 Task: Send an email with the signature Jesus Garcia with the subject Confirmation of a credit memo and the message Please let me know if you have any questions about the new office policies that were recently implemented. from softage.5@softage.net to softage.9@softage.net and move the email from Sent Items to the folder Non-profit organizations
Action: Mouse moved to (62, 51)
Screenshot: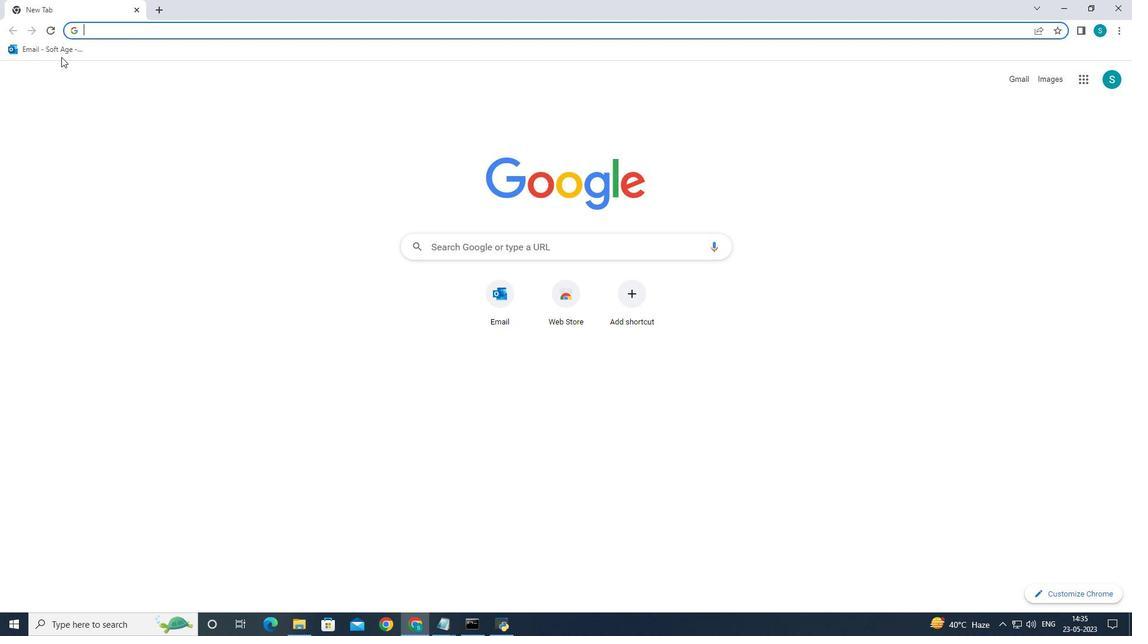 
Action: Mouse pressed left at (62, 51)
Screenshot: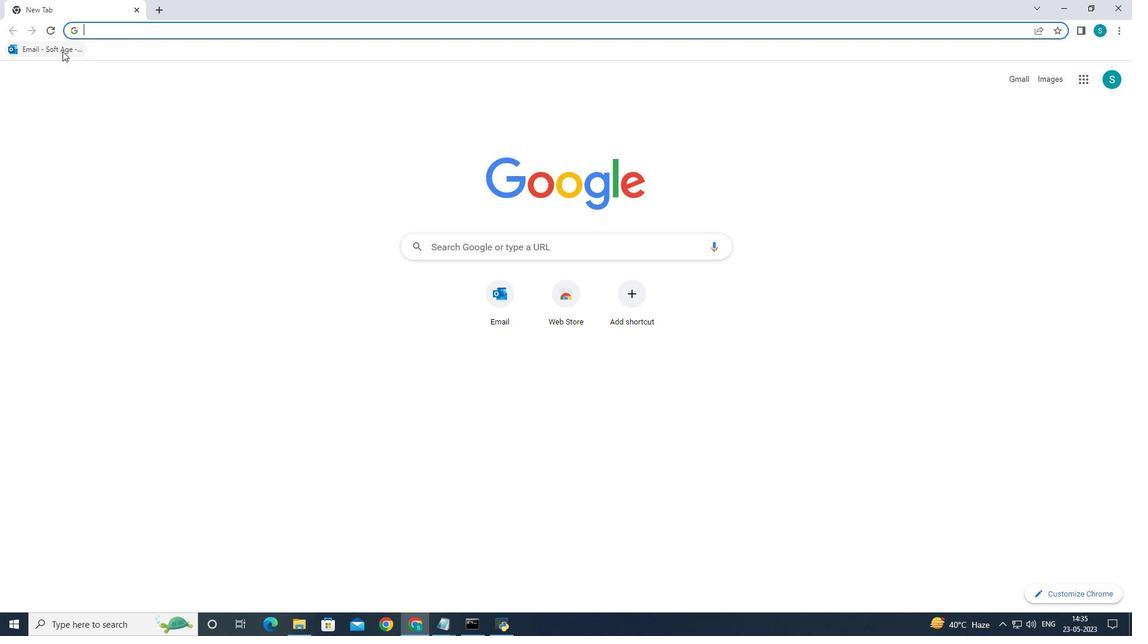 
Action: Mouse moved to (142, 105)
Screenshot: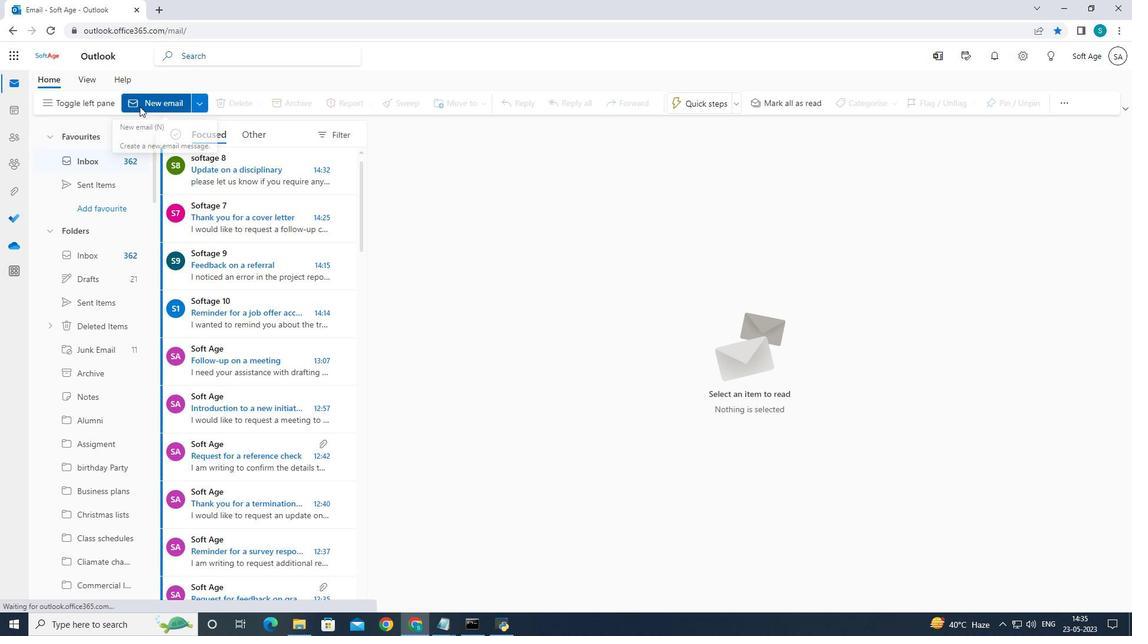 
Action: Mouse pressed left at (142, 105)
Screenshot: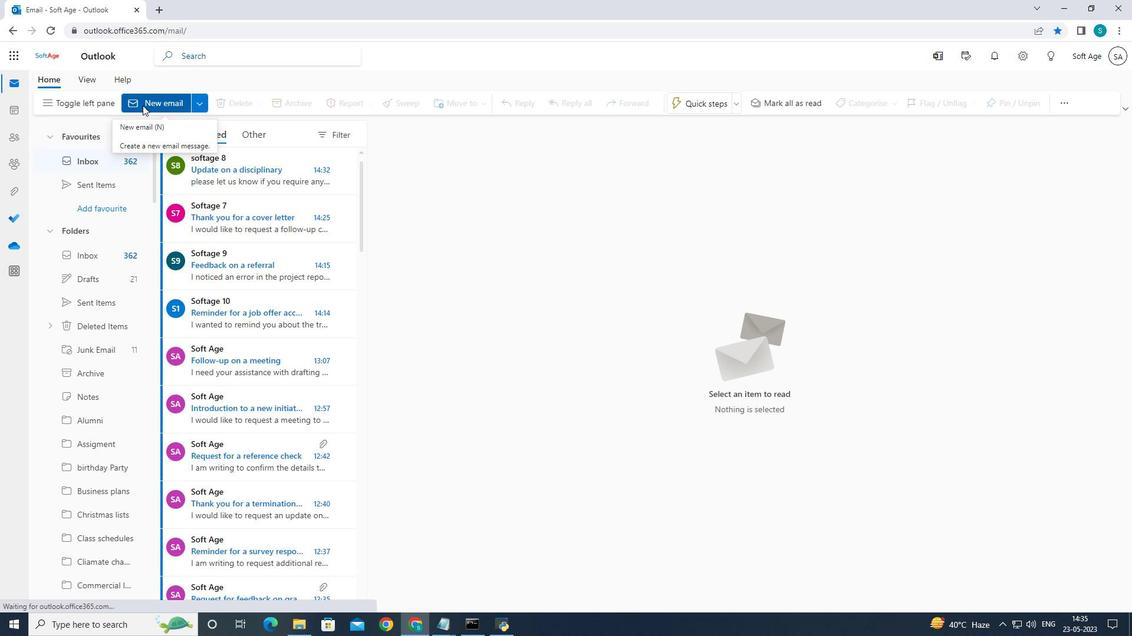 
Action: Mouse pressed left at (142, 105)
Screenshot: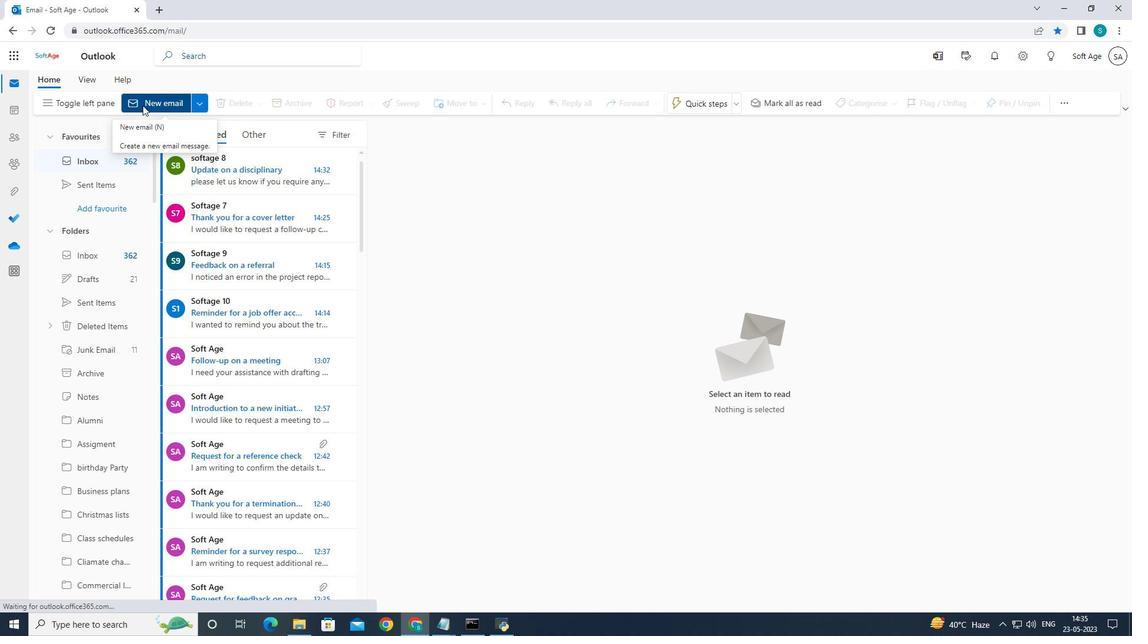 
Action: Mouse moved to (763, 103)
Screenshot: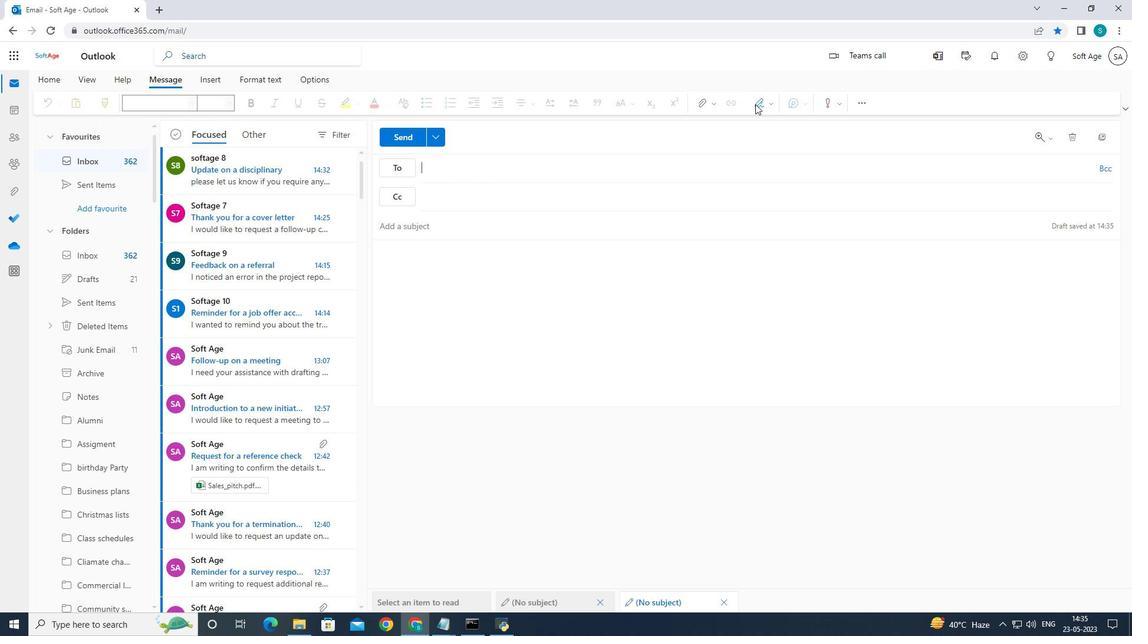 
Action: Mouse pressed left at (763, 103)
Screenshot: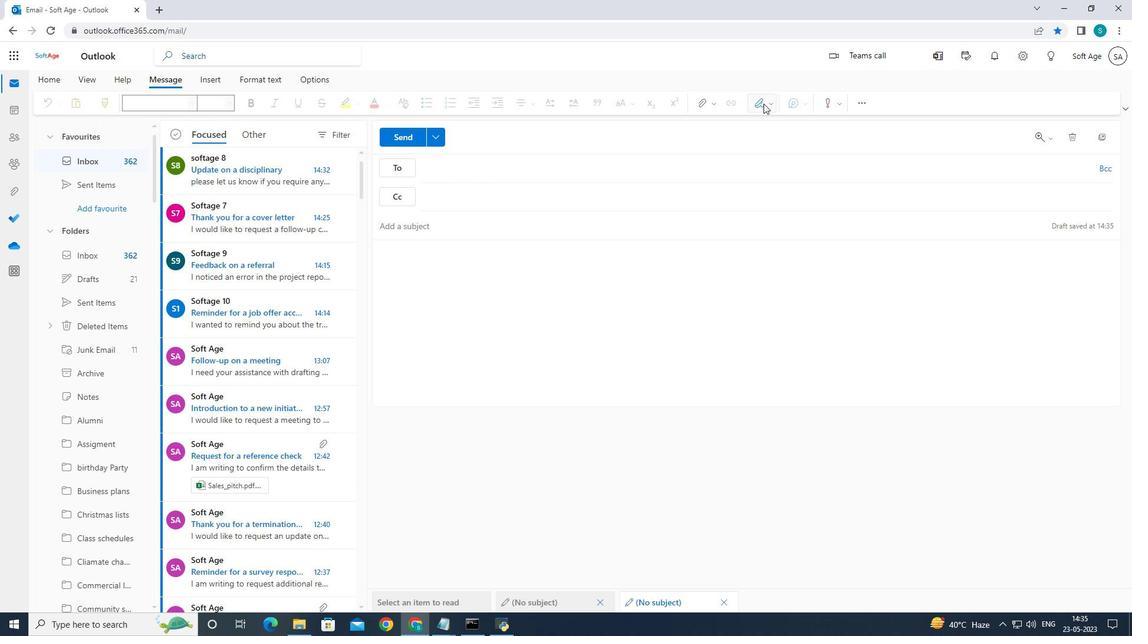 
Action: Mouse moved to (751, 155)
Screenshot: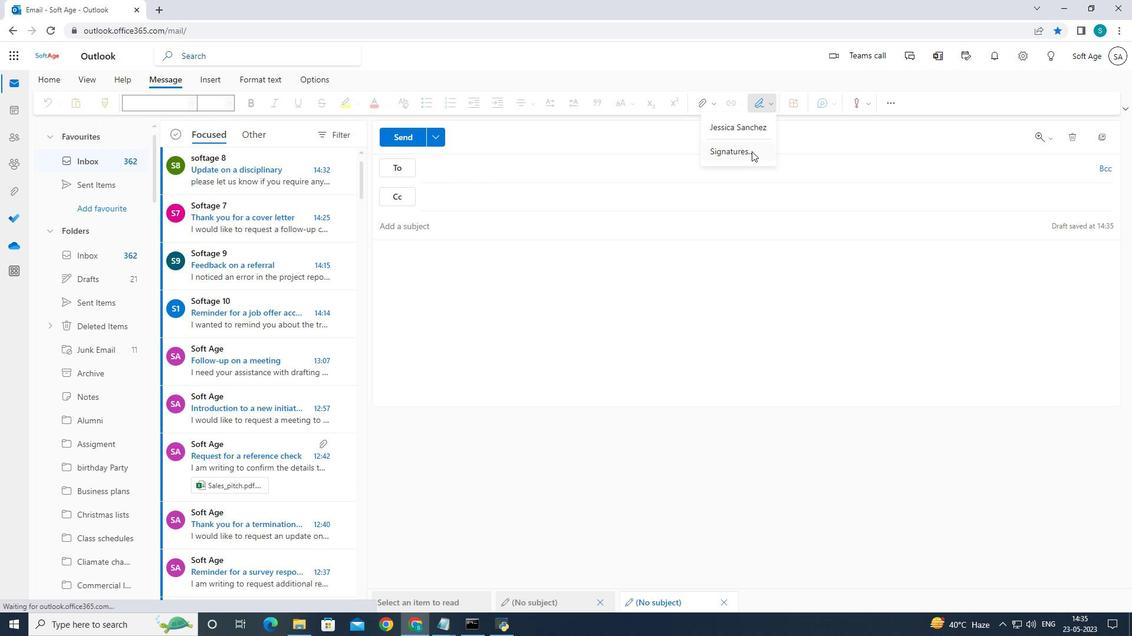 
Action: Mouse pressed left at (751, 155)
Screenshot: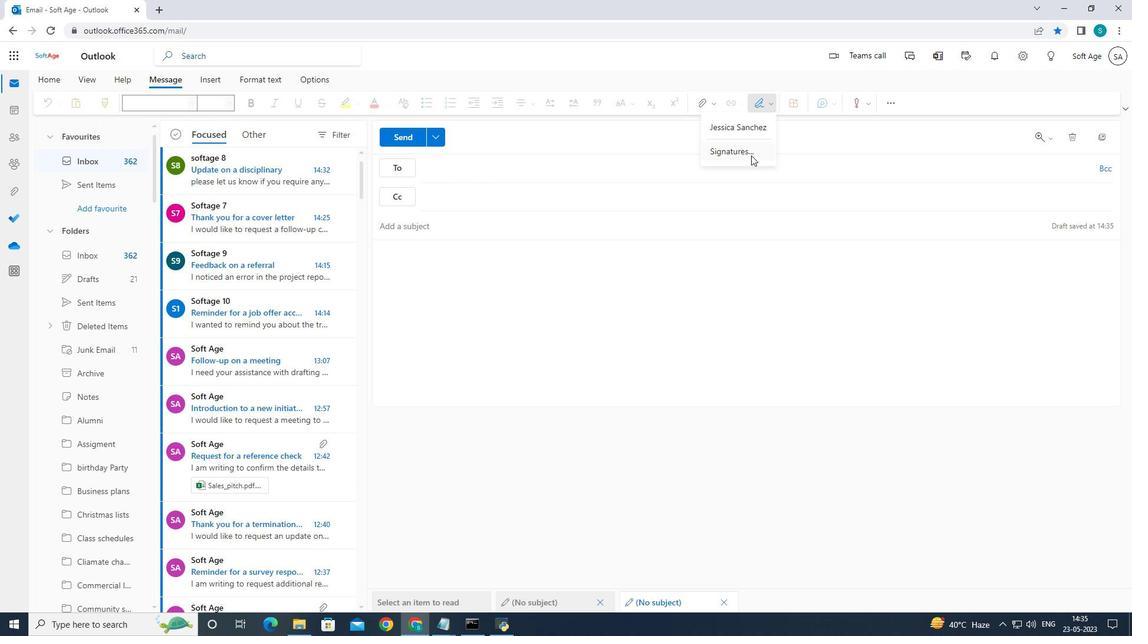 
Action: Mouse moved to (741, 191)
Screenshot: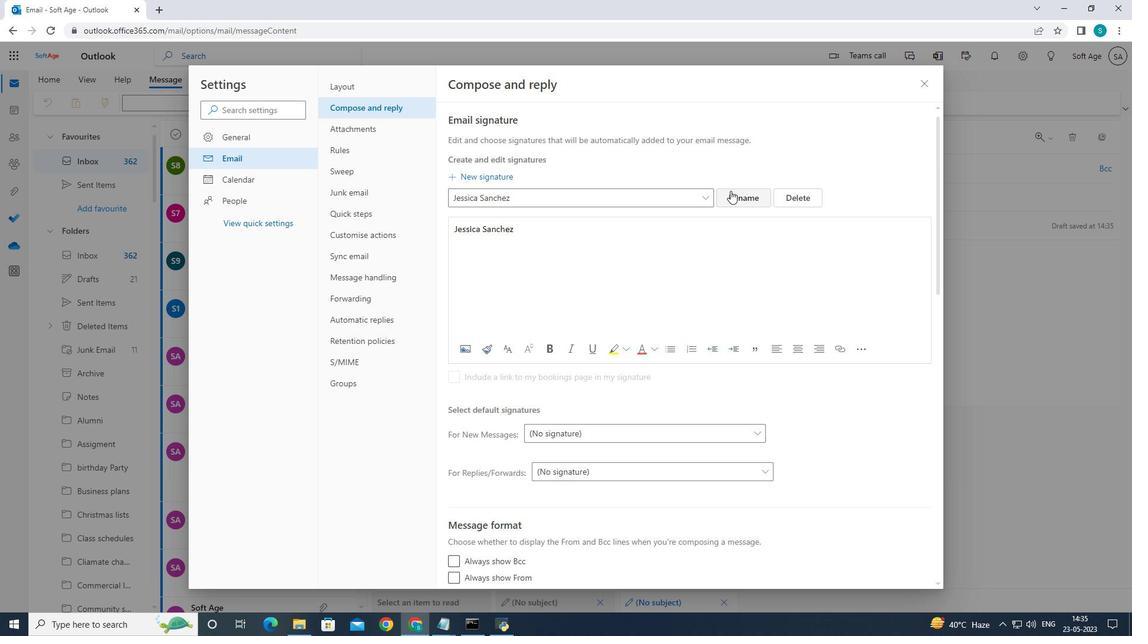 
Action: Mouse pressed left at (741, 191)
Screenshot: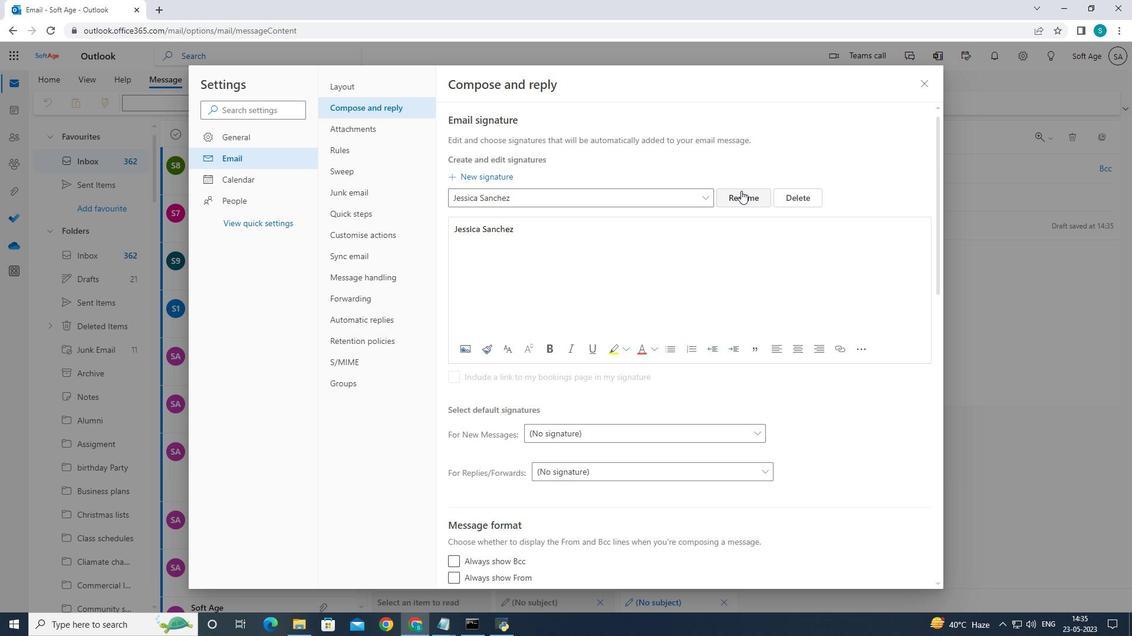 
Action: Mouse moved to (687, 201)
Screenshot: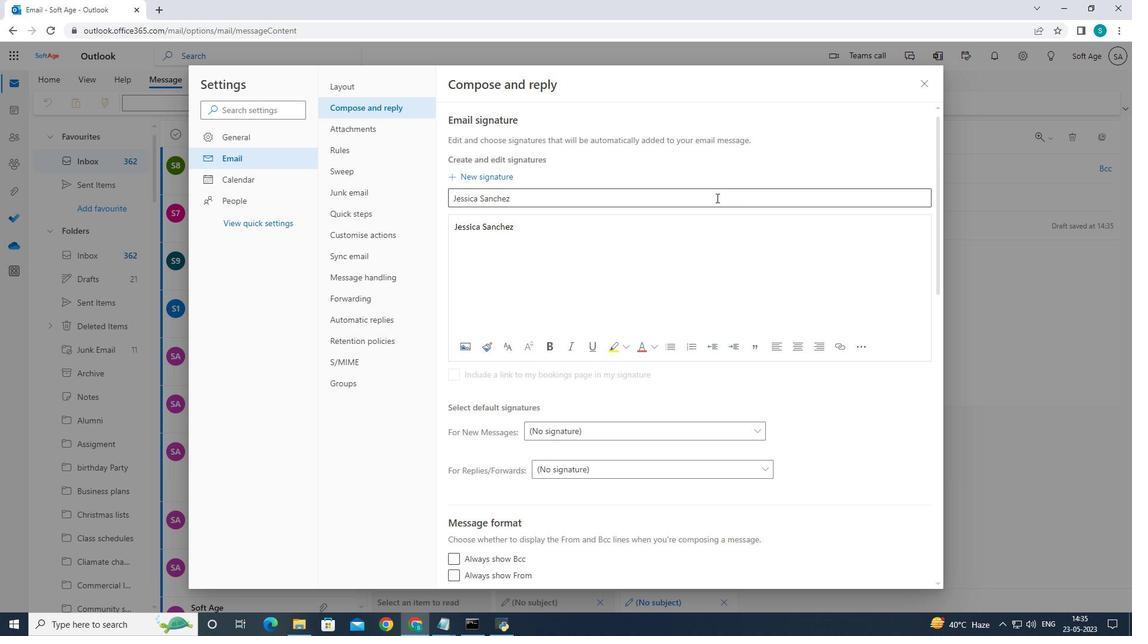
Action: Mouse pressed left at (687, 201)
Screenshot: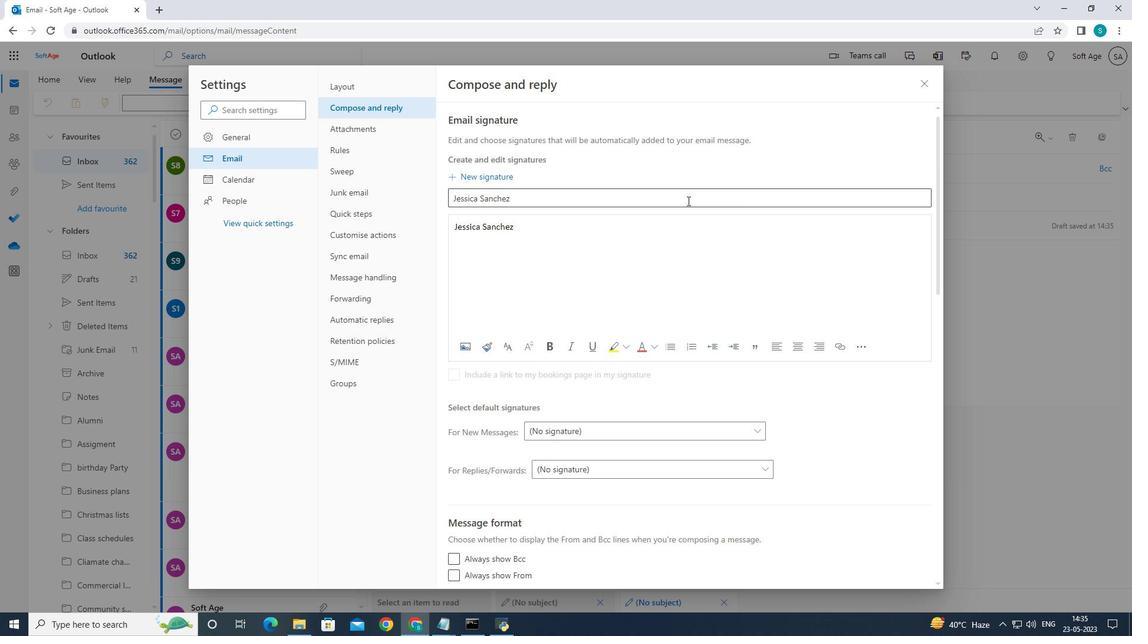
Action: Mouse moved to (695, 191)
Screenshot: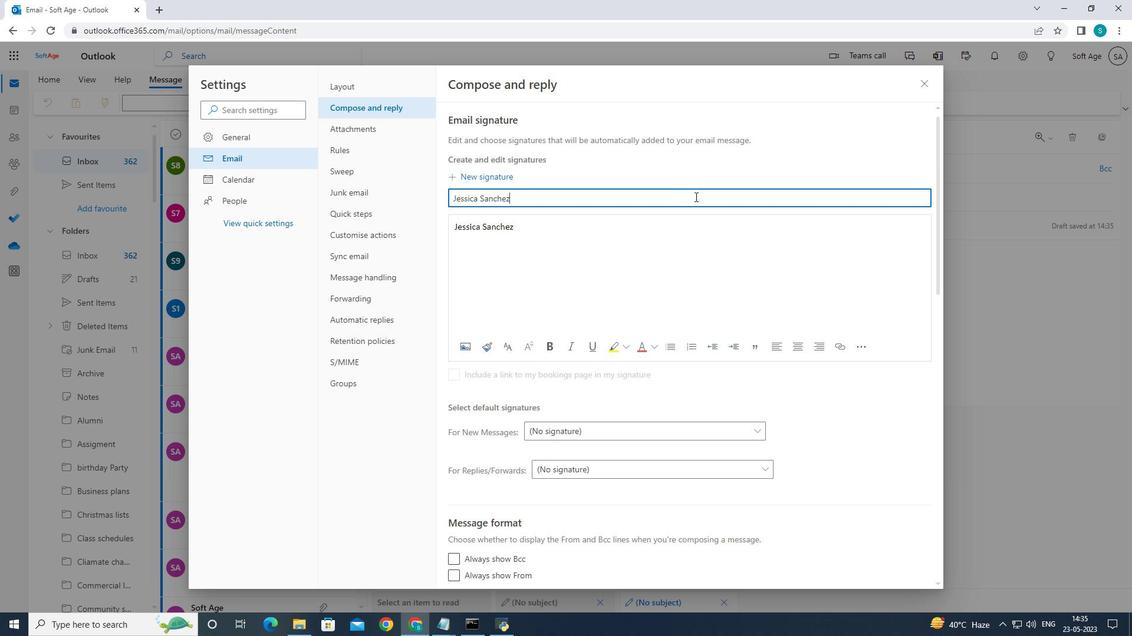 
Action: Key pressed <Key.backspace><Key.backspace><Key.backspace><Key.backspace><Key.backspace><Key.backspace><Key.backspace><Key.backspace><Key.backspace><Key.backspace><Key.backspace><Key.backspace>uc<Key.space><Key.backspace><Key.backspace>s<Key.space><Key.caps_lock>G<Key.caps_lock>arcia
Screenshot: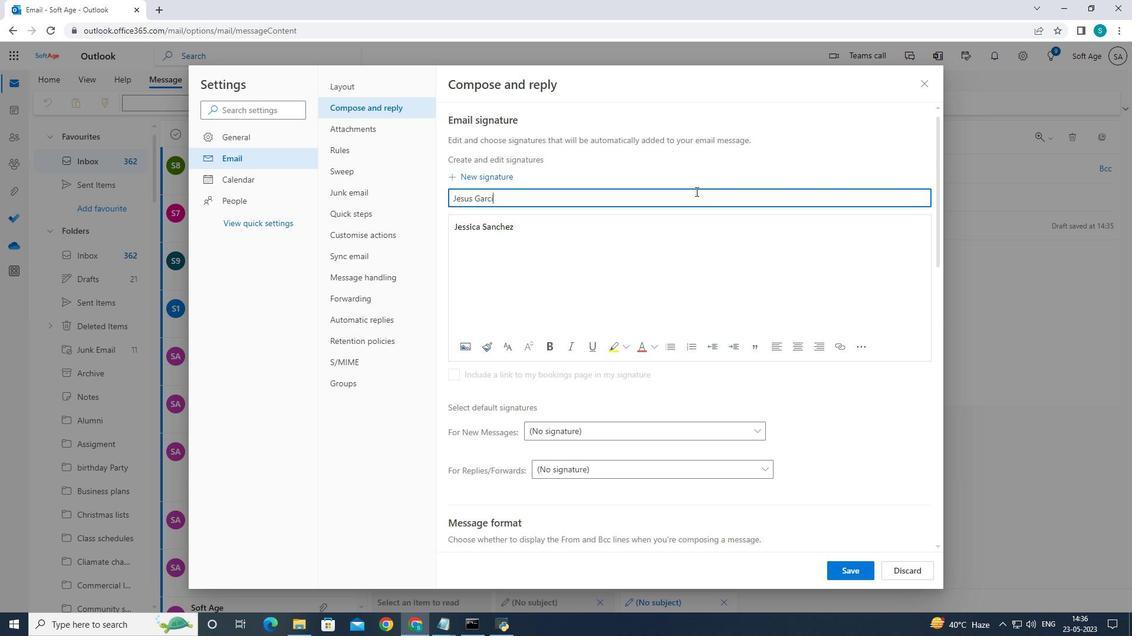 
Action: Mouse moved to (521, 221)
Screenshot: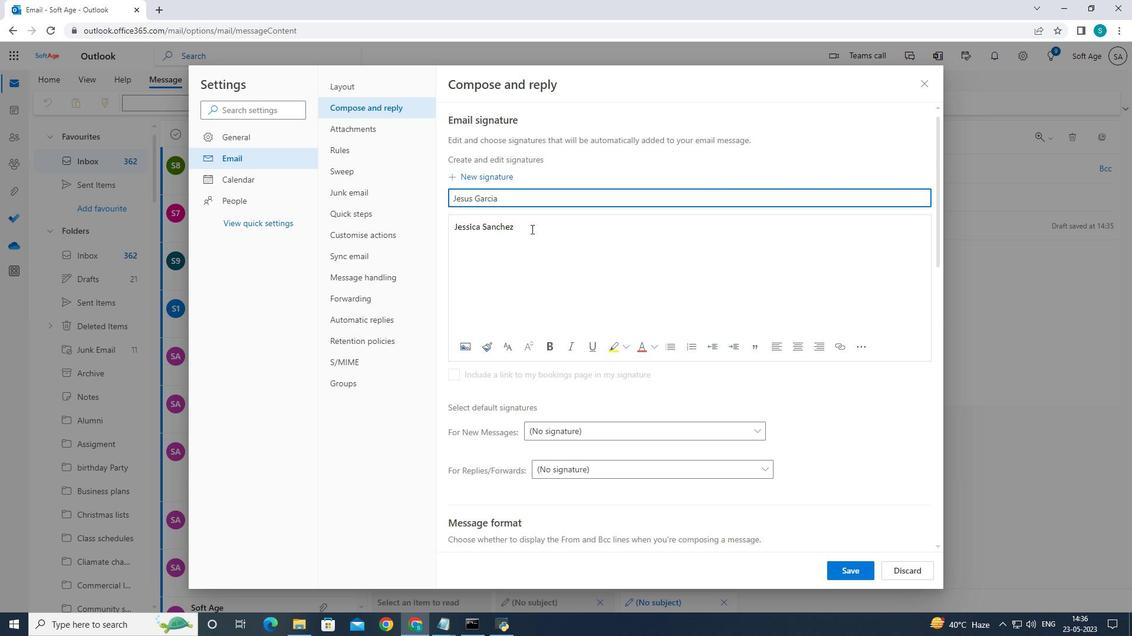 
Action: Mouse pressed left at (521, 221)
Screenshot: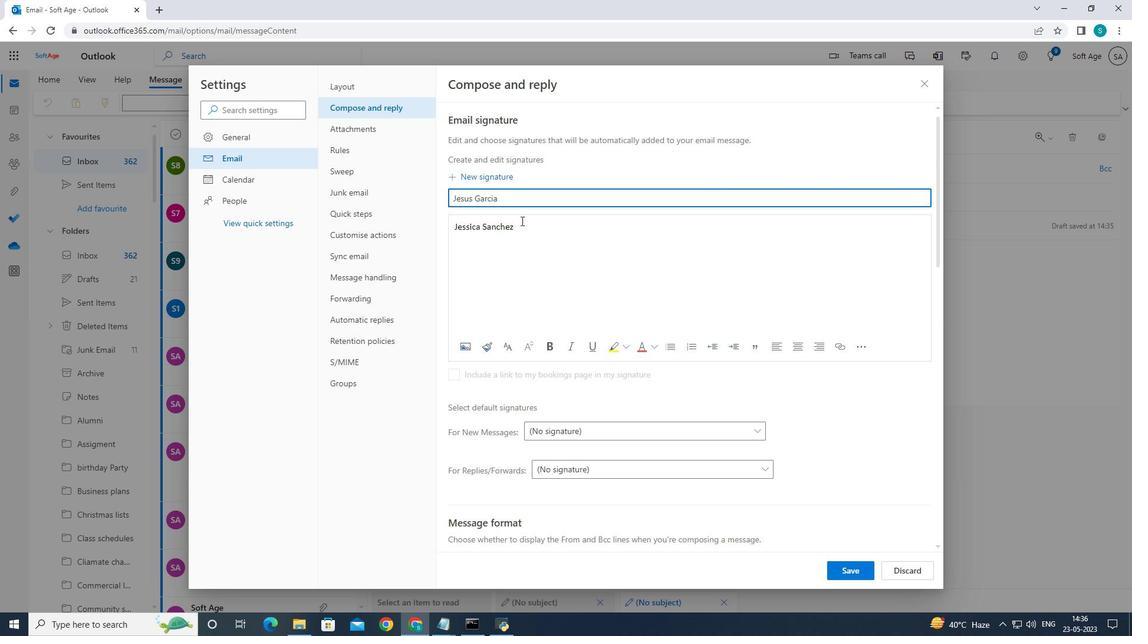 
Action: Mouse moved to (580, 235)
Screenshot: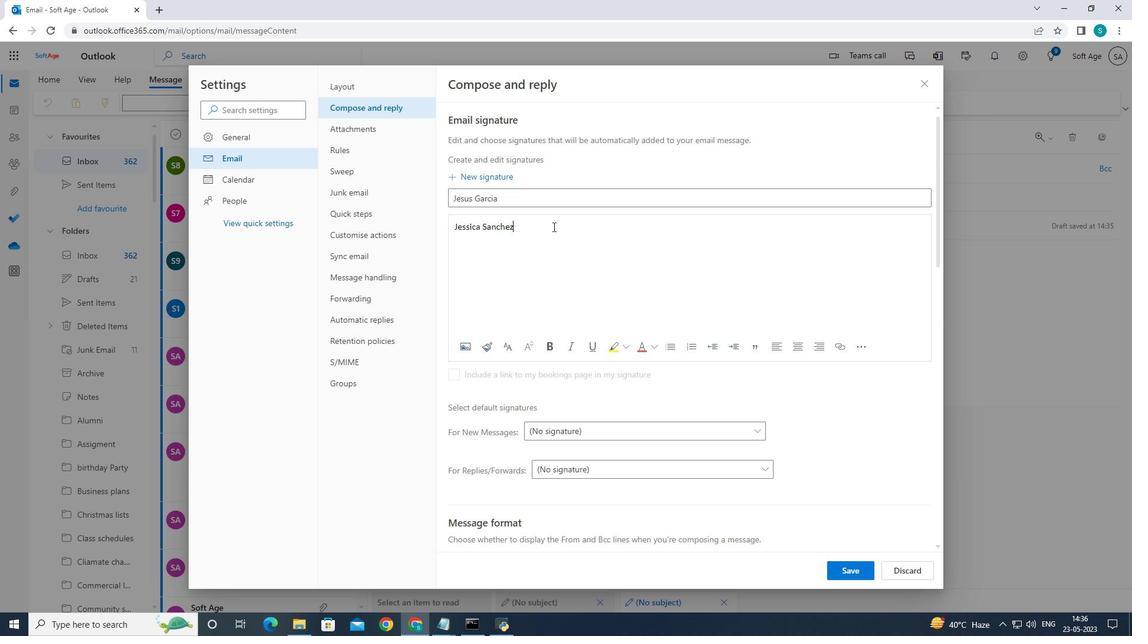 
Action: Key pressed <Key.backspace><Key.backspace><Key.backspace><Key.backspace><Key.backspace><Key.backspace><Key.backspace><Key.backspace><Key.backspace><Key.backspace><Key.backspace><Key.backspace>us<Key.space><Key.caps_lock>G<Key.caps_lock>arcia
Screenshot: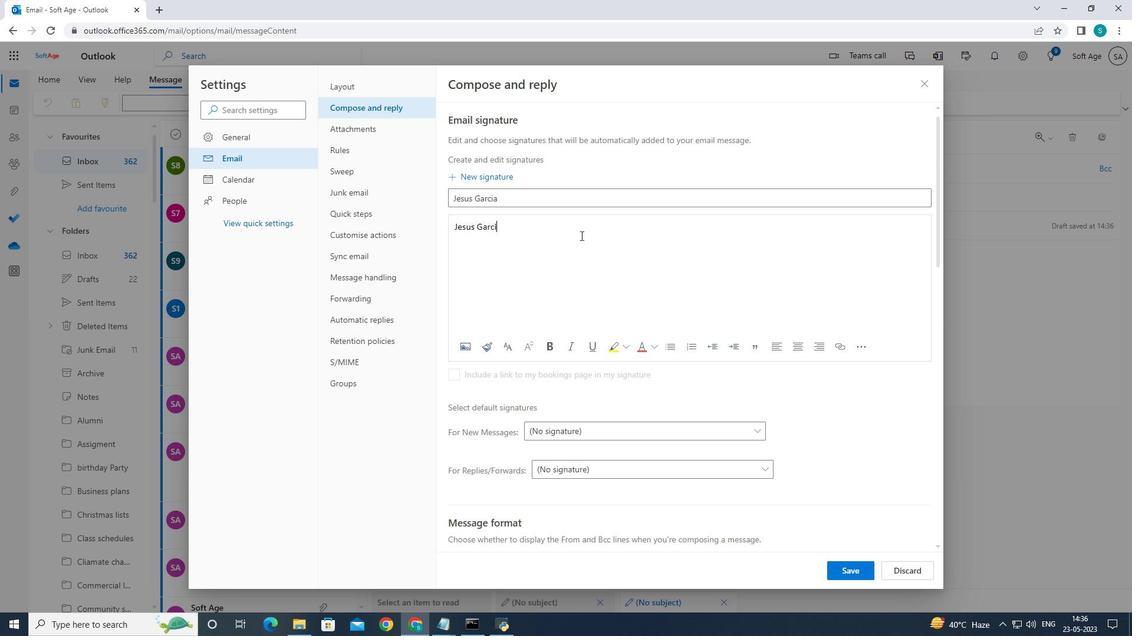
Action: Mouse moved to (845, 567)
Screenshot: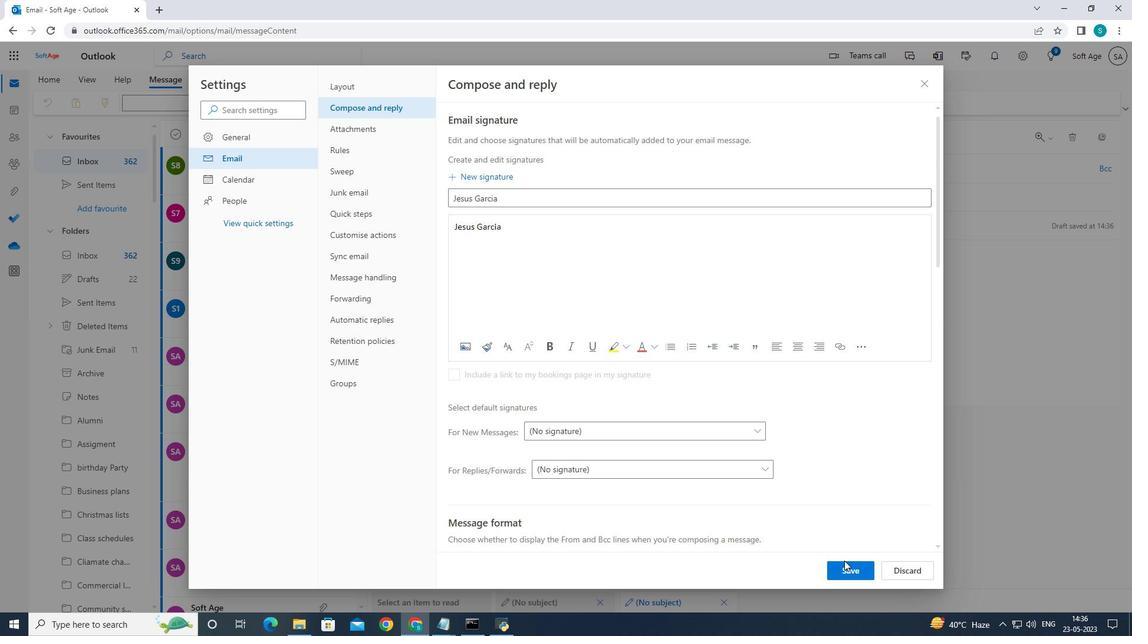 
Action: Mouse pressed left at (845, 567)
Screenshot: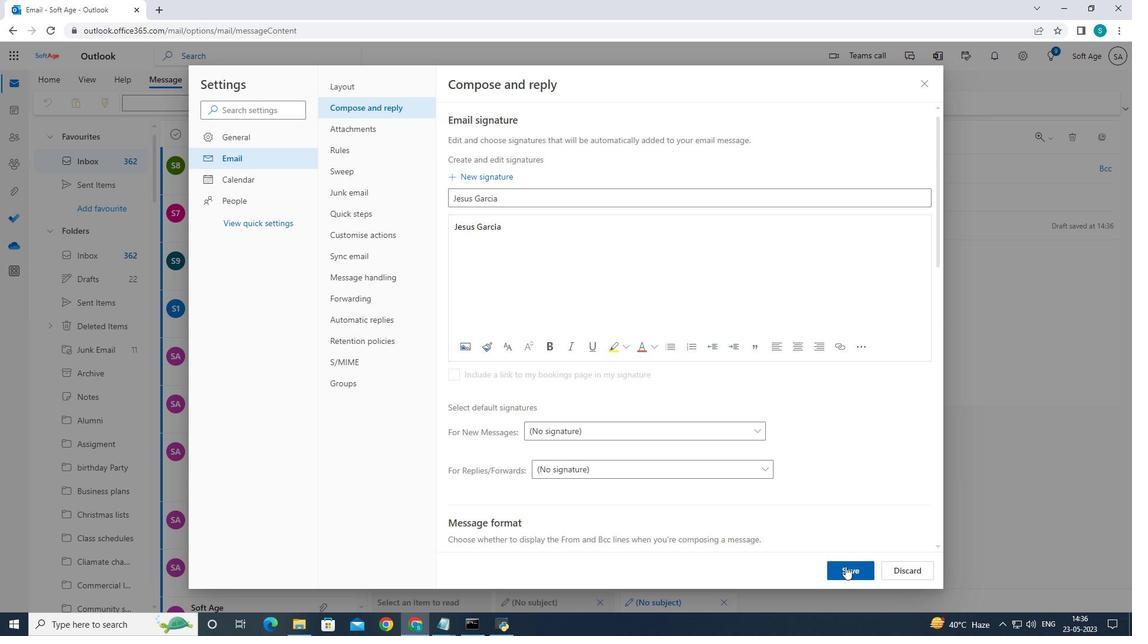 
Action: Mouse moved to (925, 83)
Screenshot: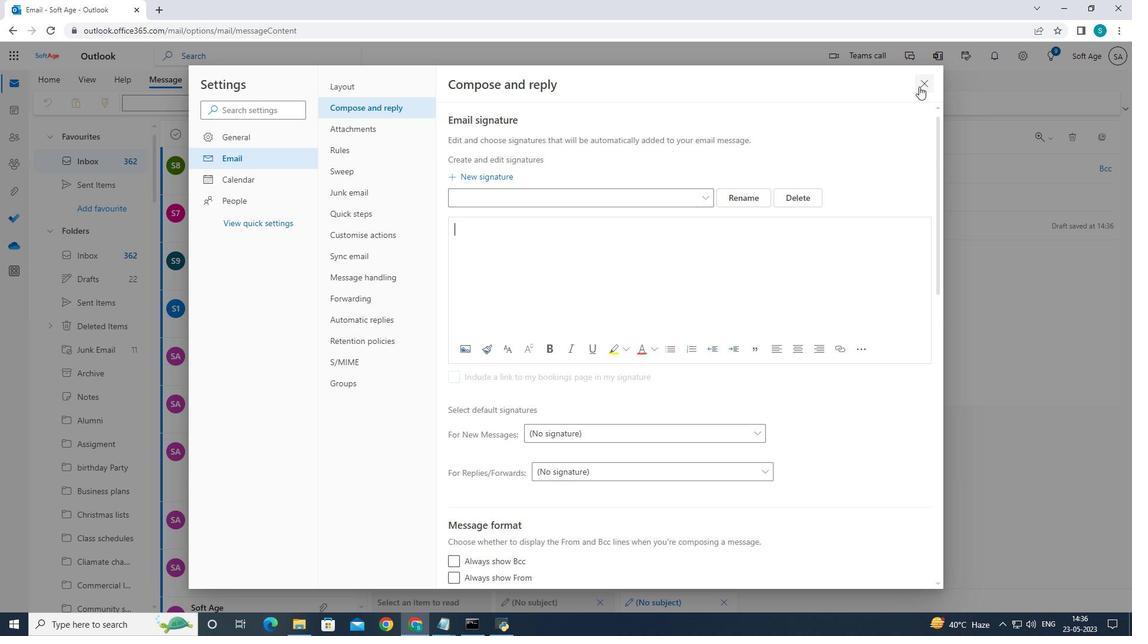 
Action: Mouse pressed left at (925, 83)
Screenshot: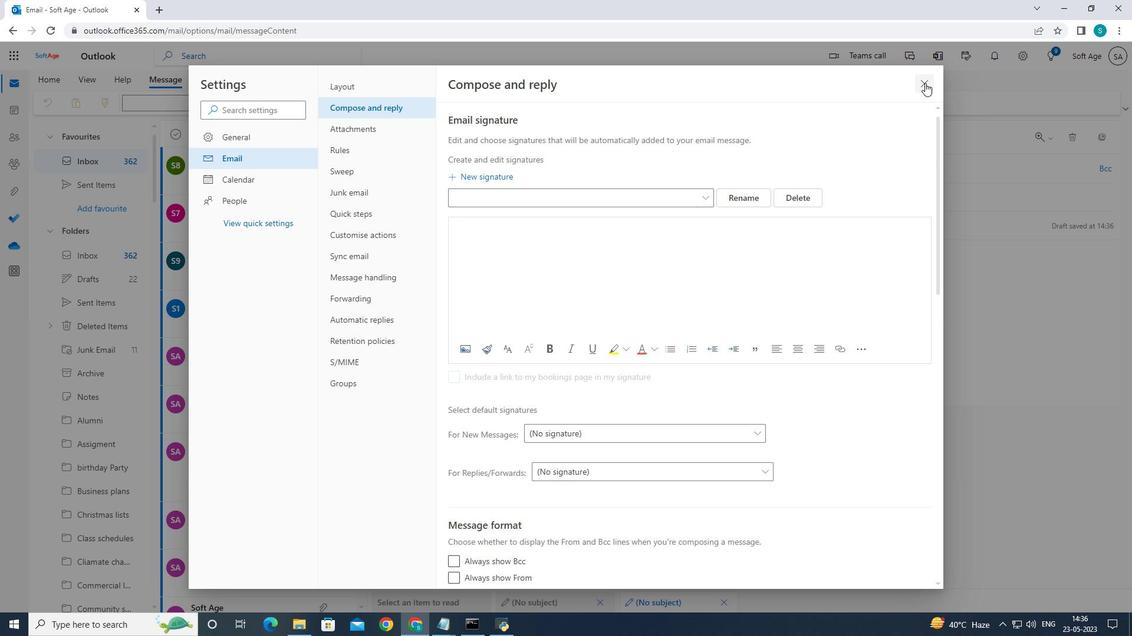 
Action: Mouse moved to (450, 219)
Screenshot: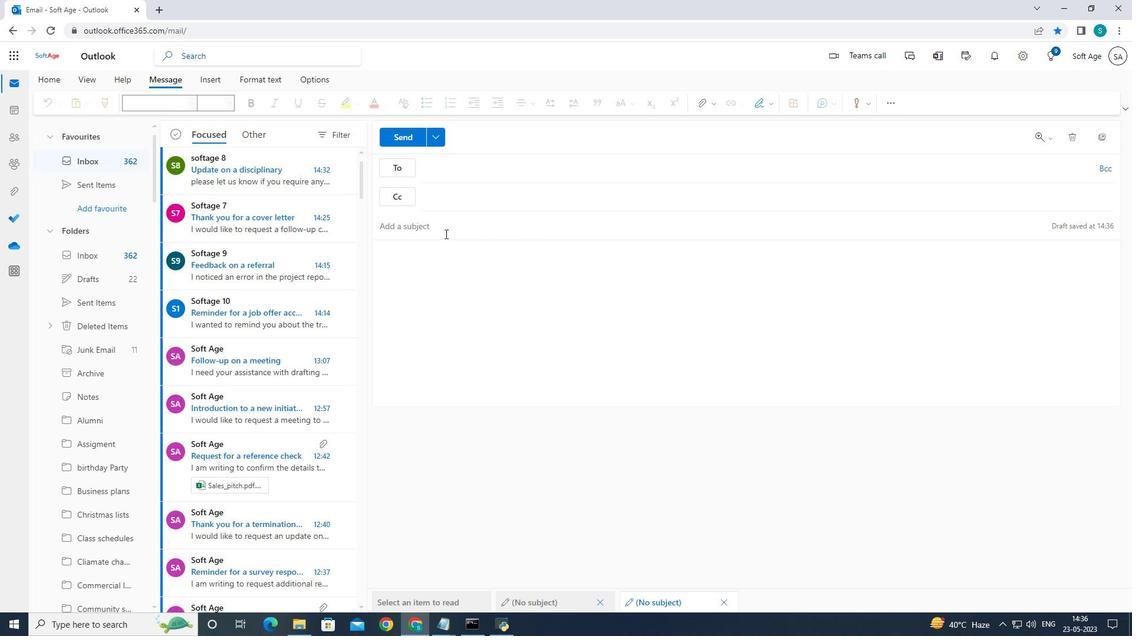 
Action: Mouse pressed left at (450, 219)
Screenshot: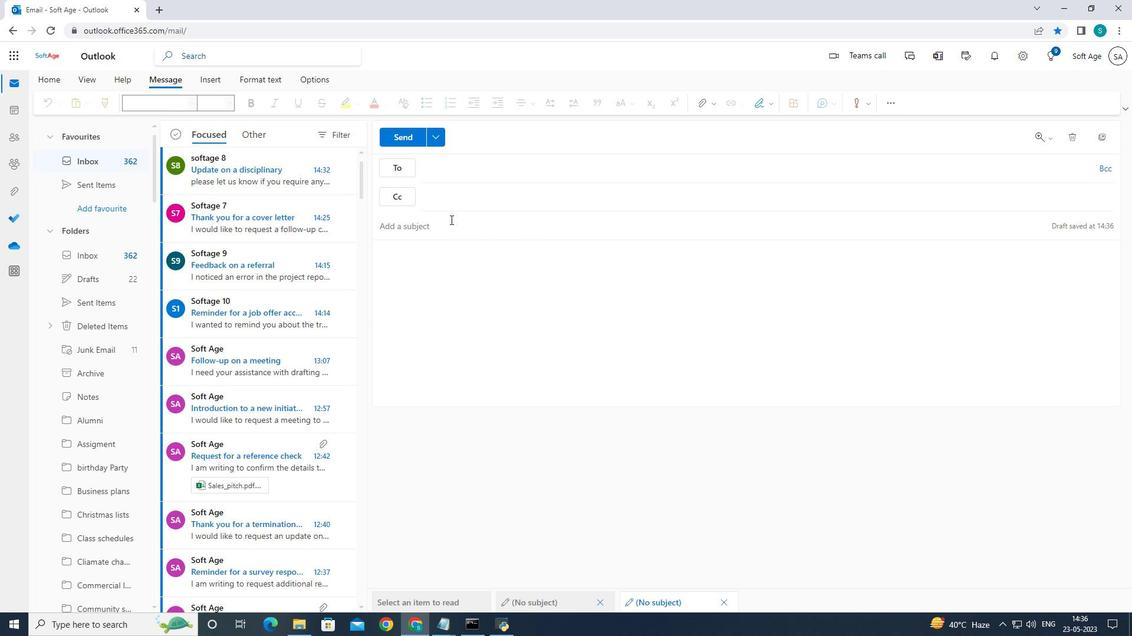 
Action: Mouse moved to (740, 304)
Screenshot: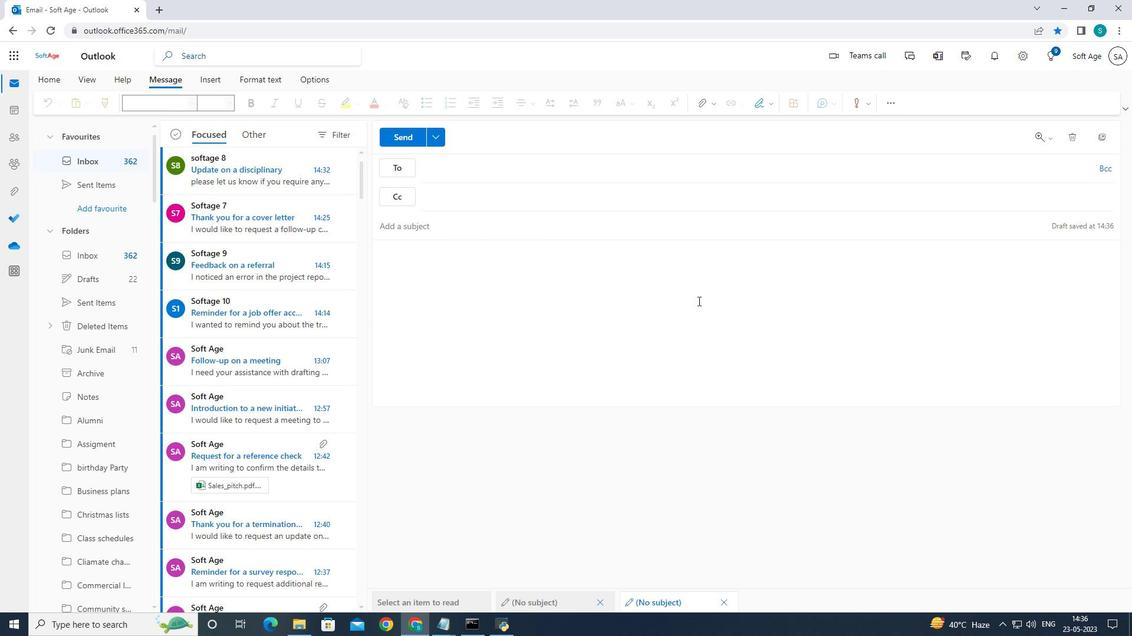 
Action: Key pressed <Key.caps_lock>C<Key.caps_lock>onfirmation<Key.space>of<Key.space>a<Key.space>credit<Key.space>memo
Screenshot: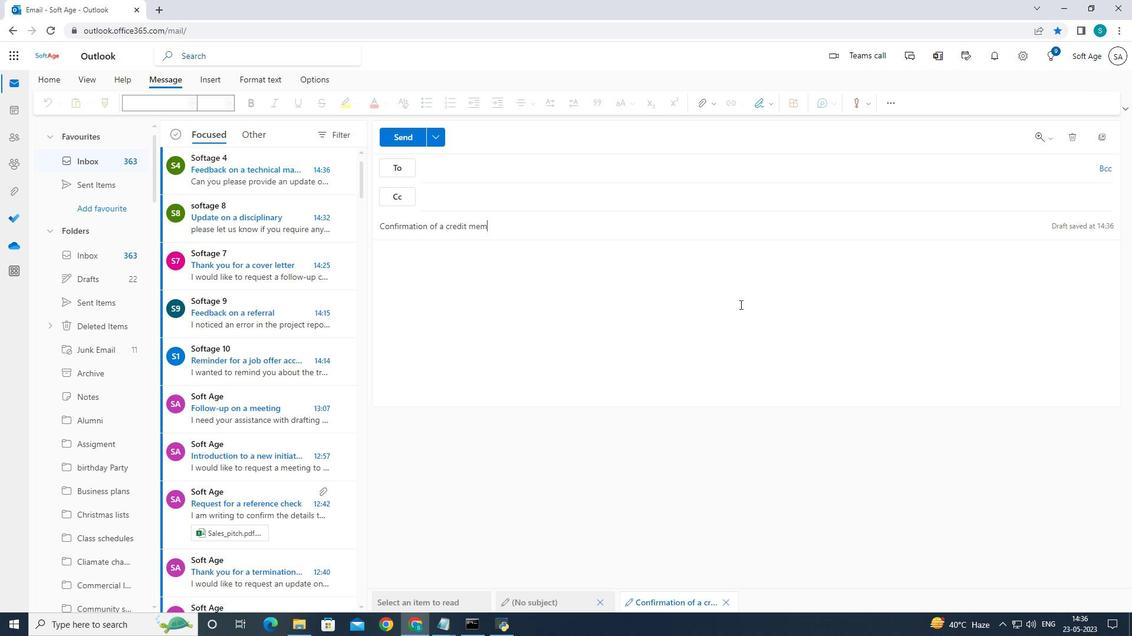 
Action: Mouse moved to (474, 266)
Screenshot: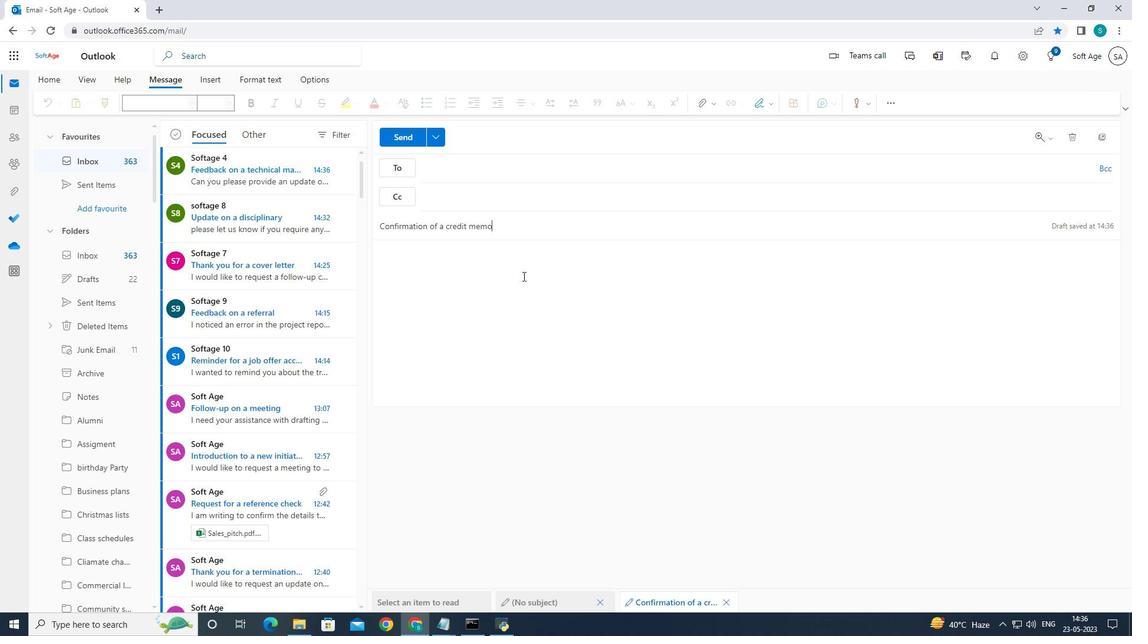 
Action: Mouse pressed left at (474, 266)
Screenshot: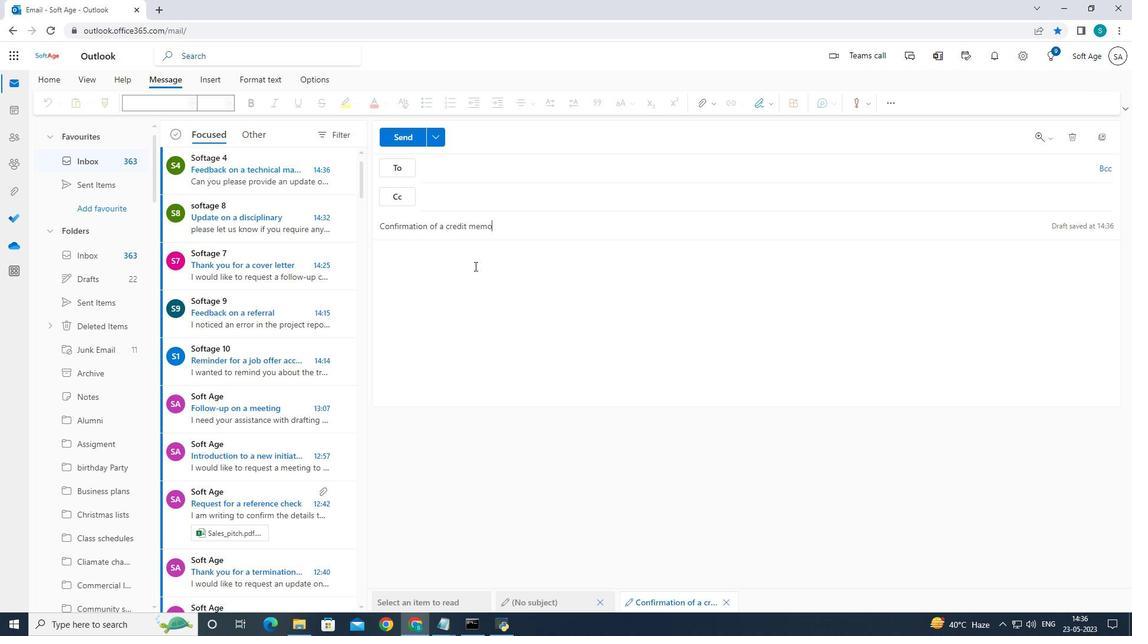 
Action: Mouse moved to (774, 107)
Screenshot: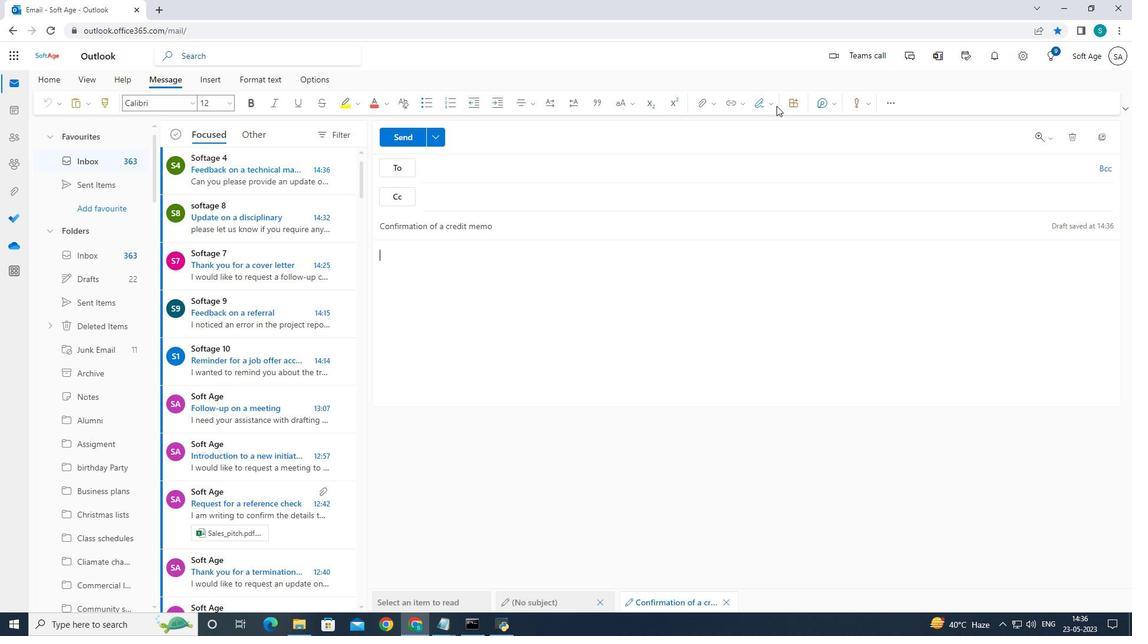 
Action: Mouse pressed left at (774, 107)
Screenshot: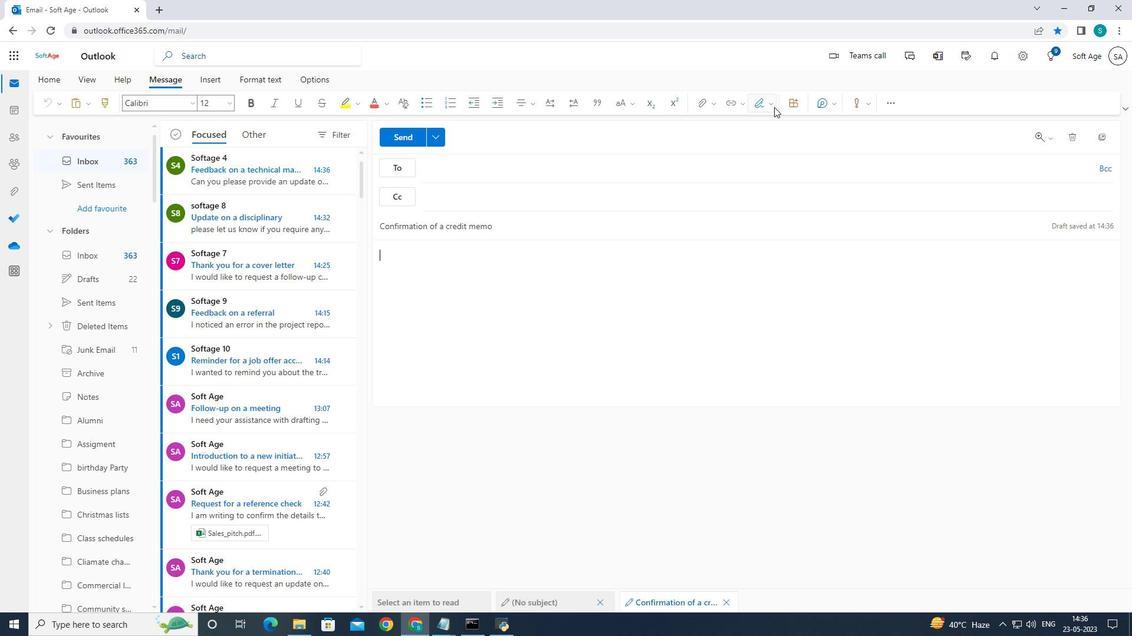 
Action: Mouse moved to (762, 132)
Screenshot: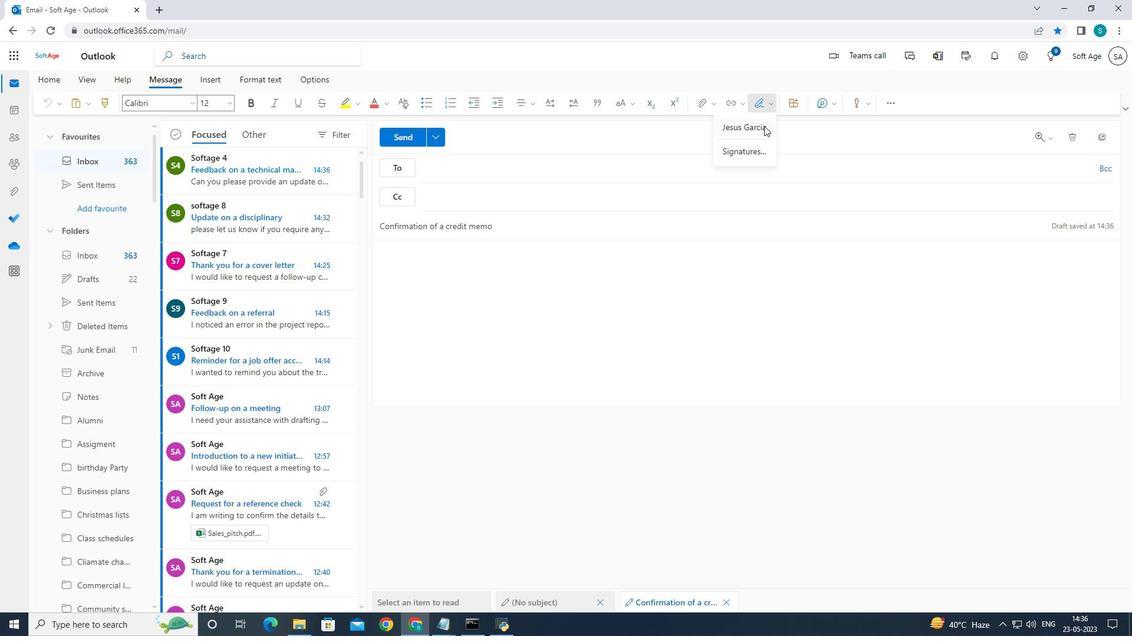 
Action: Mouse pressed left at (762, 132)
Screenshot: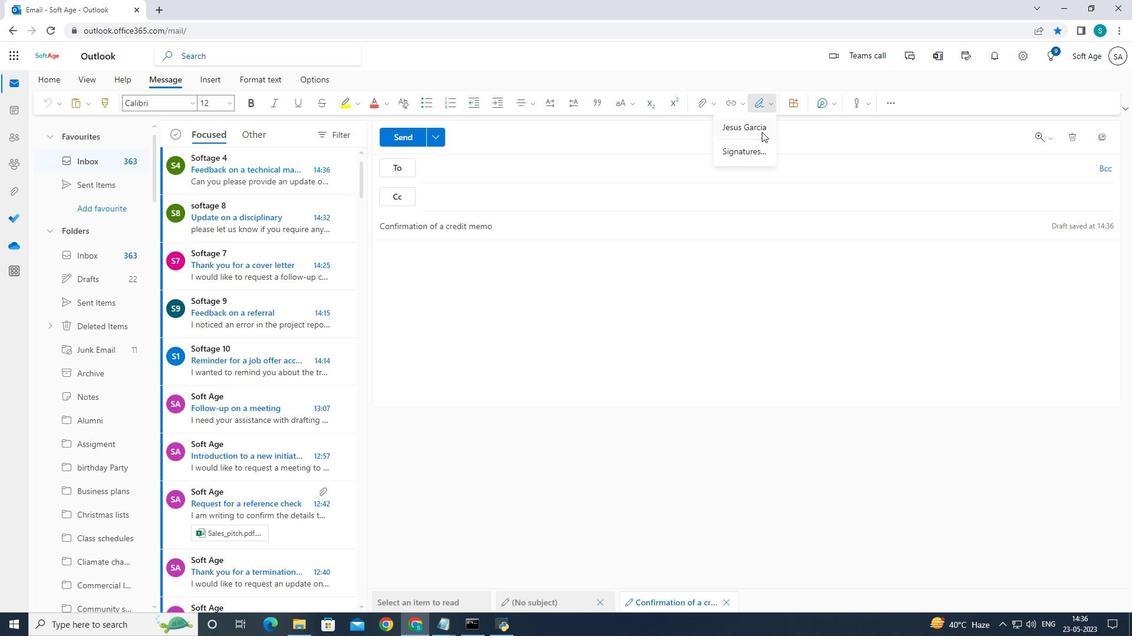 
Action: Mouse moved to (753, 268)
Screenshot: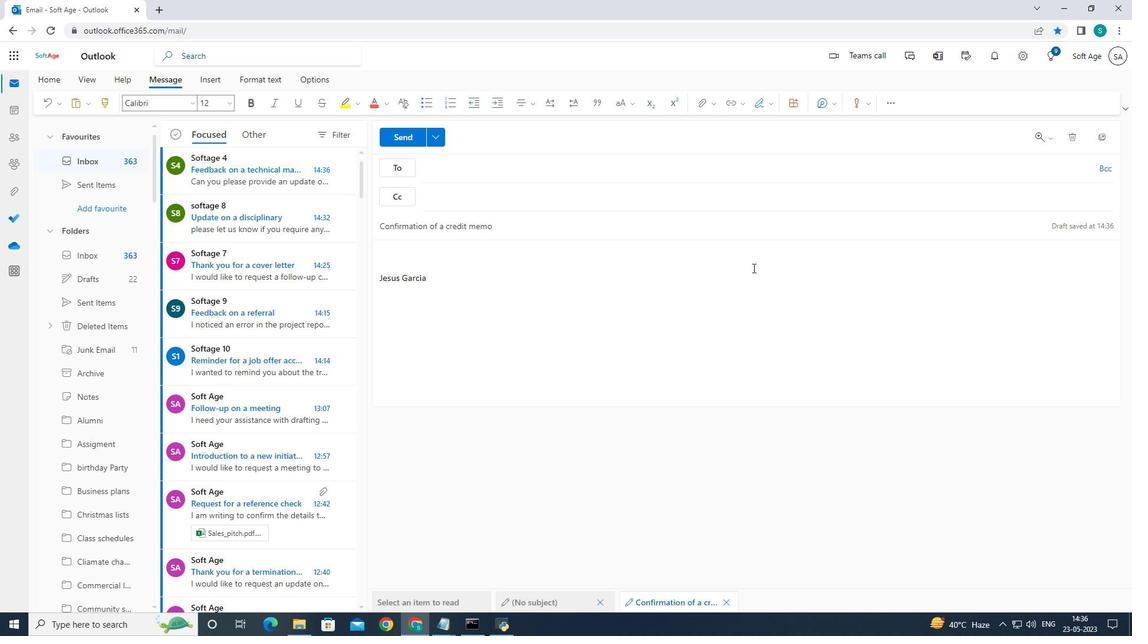 
Action: Key pressed <Key.caps_lock>P<Key.caps_lock>lease<Key.space>let<Key.space>me<Key.space>know<Key.space>if<Key.space>you<Key.space>have<Key.space>any<Key.space>question<Key.space>about<Key.space>the<Key.space>new<Key.space>office<Key.space>policies<Key.space>that<Key.space>were<Key.space>recently<Key.space>implemented<Key.space>.
Screenshot: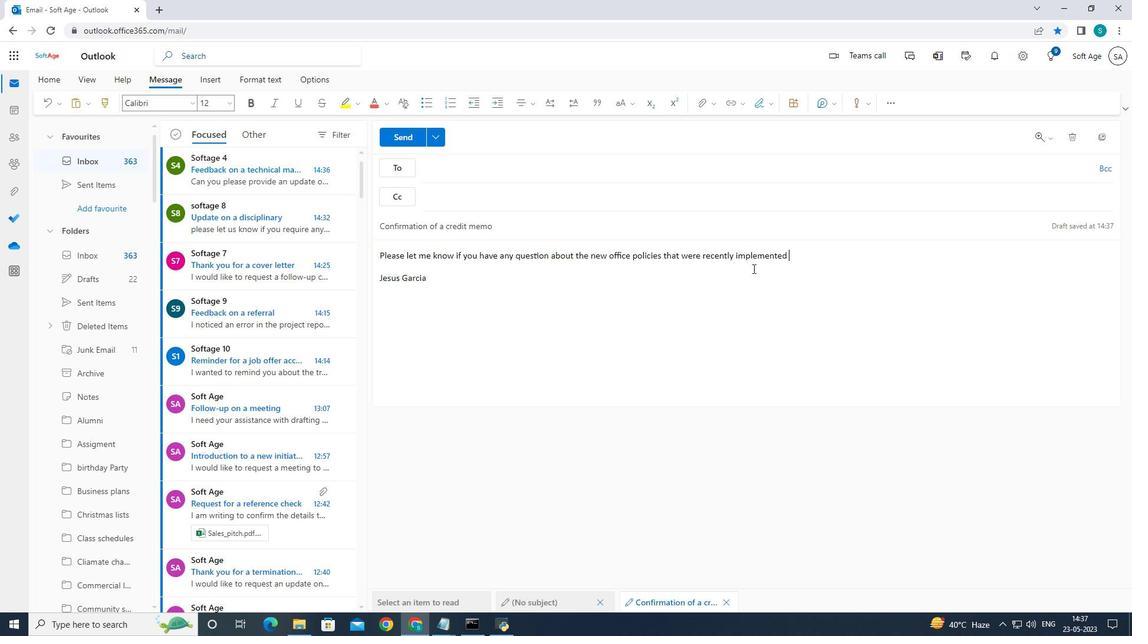 
Action: Mouse moved to (441, 169)
Screenshot: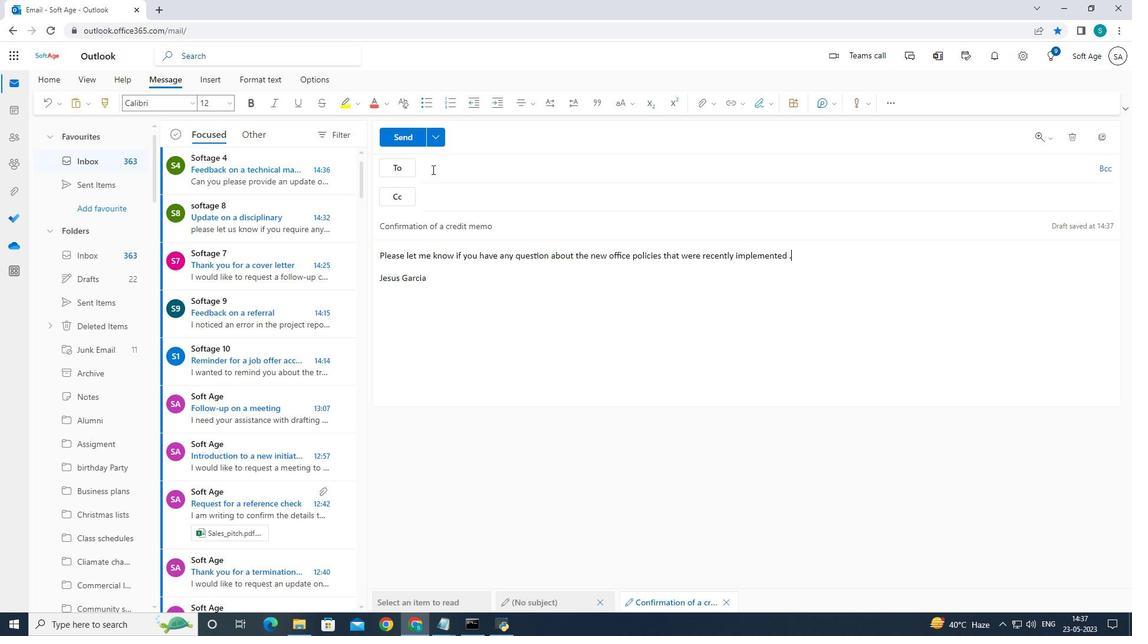 
Action: Mouse pressed left at (441, 169)
Screenshot: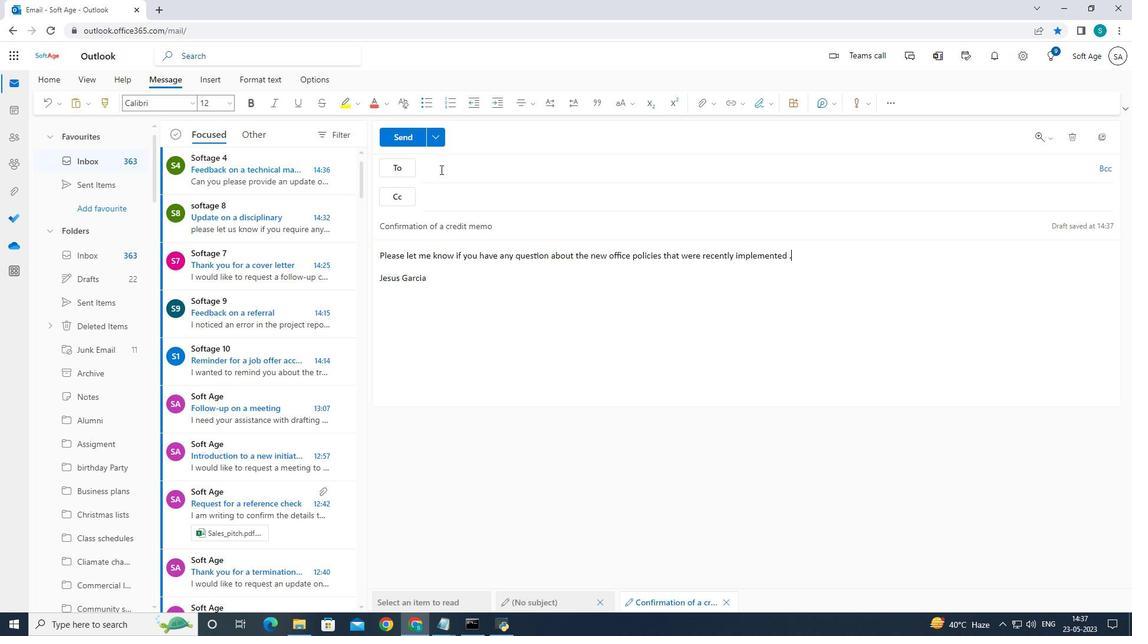 
Action: Mouse moved to (530, 168)
Screenshot: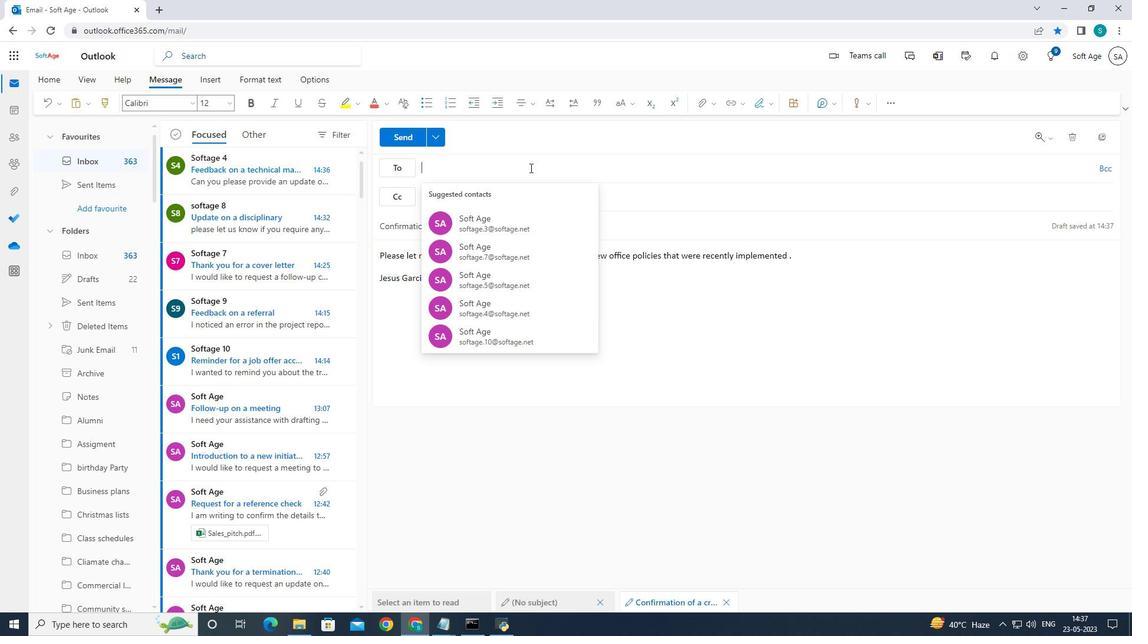 
Action: Key pressed softage.9<Key.shift>@softgae<Key.backspace><Key.backspace><Key.backspace>age.net
Screenshot: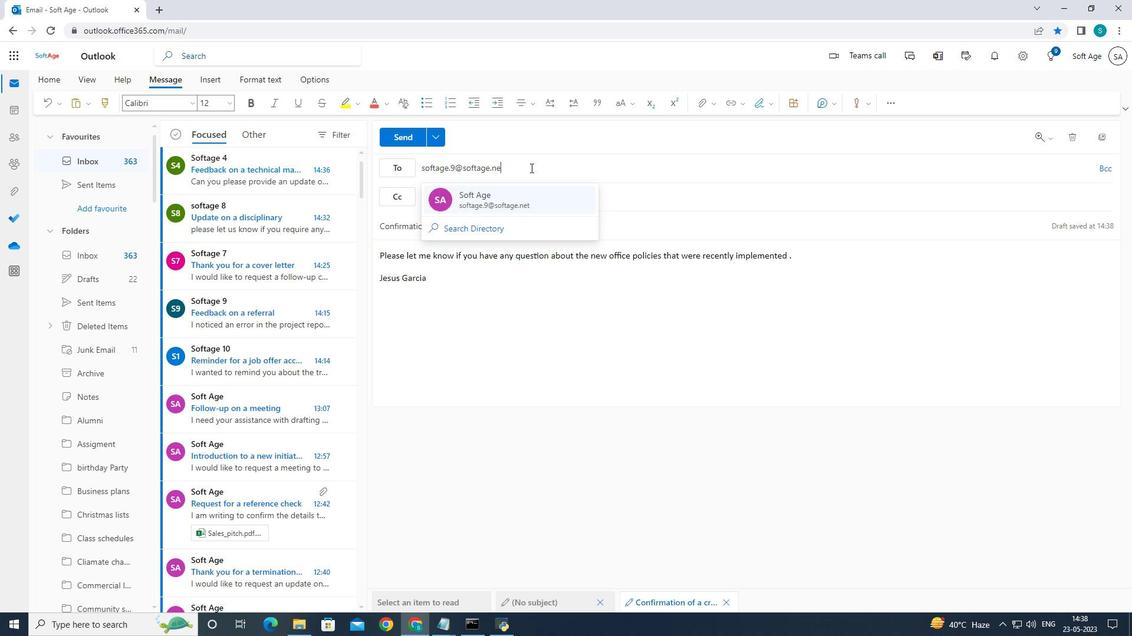 
Action: Mouse moved to (501, 194)
Screenshot: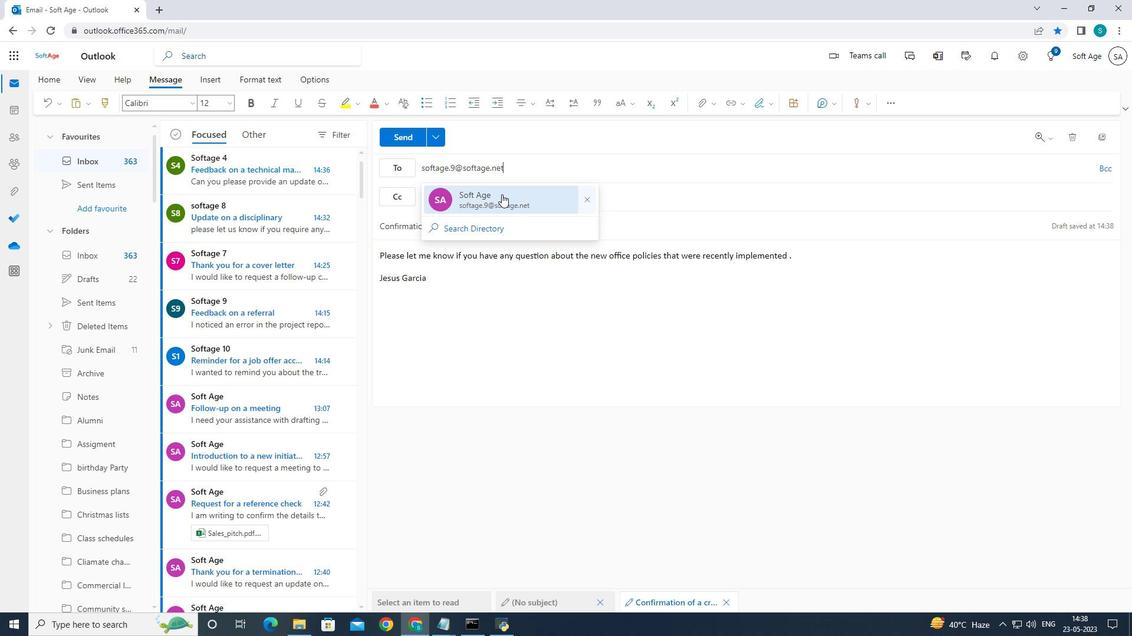 
Action: Mouse pressed left at (501, 194)
Screenshot: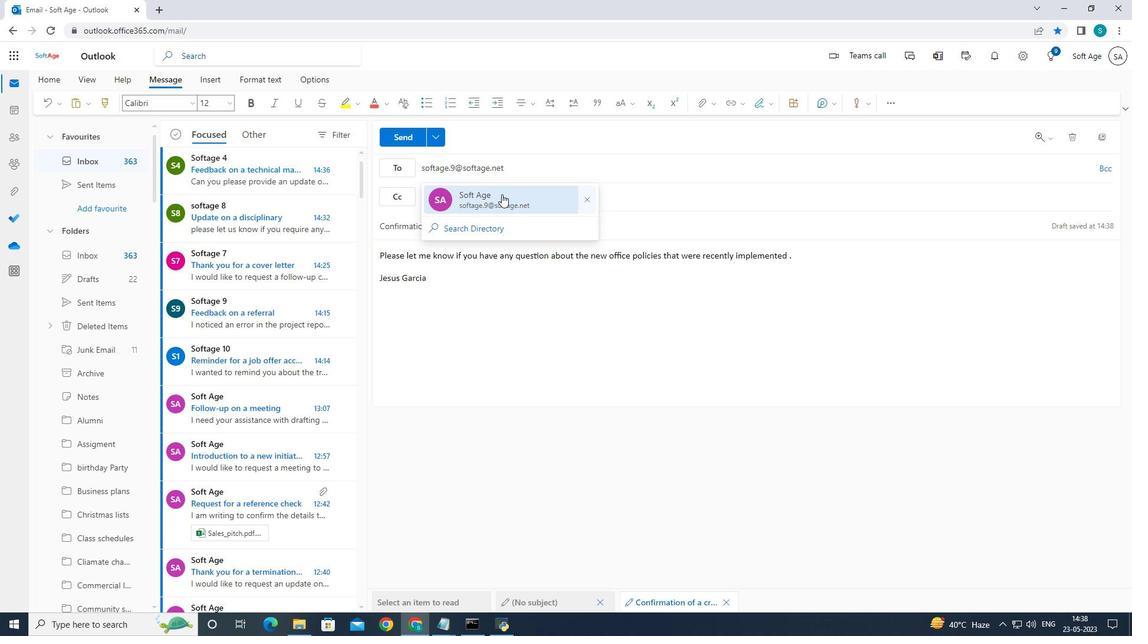 
Action: Mouse moved to (101, 352)
Screenshot: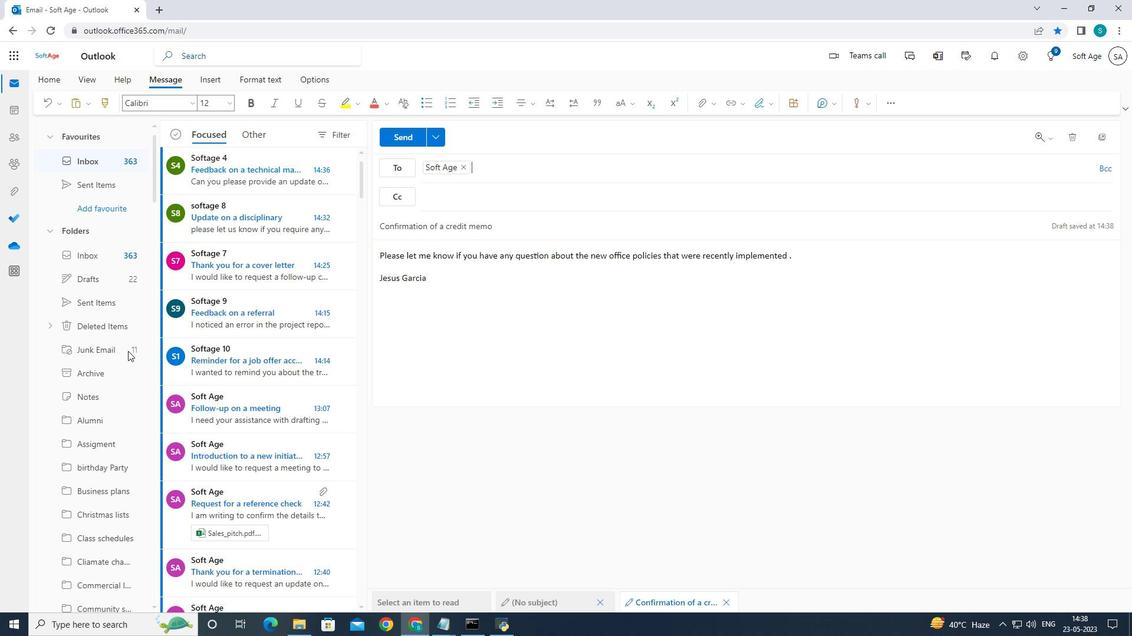 
Action: Mouse scrolled (101, 351) with delta (0, 0)
Screenshot: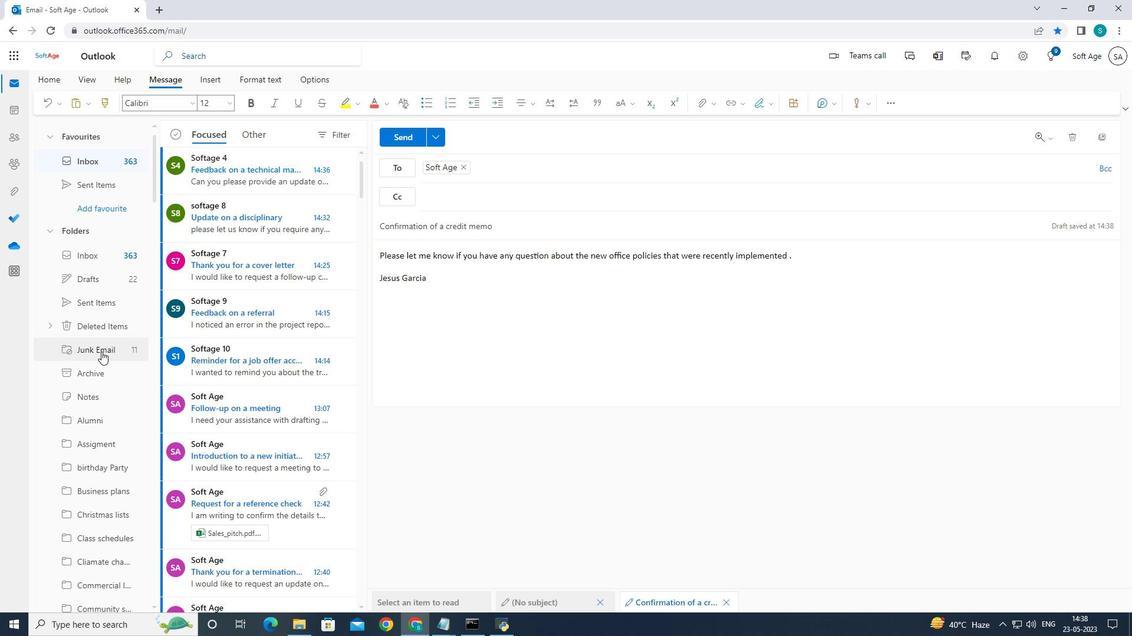 
Action: Mouse scrolled (101, 351) with delta (0, 0)
Screenshot: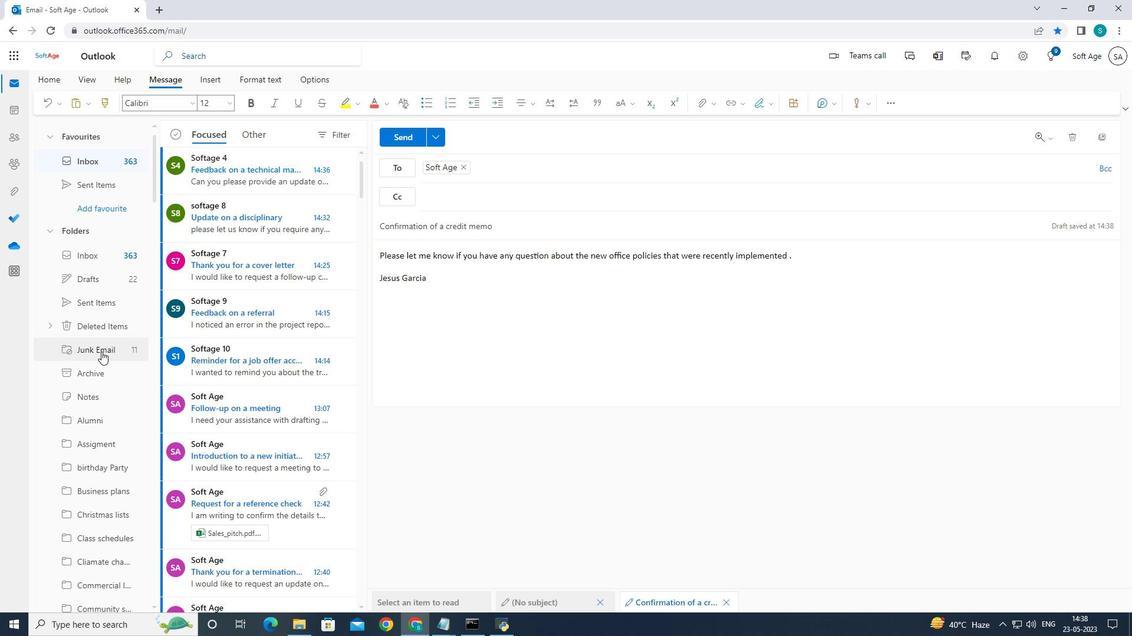 
Action: Mouse scrolled (101, 351) with delta (0, 0)
Screenshot: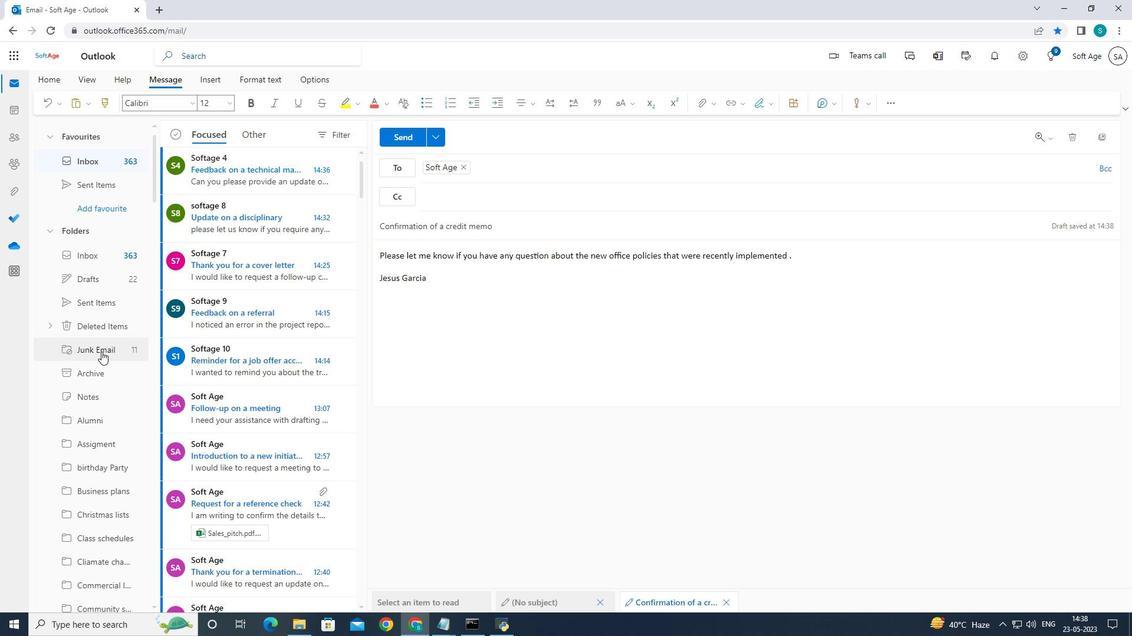 
Action: Mouse scrolled (101, 351) with delta (0, 0)
Screenshot: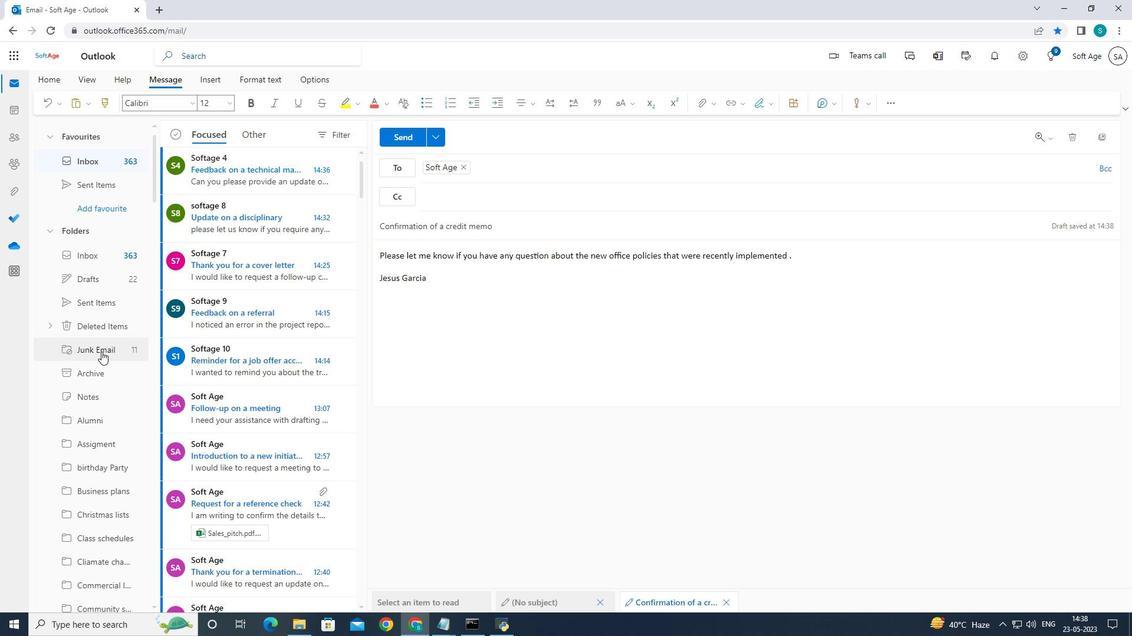 
Action: Mouse scrolled (101, 351) with delta (0, 0)
Screenshot: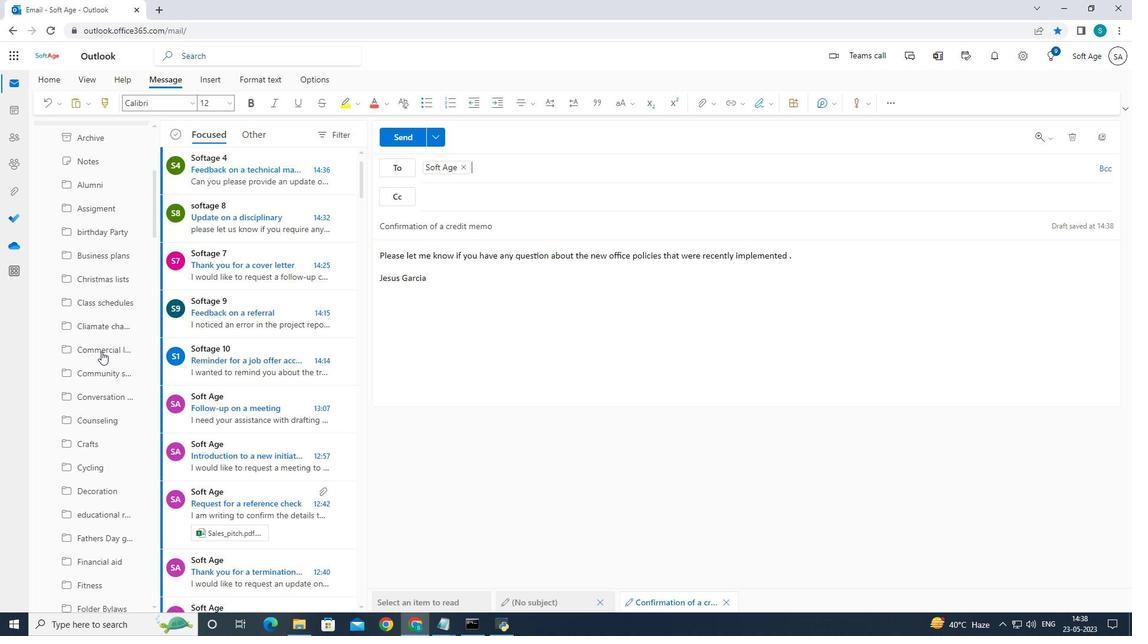 
Action: Mouse scrolled (101, 351) with delta (0, 0)
Screenshot: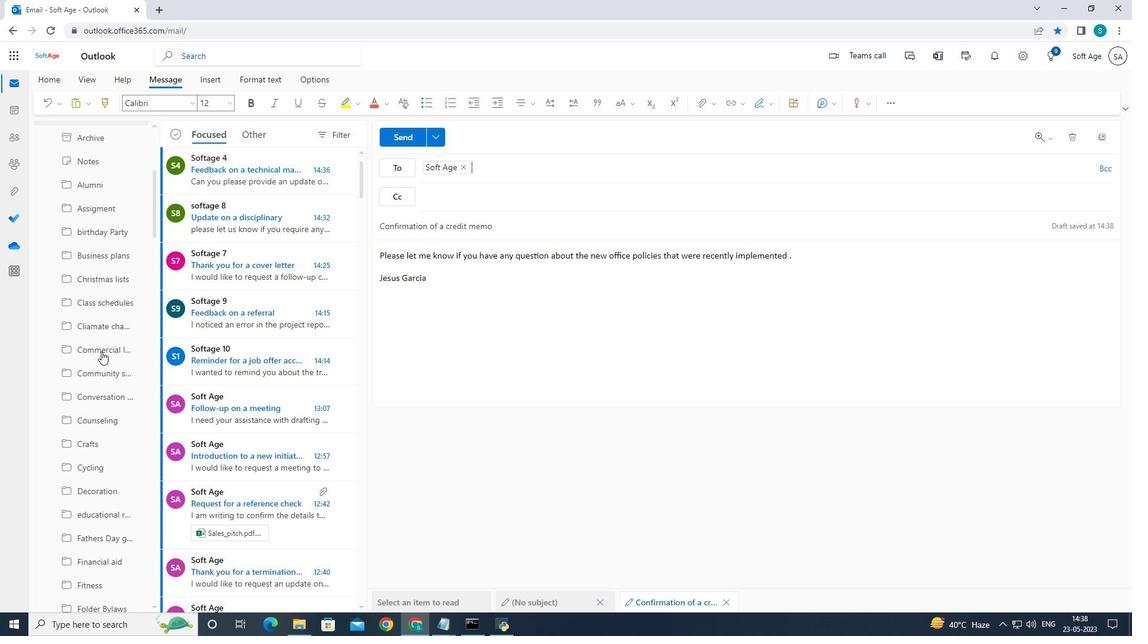 
Action: Mouse scrolled (101, 351) with delta (0, 0)
Screenshot: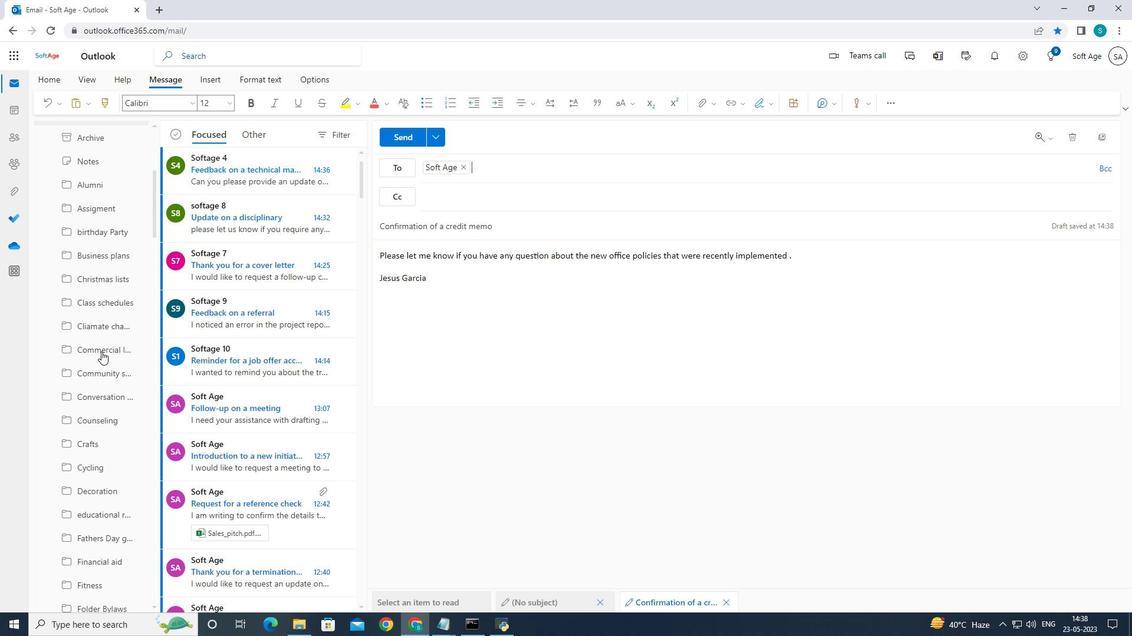 
Action: Mouse scrolled (101, 351) with delta (0, 0)
Screenshot: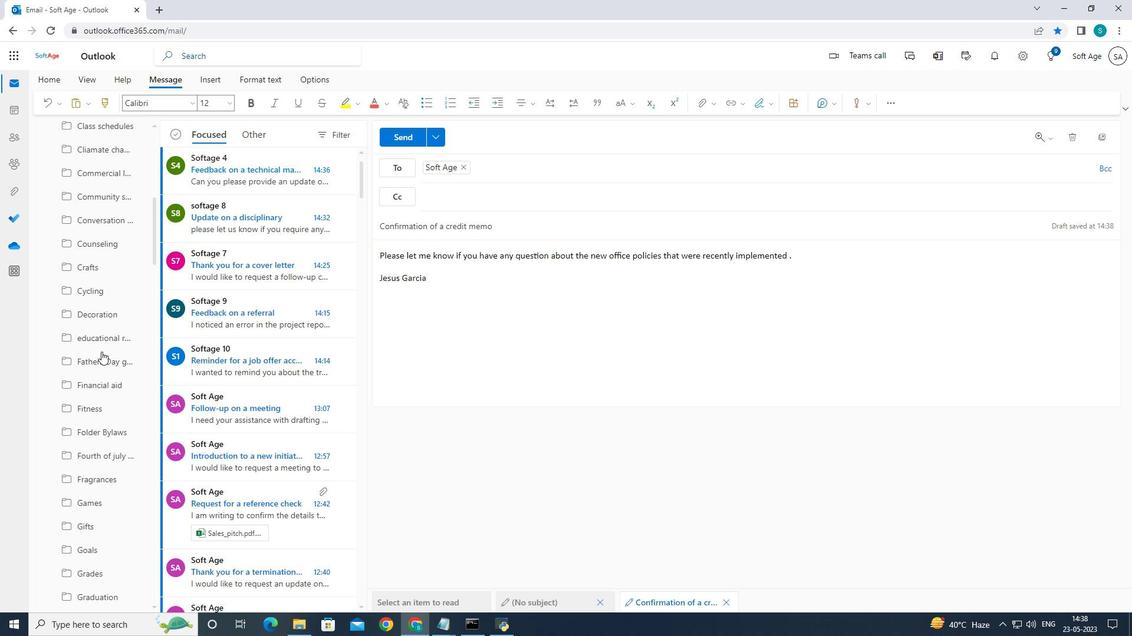
Action: Mouse scrolled (101, 351) with delta (0, 0)
Screenshot: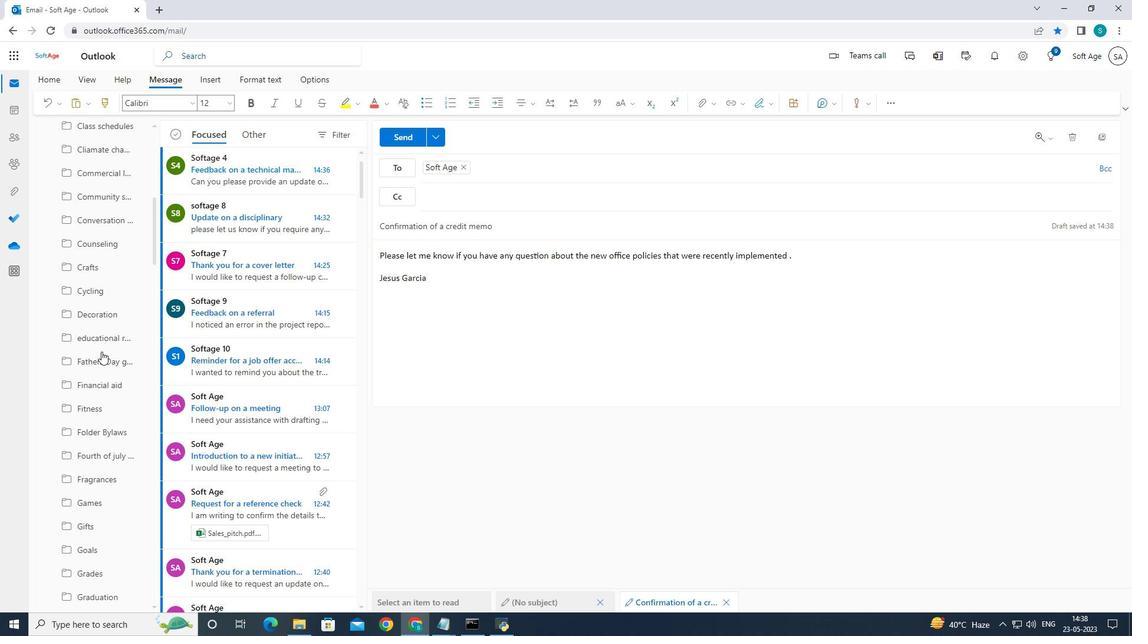 
Action: Mouse scrolled (101, 351) with delta (0, 0)
Screenshot: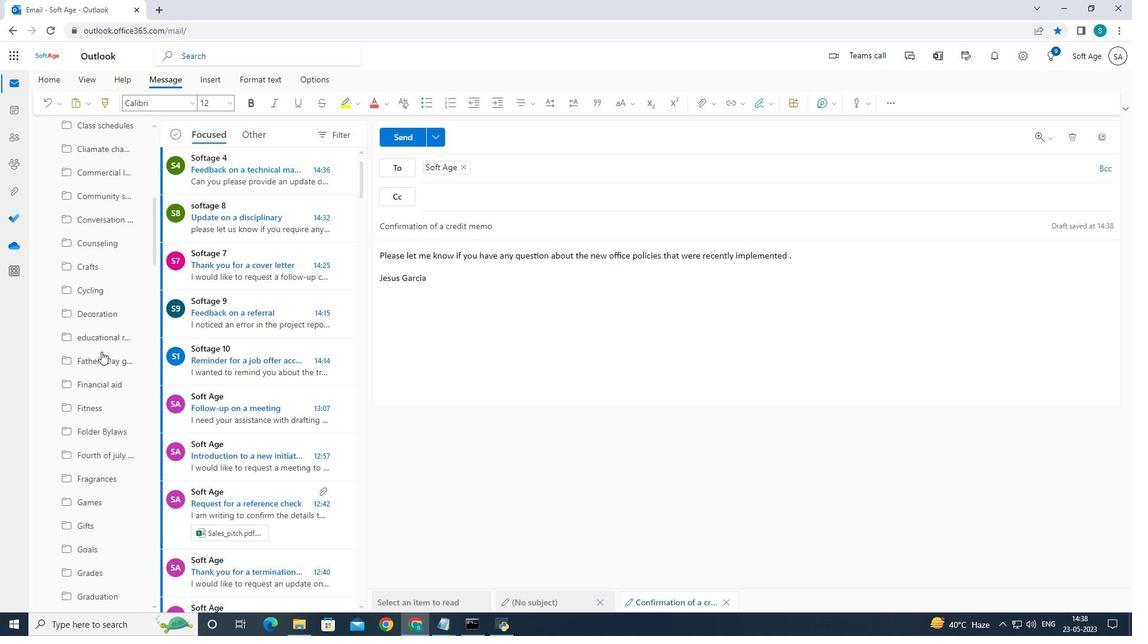 
Action: Mouse scrolled (101, 351) with delta (0, 0)
Screenshot: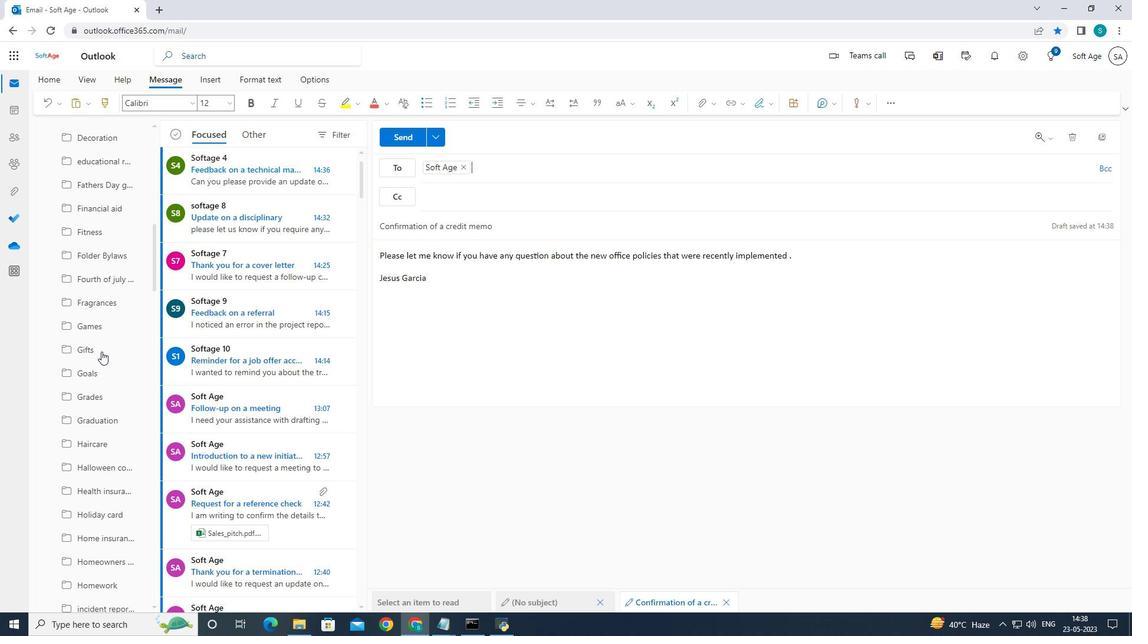 
Action: Mouse scrolled (101, 351) with delta (0, 0)
Screenshot: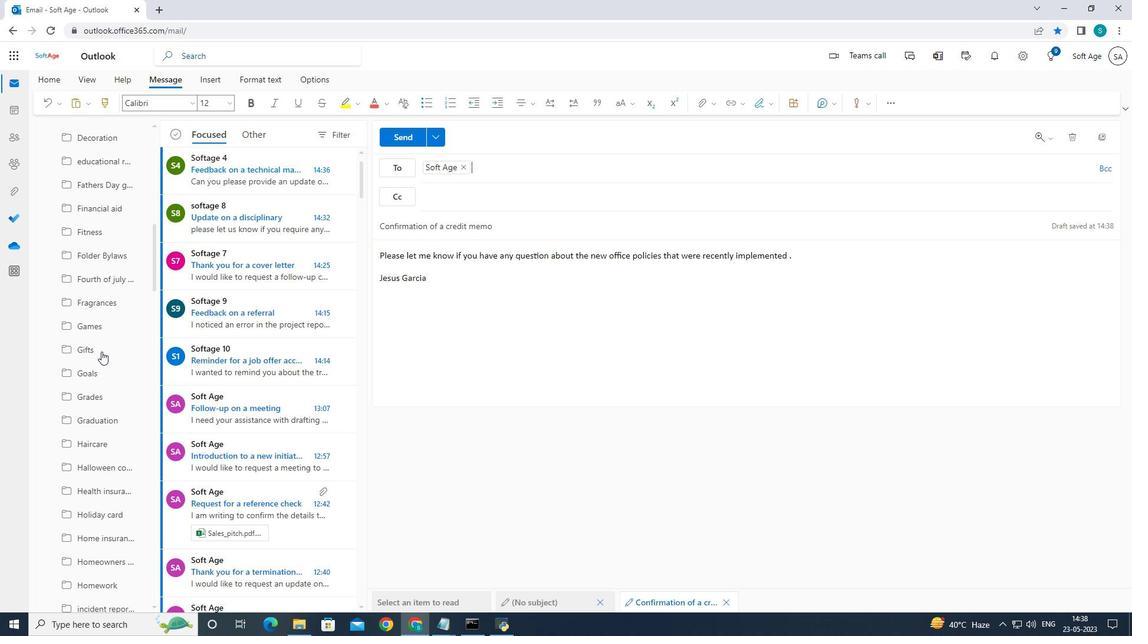 
Action: Mouse scrolled (101, 351) with delta (0, 0)
Screenshot: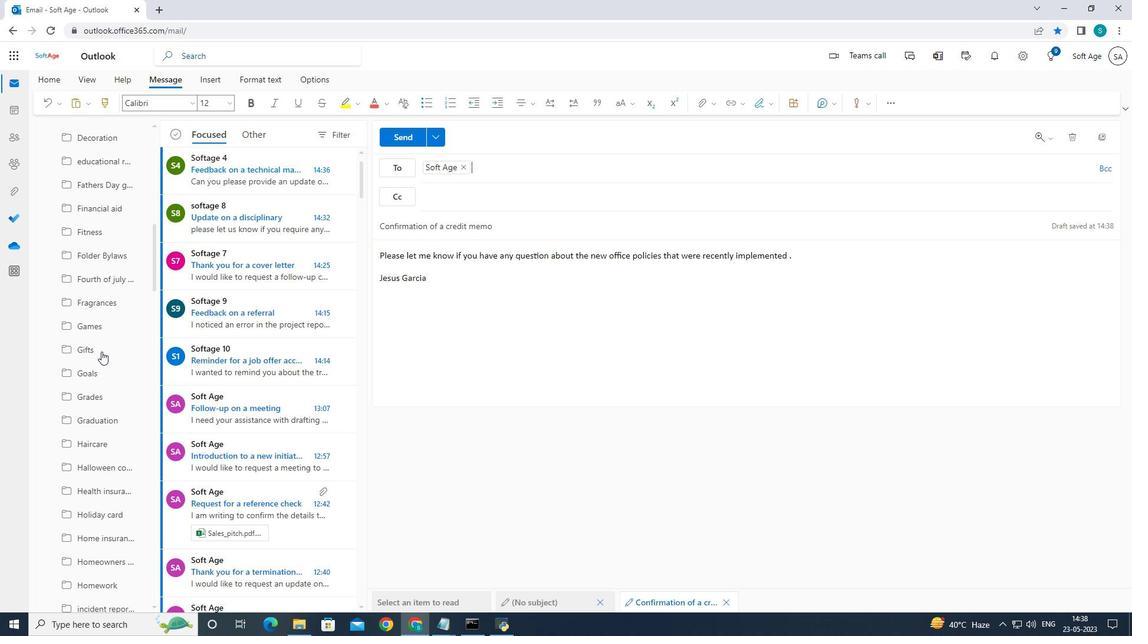 
Action: Mouse scrolled (101, 351) with delta (0, 0)
Screenshot: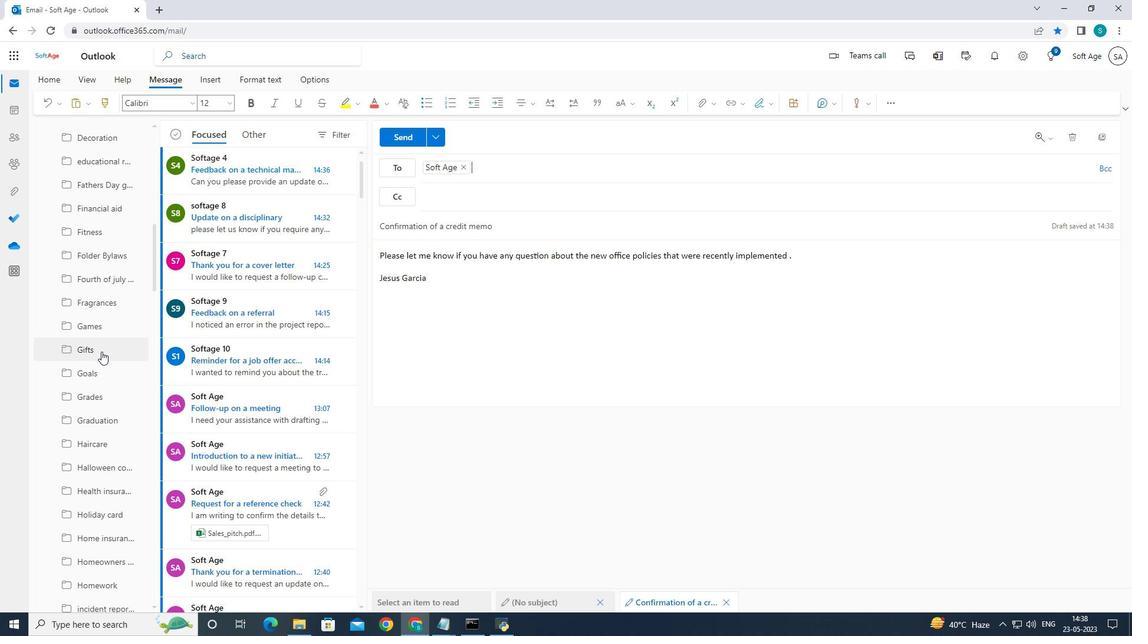 
Action: Mouse scrolled (101, 351) with delta (0, 0)
Screenshot: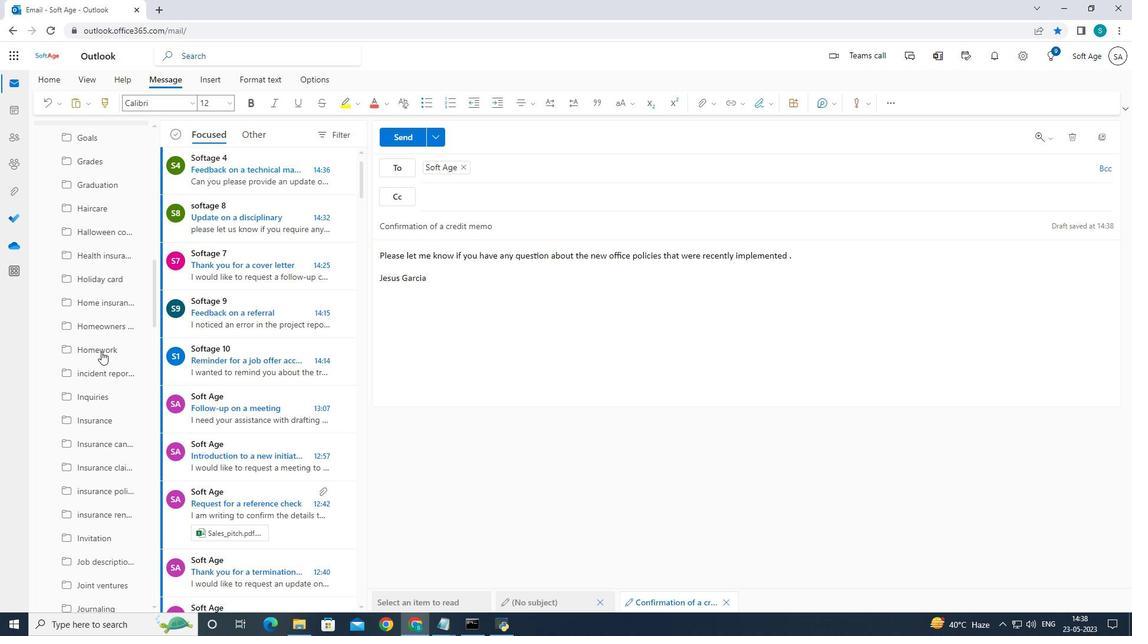 
Action: Mouse scrolled (101, 351) with delta (0, 0)
Screenshot: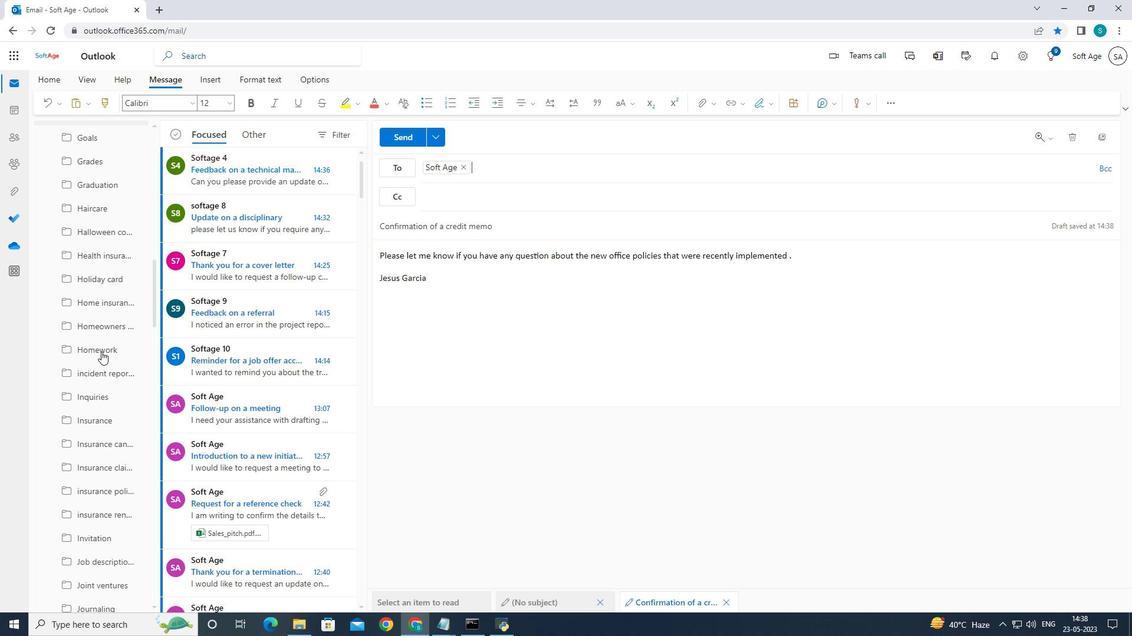 
Action: Mouse scrolled (101, 351) with delta (0, 0)
Screenshot: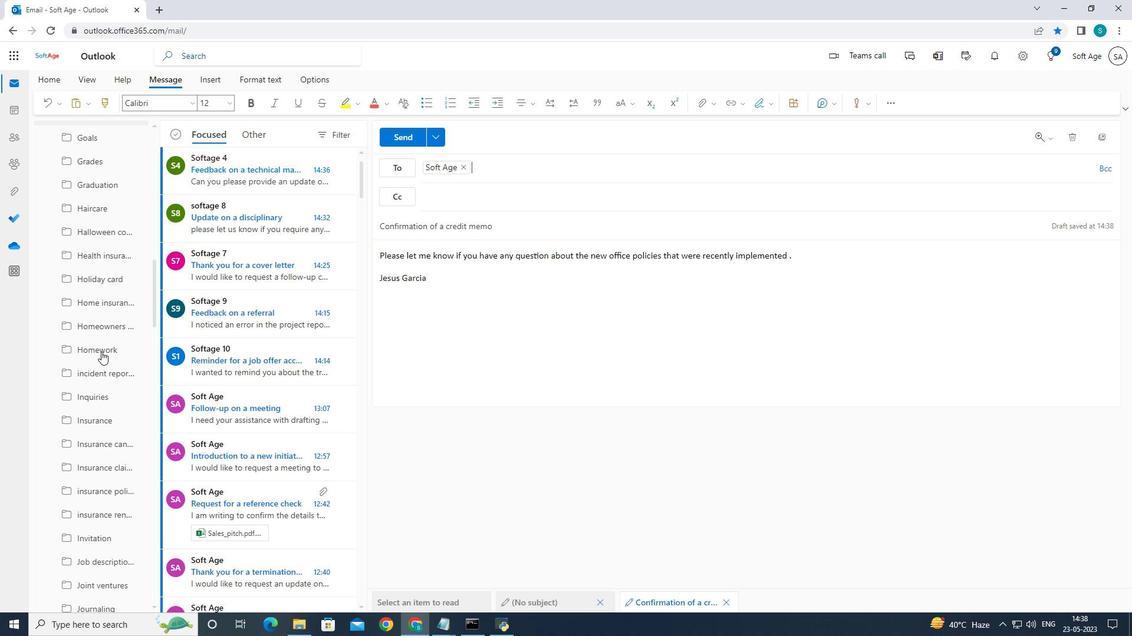 
Action: Mouse scrolled (101, 351) with delta (0, 0)
Screenshot: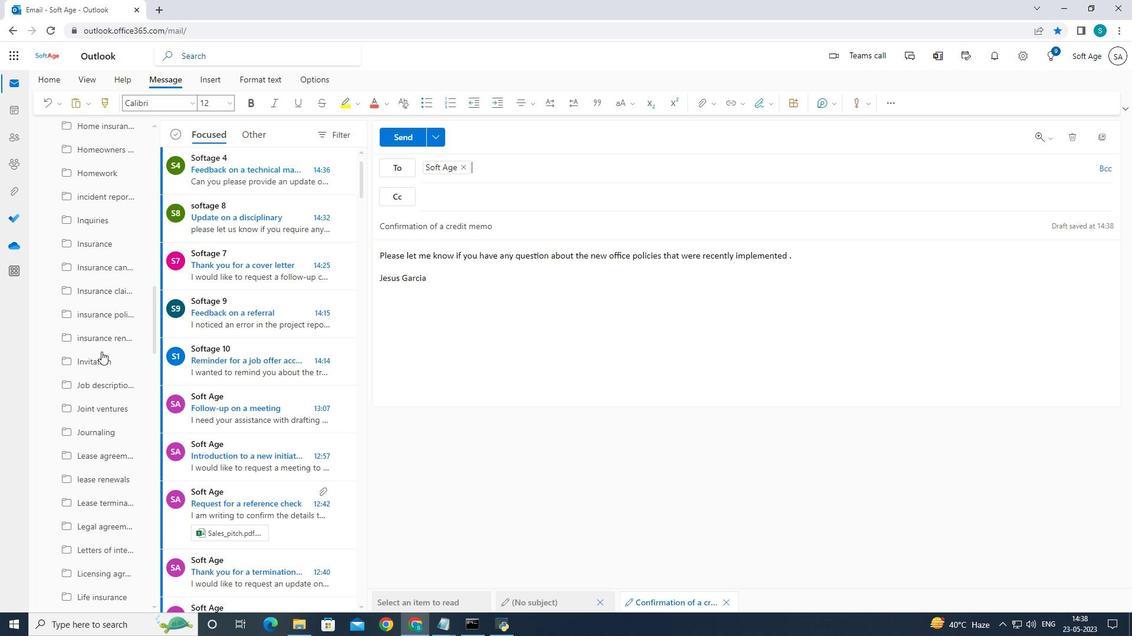 
Action: Mouse scrolled (101, 351) with delta (0, 0)
Screenshot: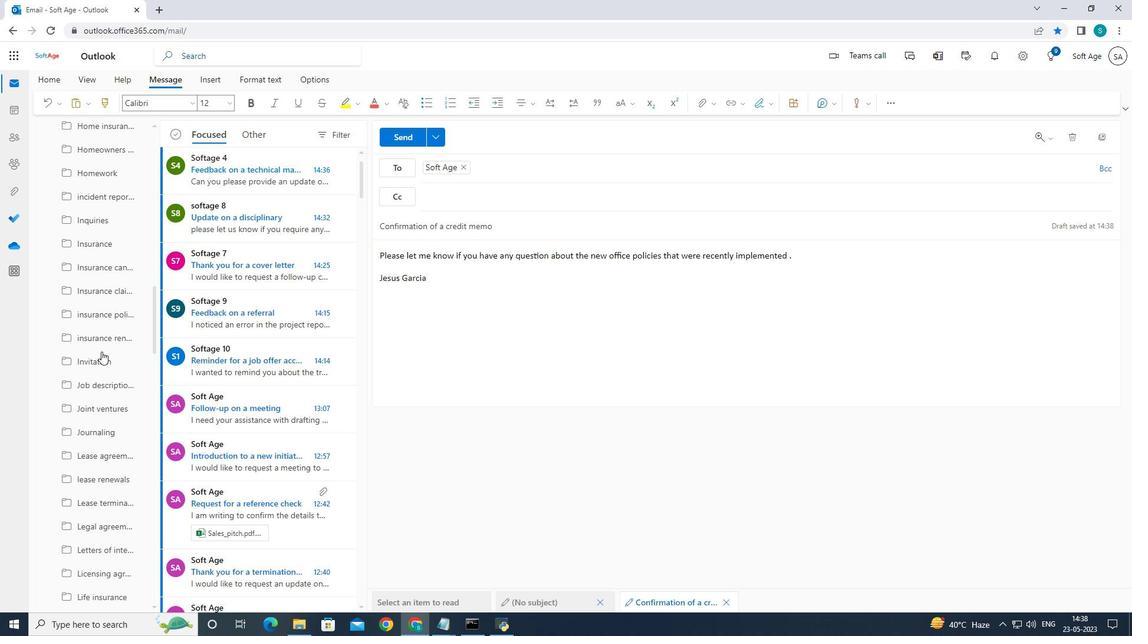 
Action: Mouse scrolled (101, 351) with delta (0, 0)
Screenshot: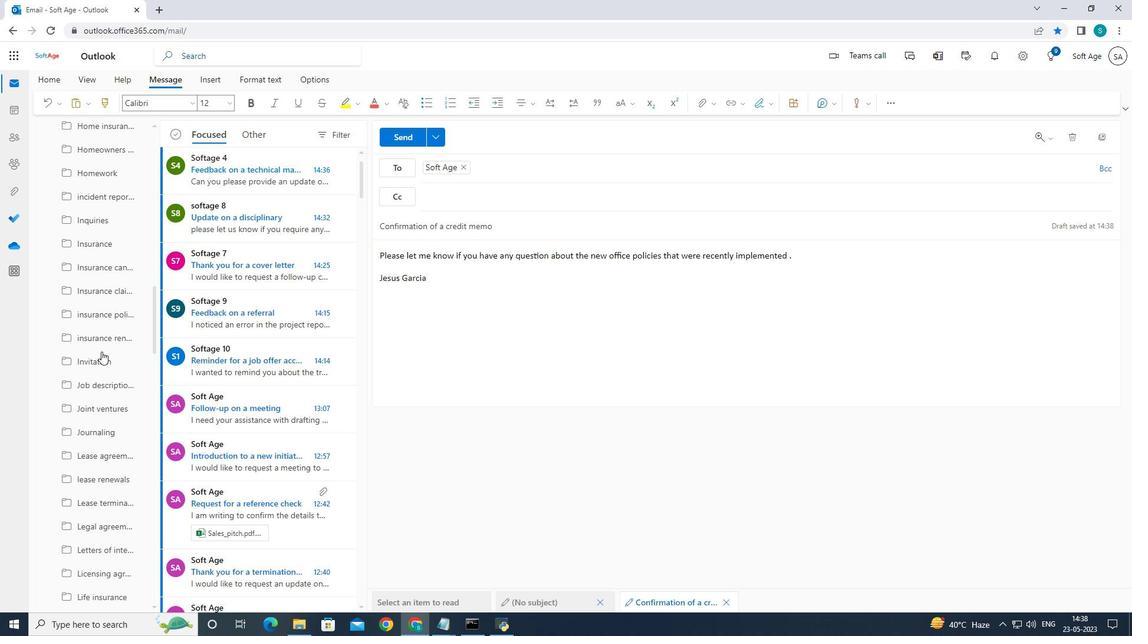 
Action: Mouse scrolled (101, 351) with delta (0, 0)
Screenshot: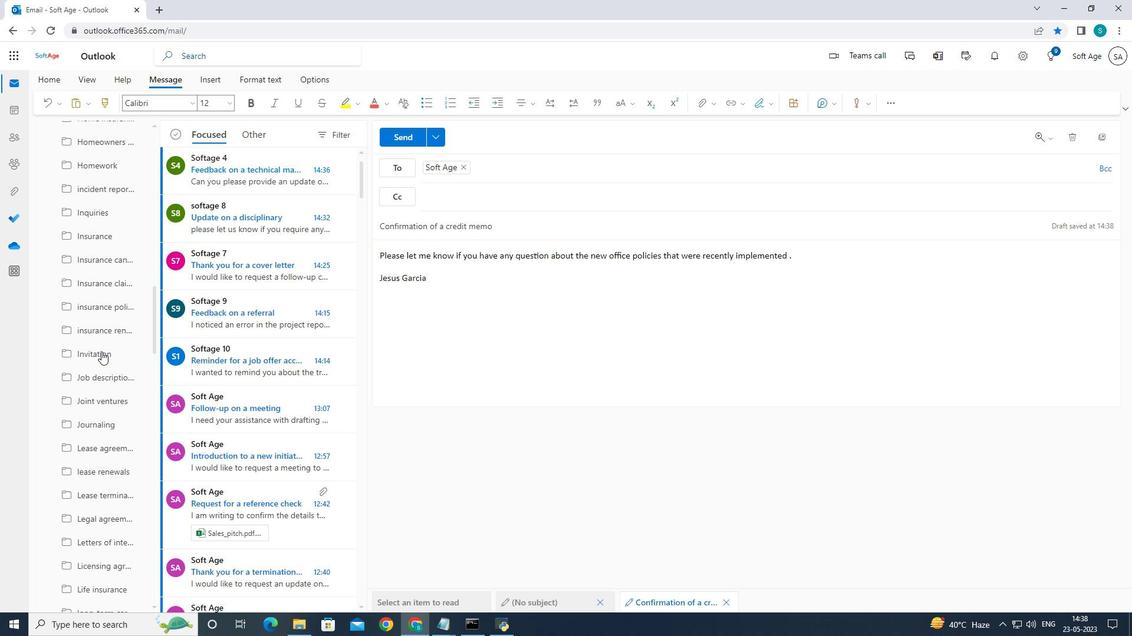 
Action: Mouse scrolled (101, 351) with delta (0, 0)
Screenshot: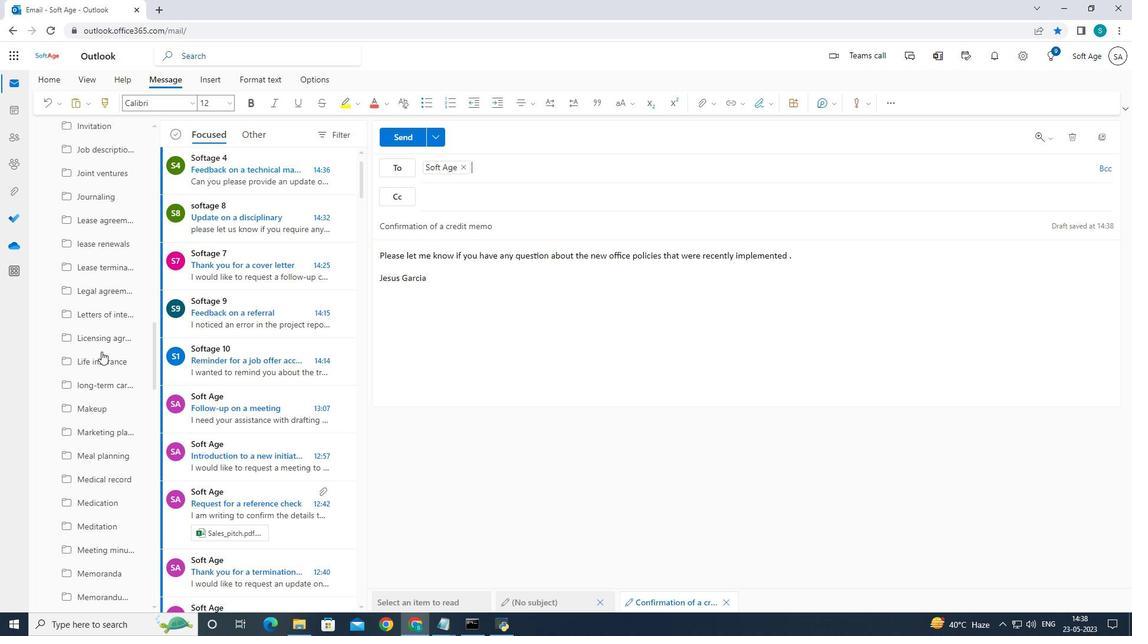 
Action: Mouse scrolled (101, 351) with delta (0, 0)
Screenshot: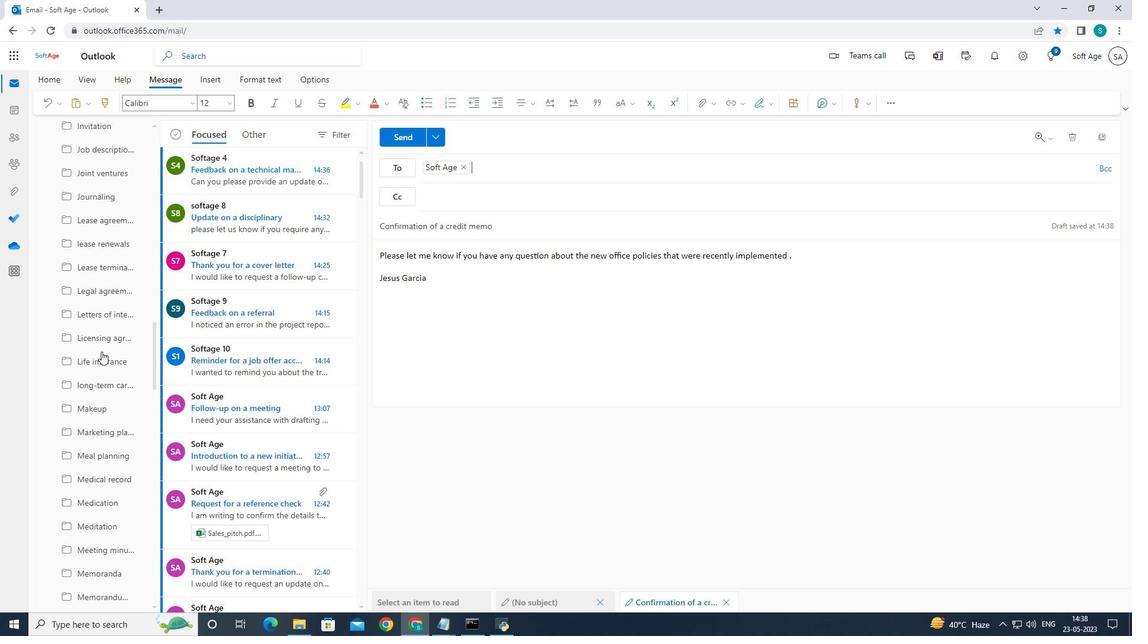 
Action: Mouse scrolled (101, 351) with delta (0, 0)
Screenshot: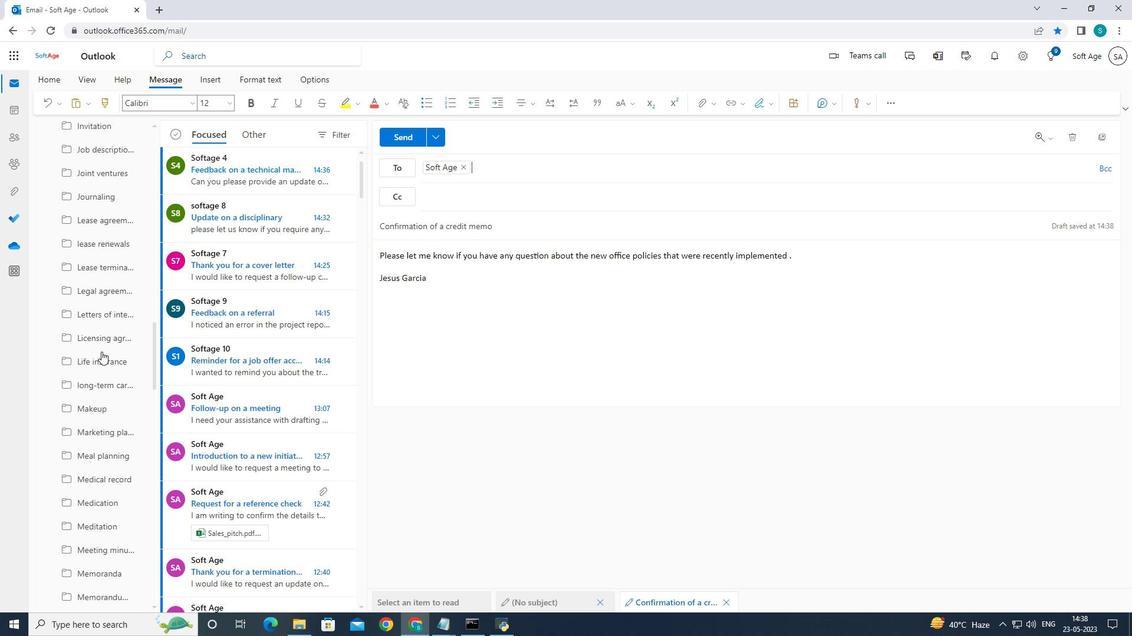 
Action: Mouse scrolled (101, 351) with delta (0, 0)
Screenshot: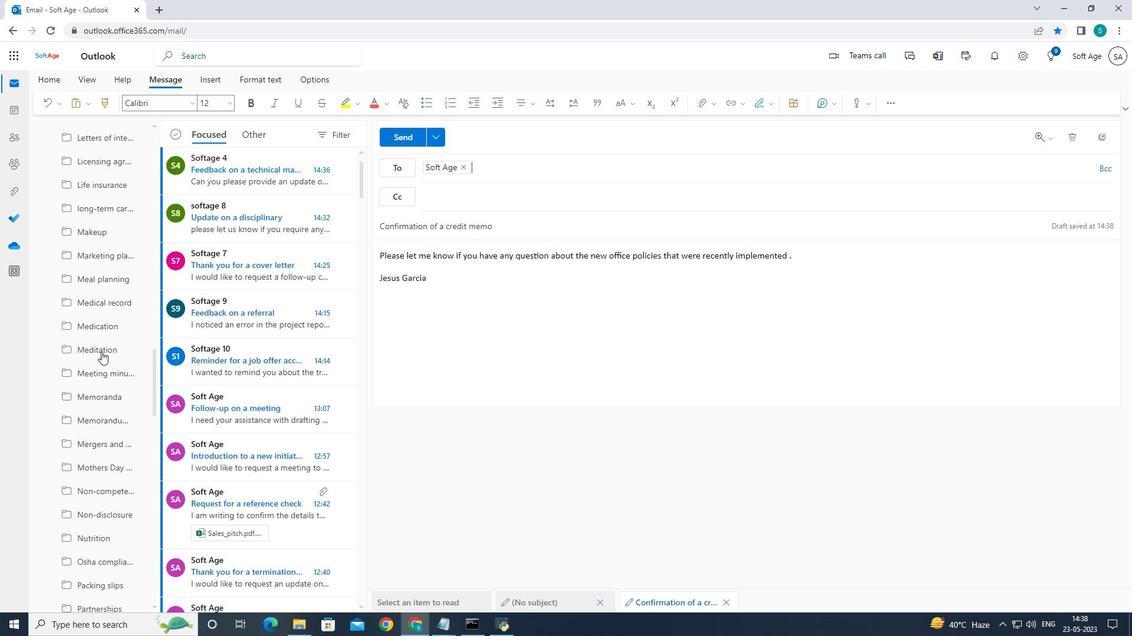 
Action: Mouse scrolled (101, 351) with delta (0, 0)
Screenshot: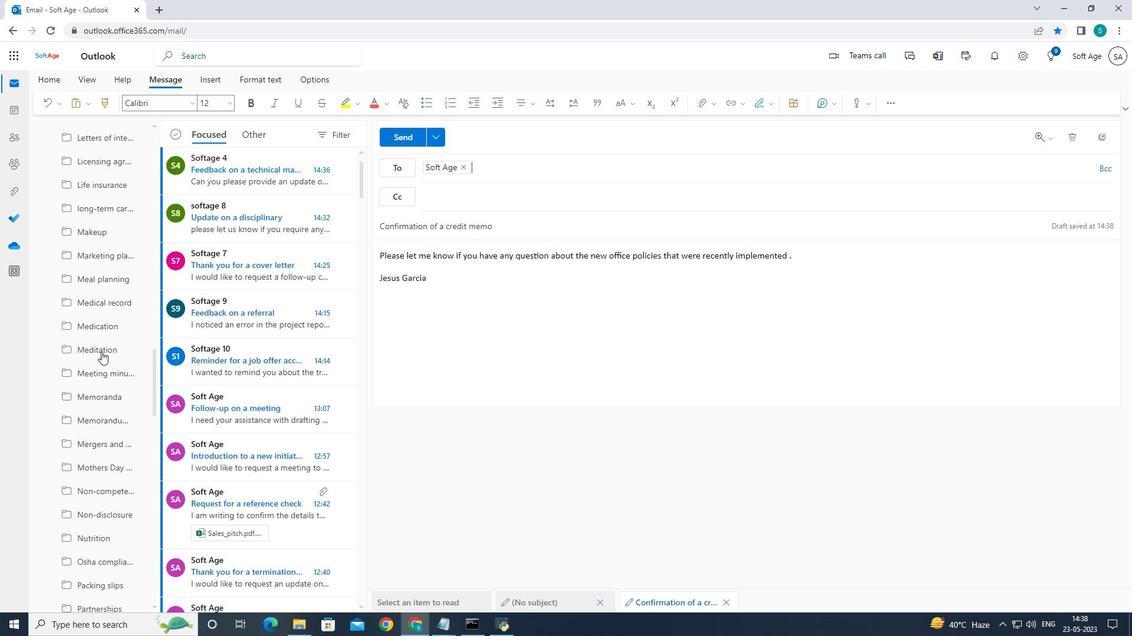 
Action: Mouse scrolled (101, 351) with delta (0, 0)
Screenshot: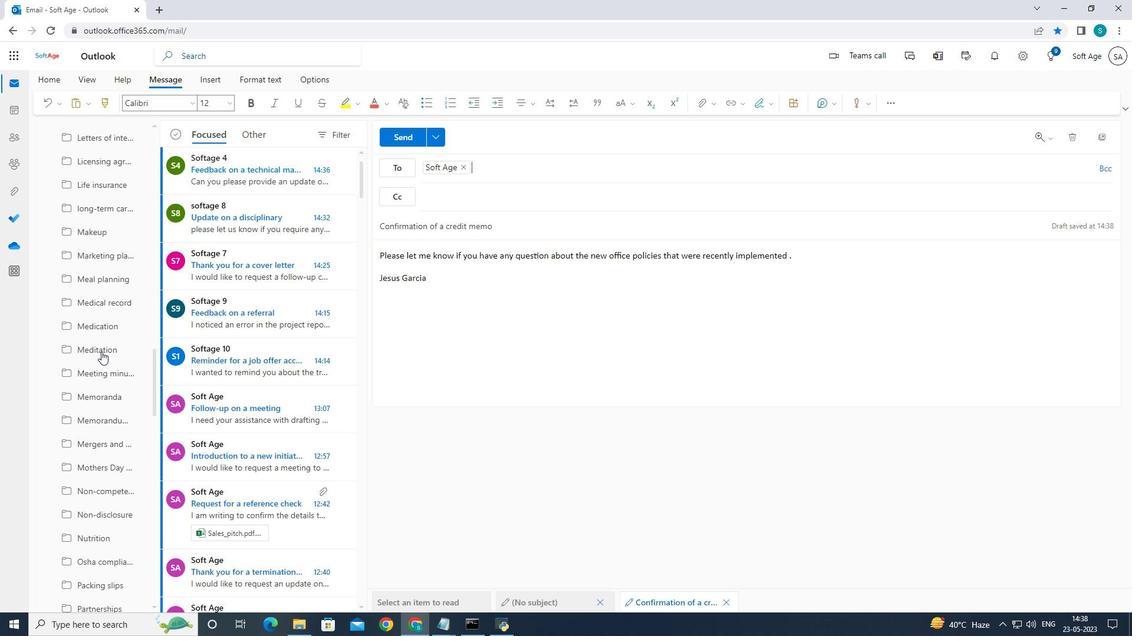 
Action: Mouse scrolled (101, 351) with delta (0, 0)
Screenshot: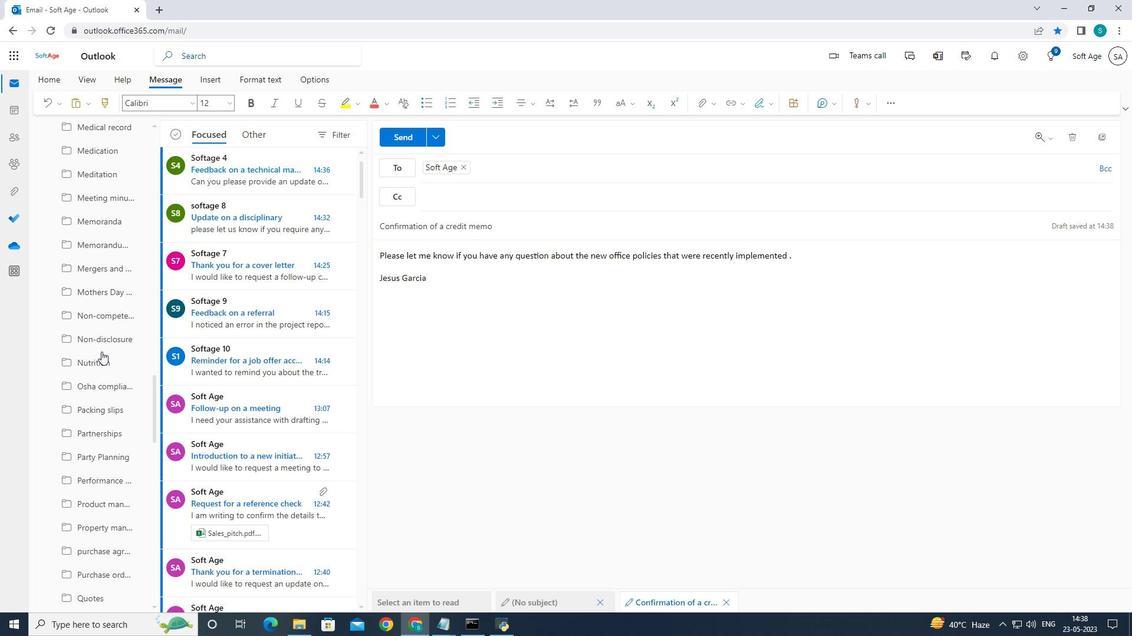 
Action: Mouse scrolled (101, 351) with delta (0, 0)
Screenshot: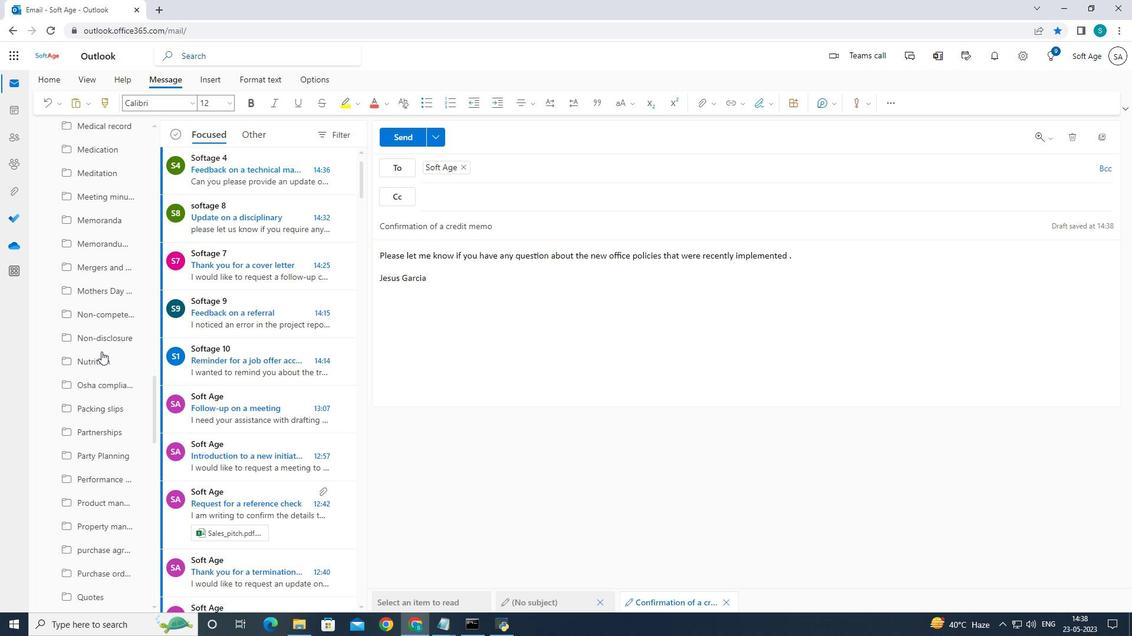 
Action: Mouse scrolled (101, 351) with delta (0, 0)
Screenshot: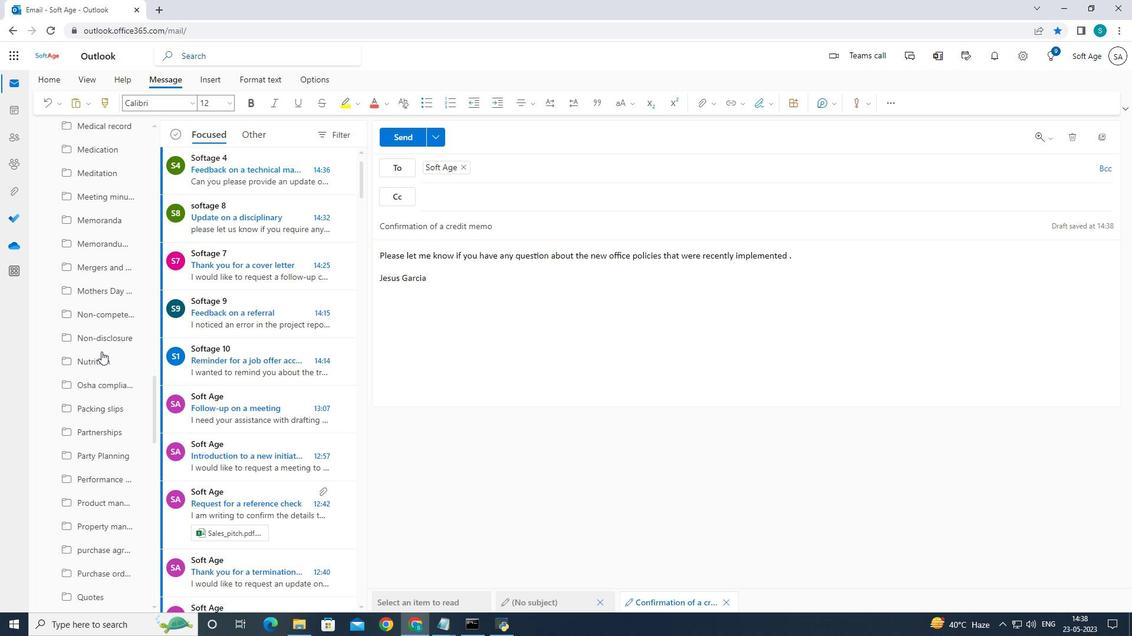 
Action: Mouse scrolled (101, 351) with delta (0, 0)
Screenshot: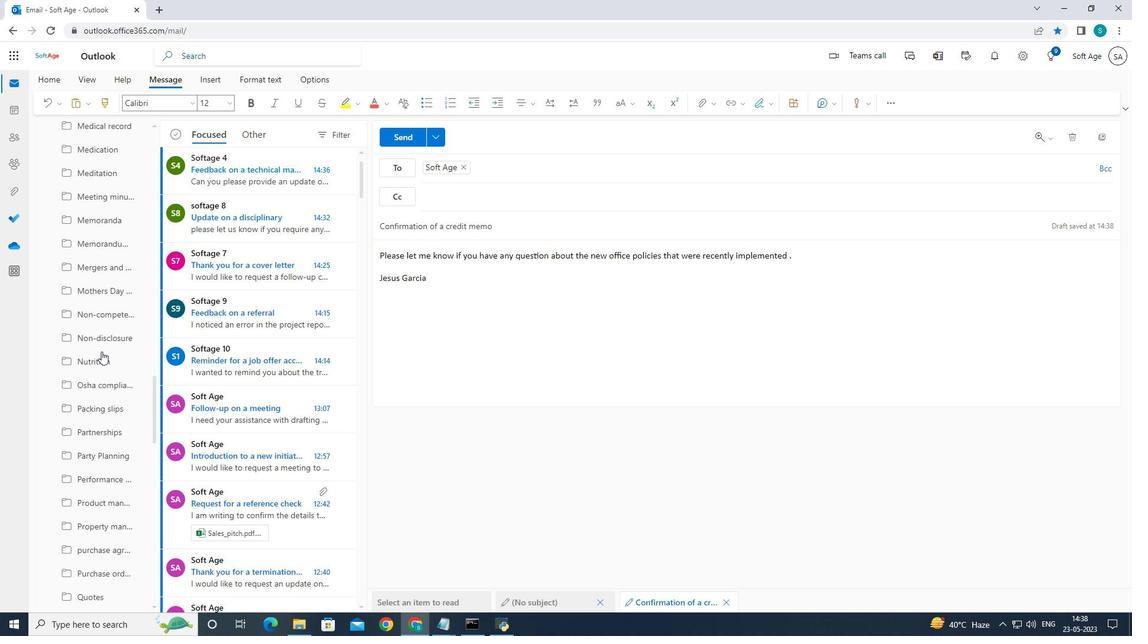 
Action: Mouse scrolled (101, 351) with delta (0, 0)
Screenshot: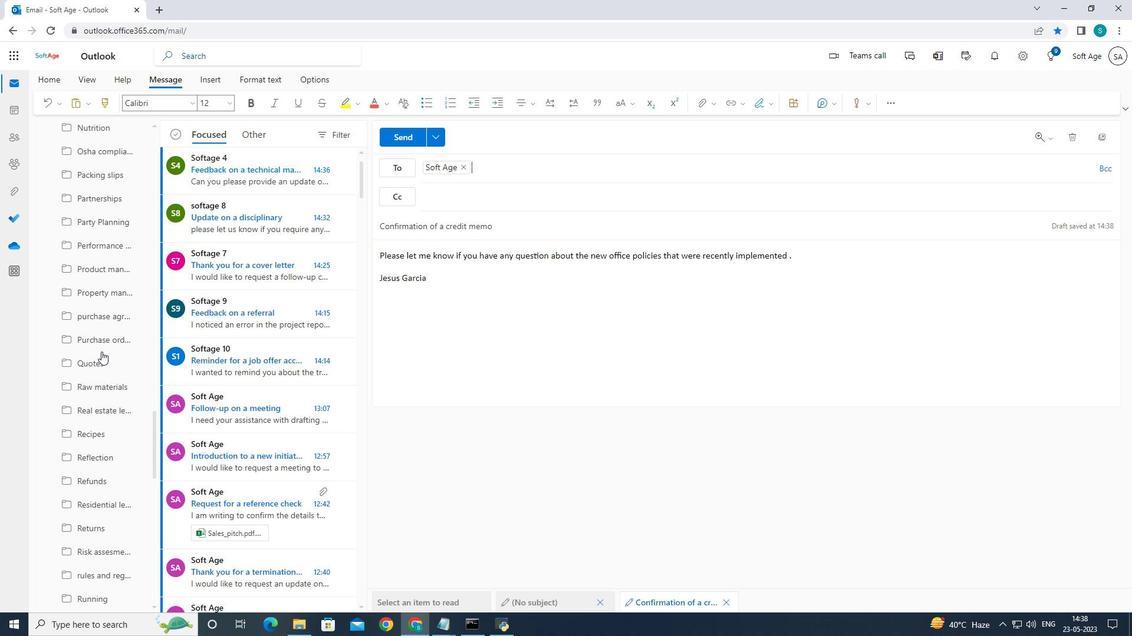 
Action: Mouse scrolled (101, 351) with delta (0, 0)
Screenshot: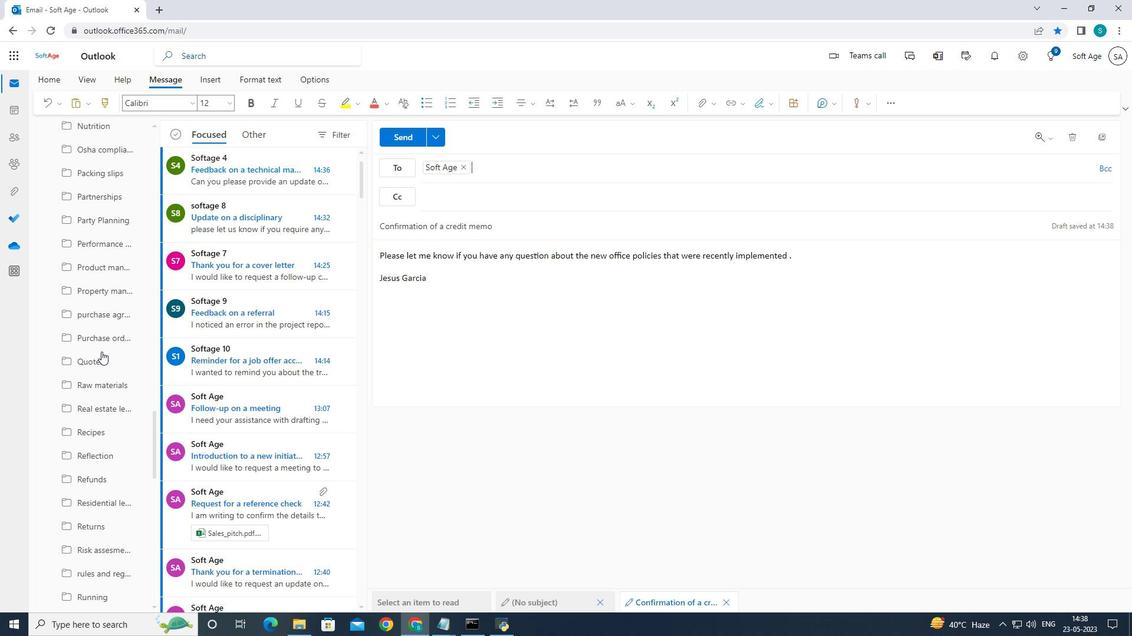 
Action: Mouse scrolled (101, 351) with delta (0, 0)
Screenshot: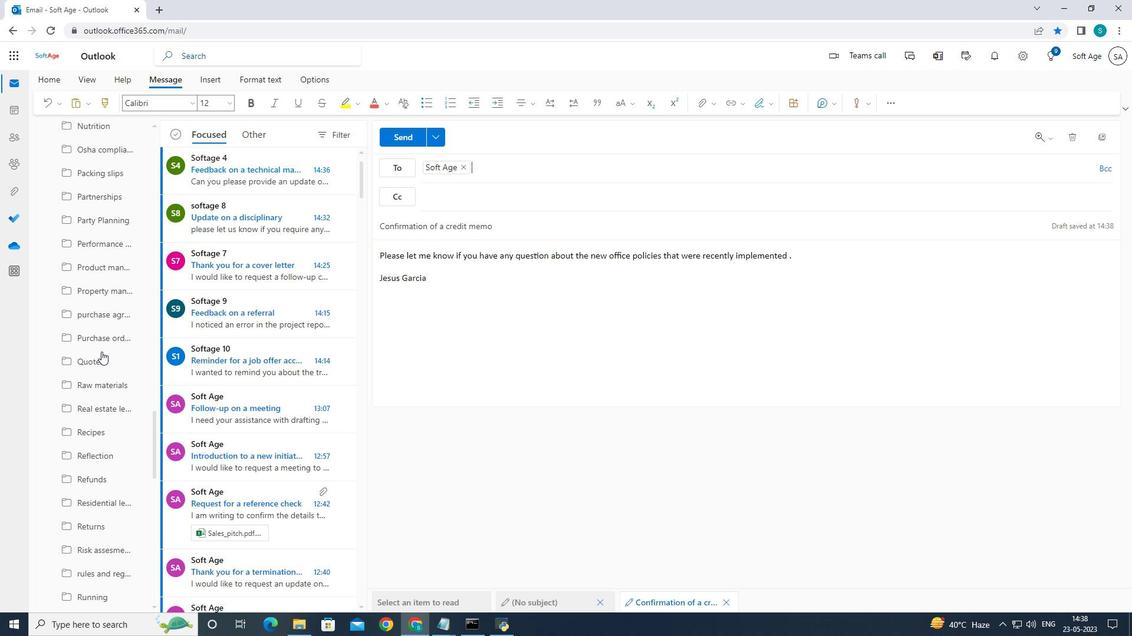
Action: Mouse scrolled (101, 351) with delta (0, 0)
Screenshot: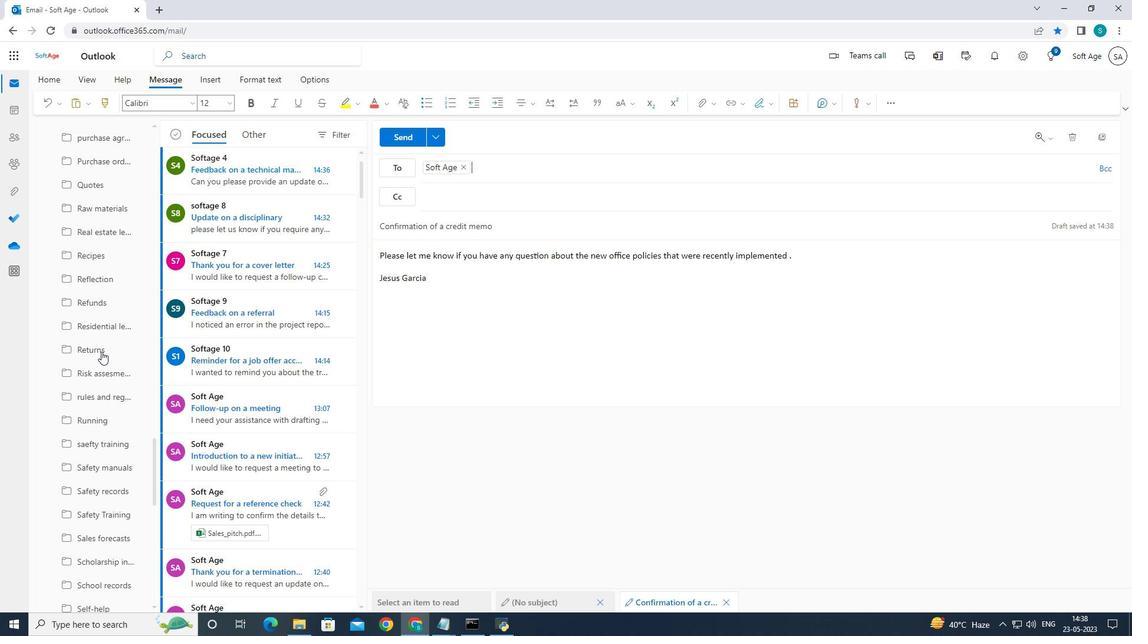 
Action: Mouse scrolled (101, 351) with delta (0, 0)
Screenshot: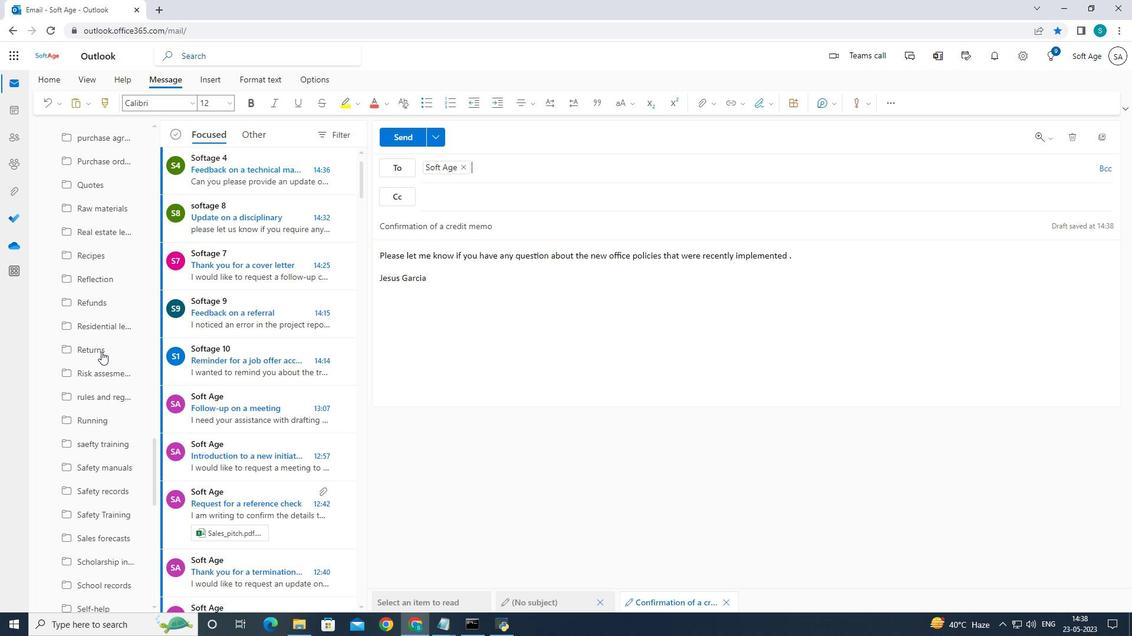 
Action: Mouse scrolled (101, 351) with delta (0, 0)
Screenshot: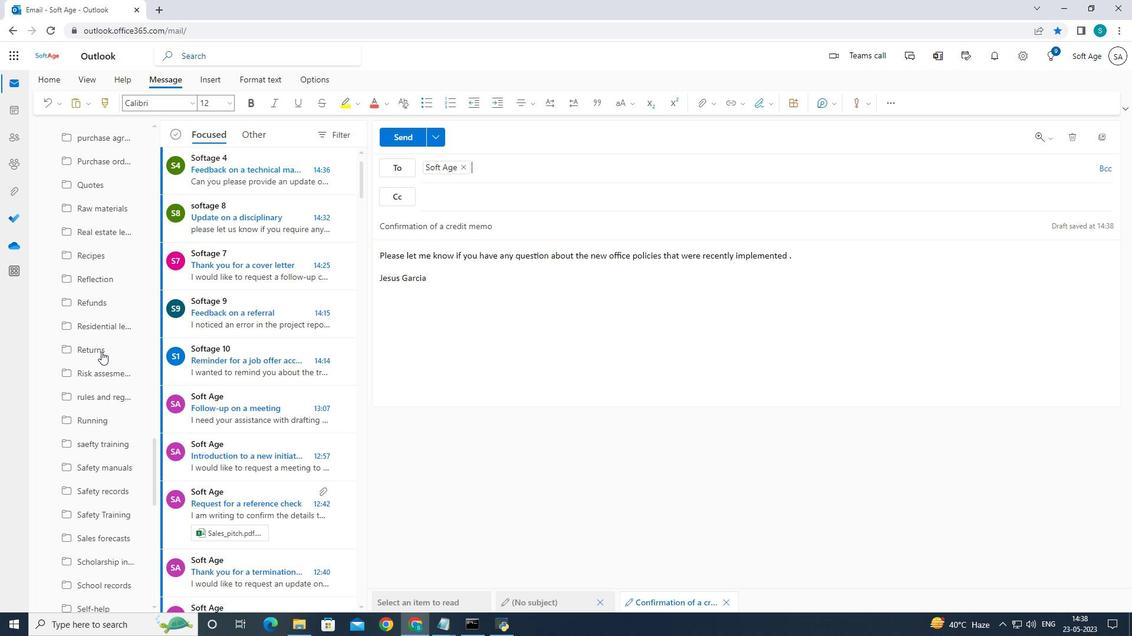 
Action: Mouse scrolled (101, 351) with delta (0, 0)
Screenshot: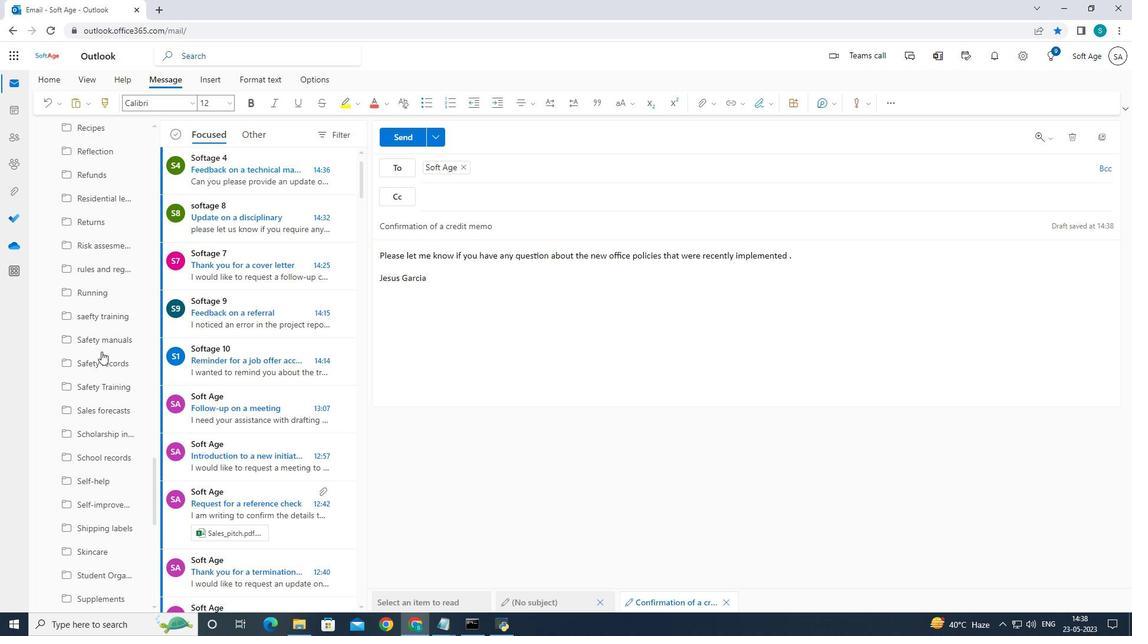 
Action: Mouse scrolled (101, 351) with delta (0, 0)
Screenshot: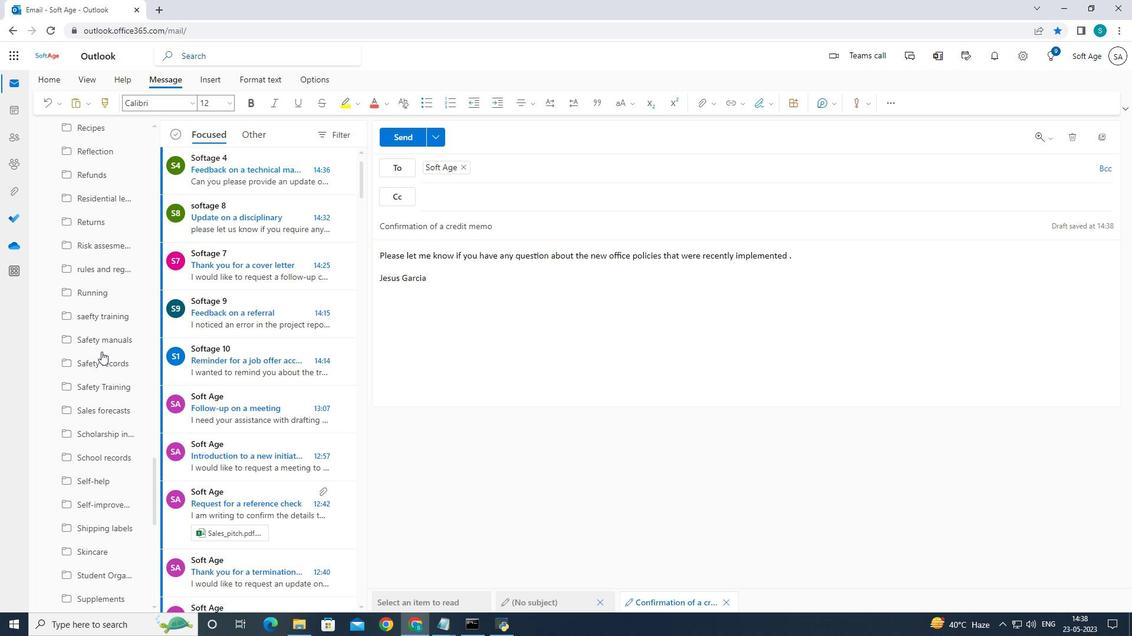 
Action: Mouse scrolled (101, 351) with delta (0, 0)
Screenshot: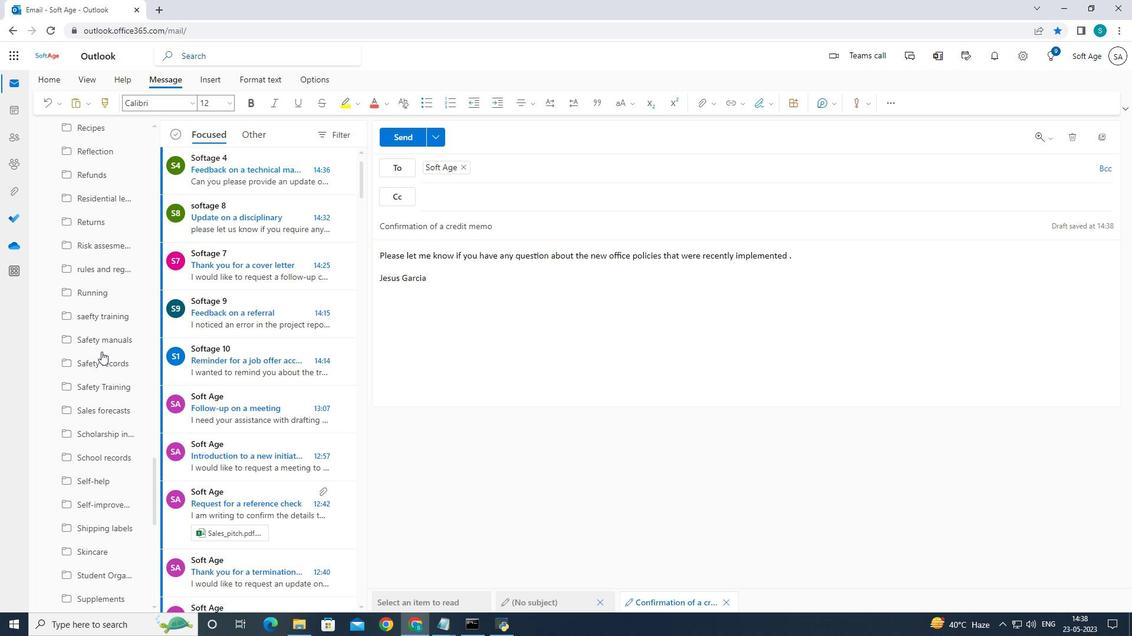 
Action: Mouse scrolled (101, 351) with delta (0, 0)
Screenshot: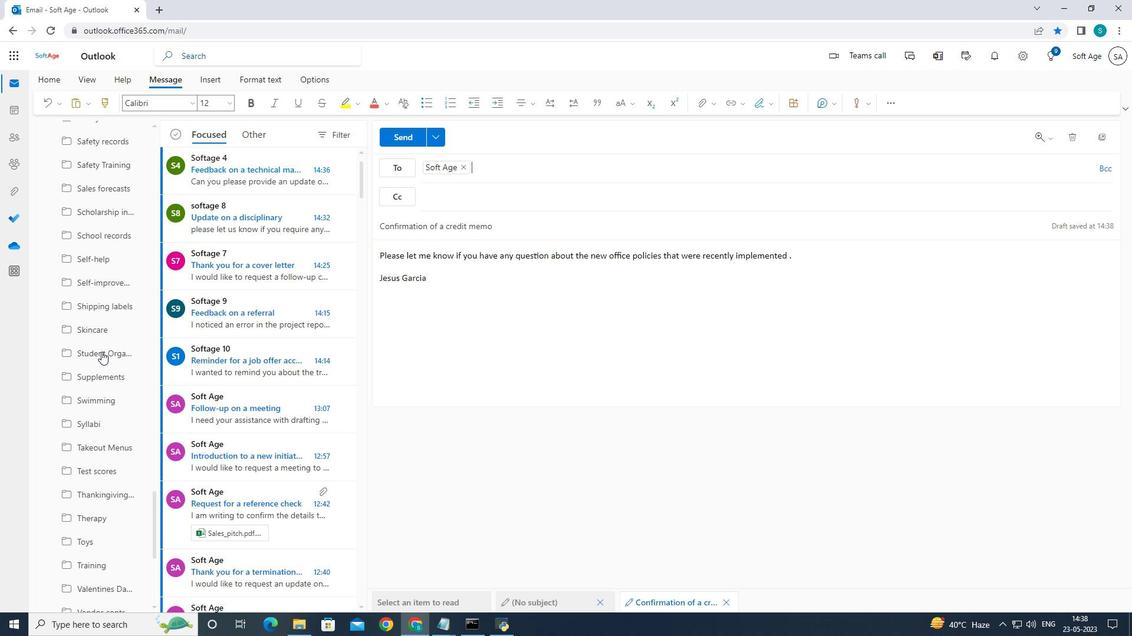
Action: Mouse scrolled (101, 351) with delta (0, 0)
Screenshot: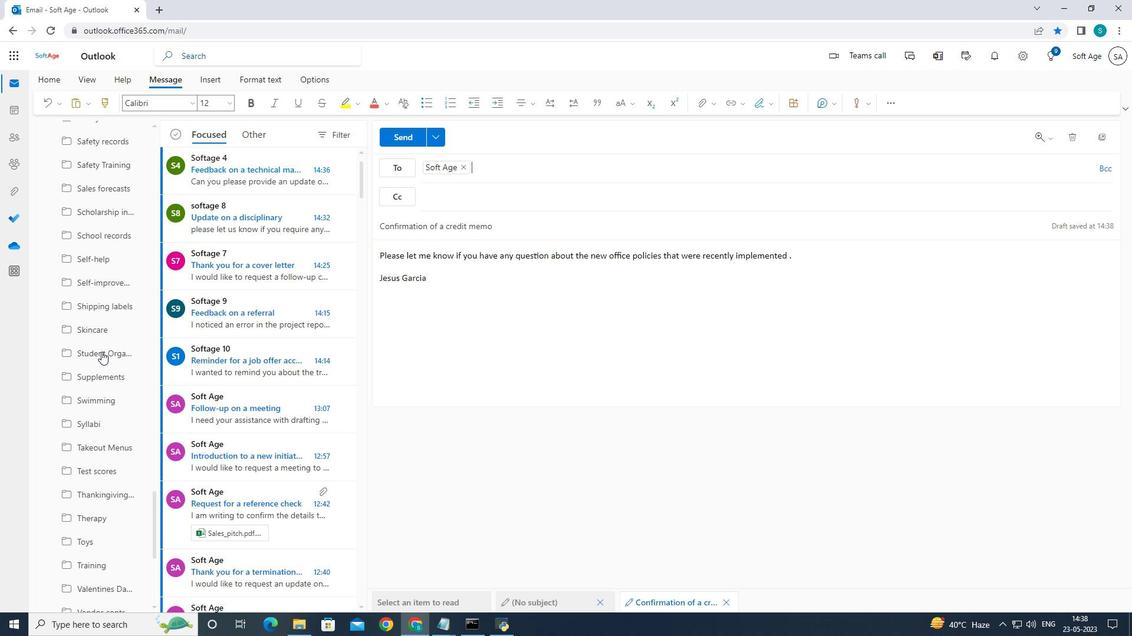 
Action: Mouse scrolled (101, 351) with delta (0, 0)
Screenshot: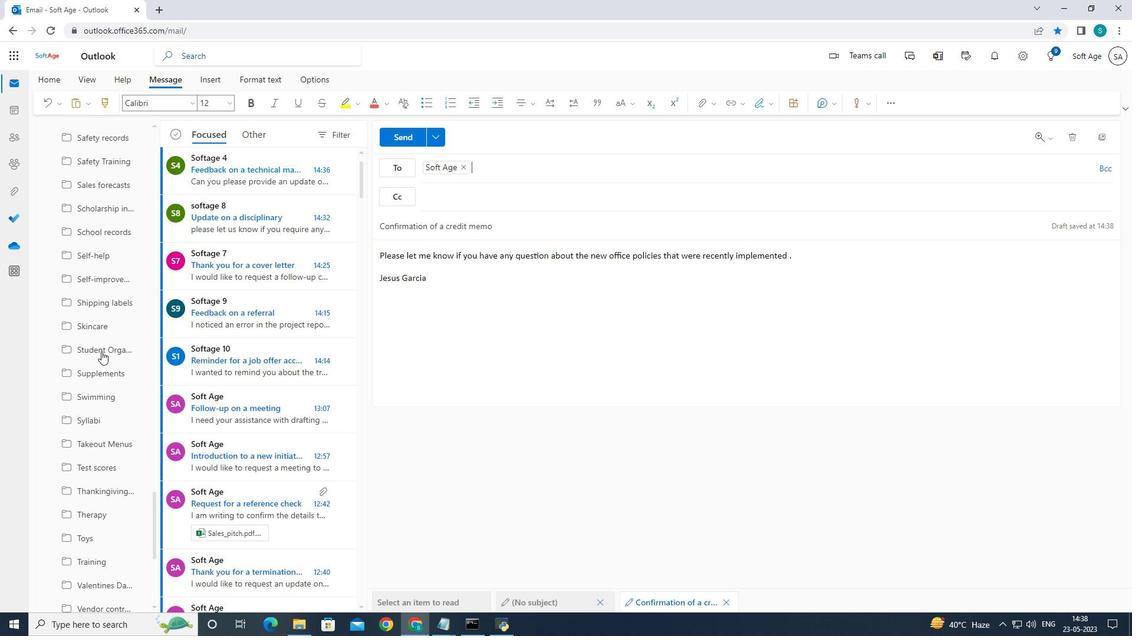 
Action: Mouse scrolled (101, 351) with delta (0, 0)
Screenshot: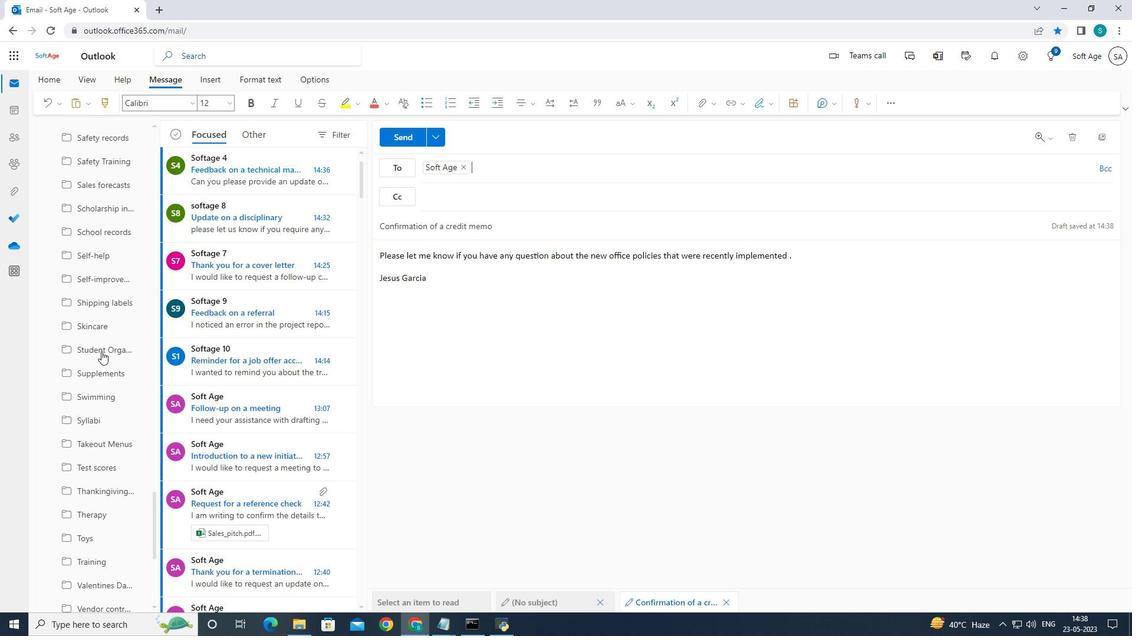 
Action: Mouse scrolled (101, 351) with delta (0, 0)
Screenshot: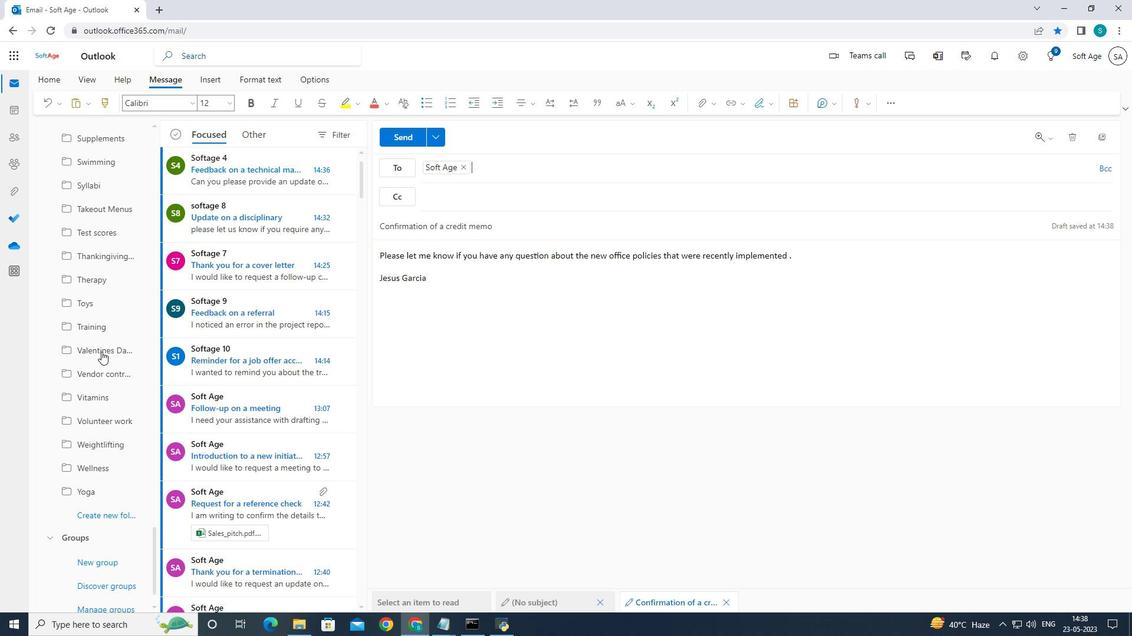 
Action: Mouse scrolled (101, 351) with delta (0, 0)
Screenshot: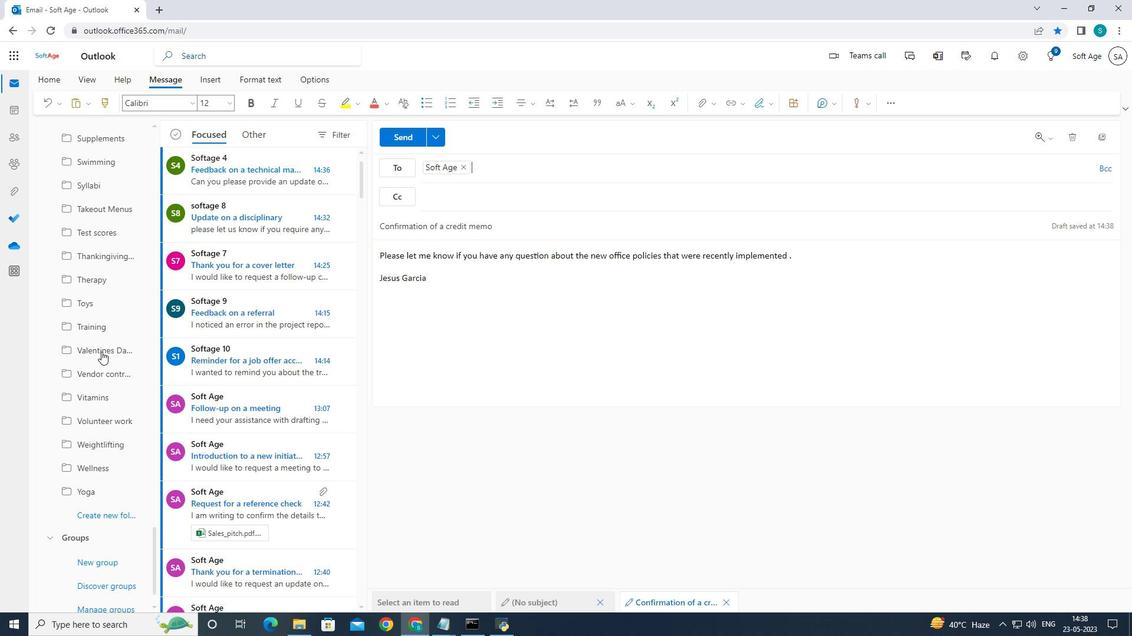 
Action: Mouse scrolled (101, 351) with delta (0, 0)
Screenshot: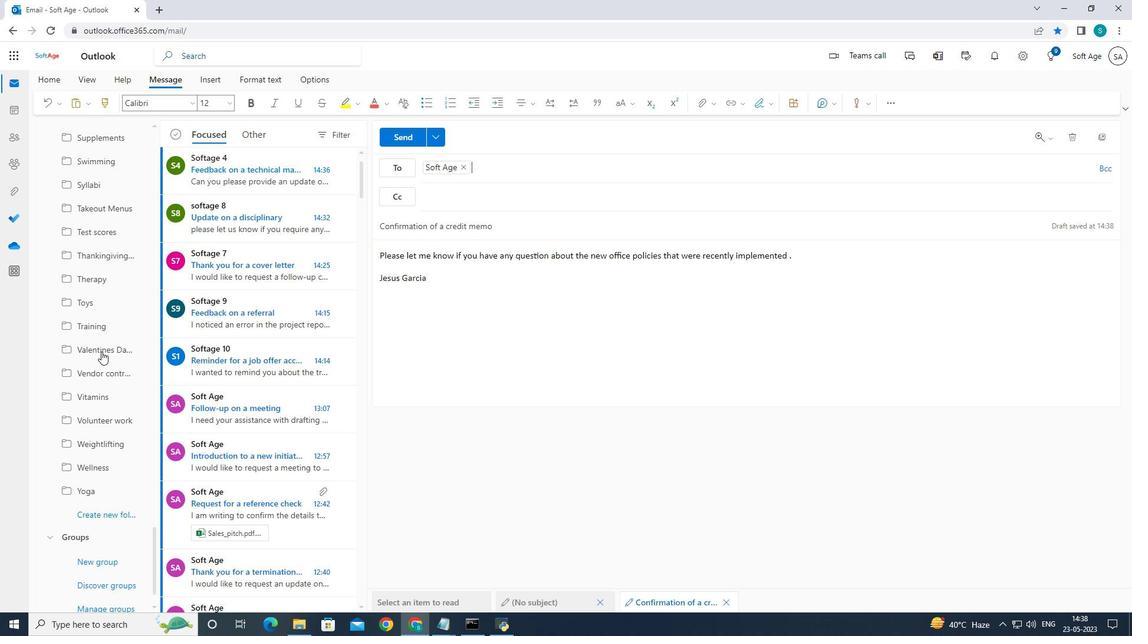 
Action: Mouse scrolled (101, 351) with delta (0, 0)
Screenshot: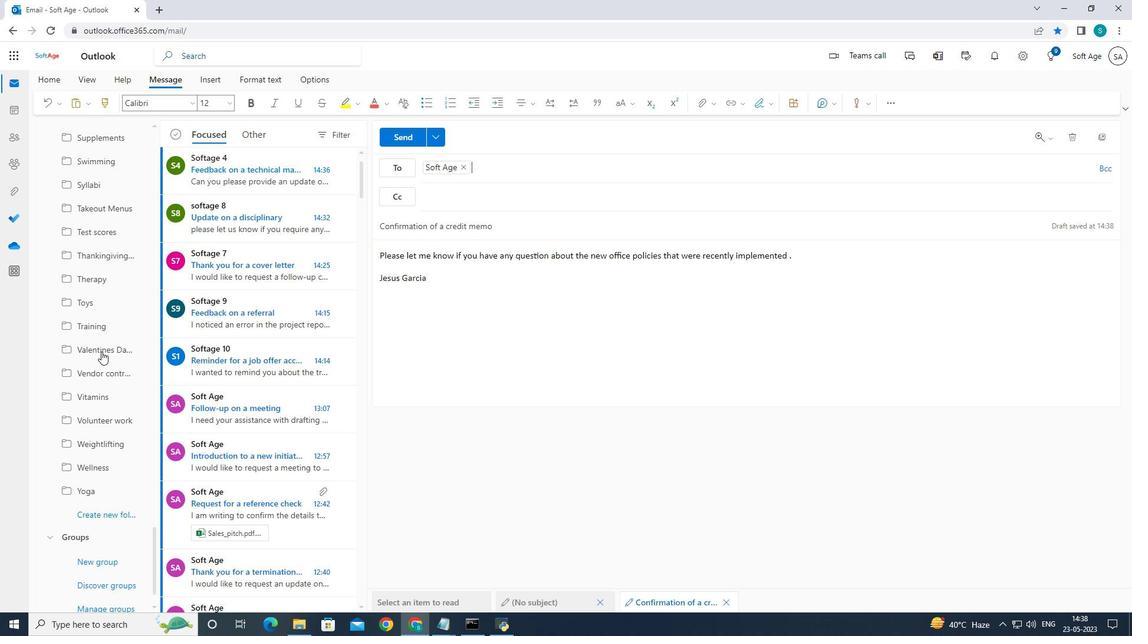
Action: Mouse moved to (114, 493)
Screenshot: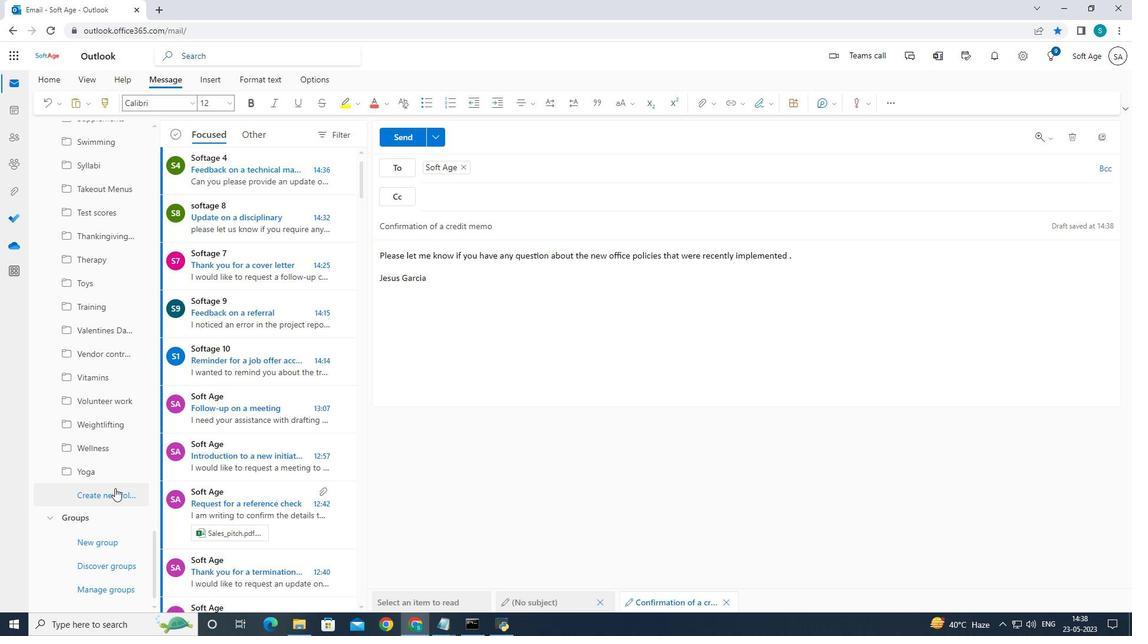 
Action: Mouse pressed left at (114, 493)
Screenshot: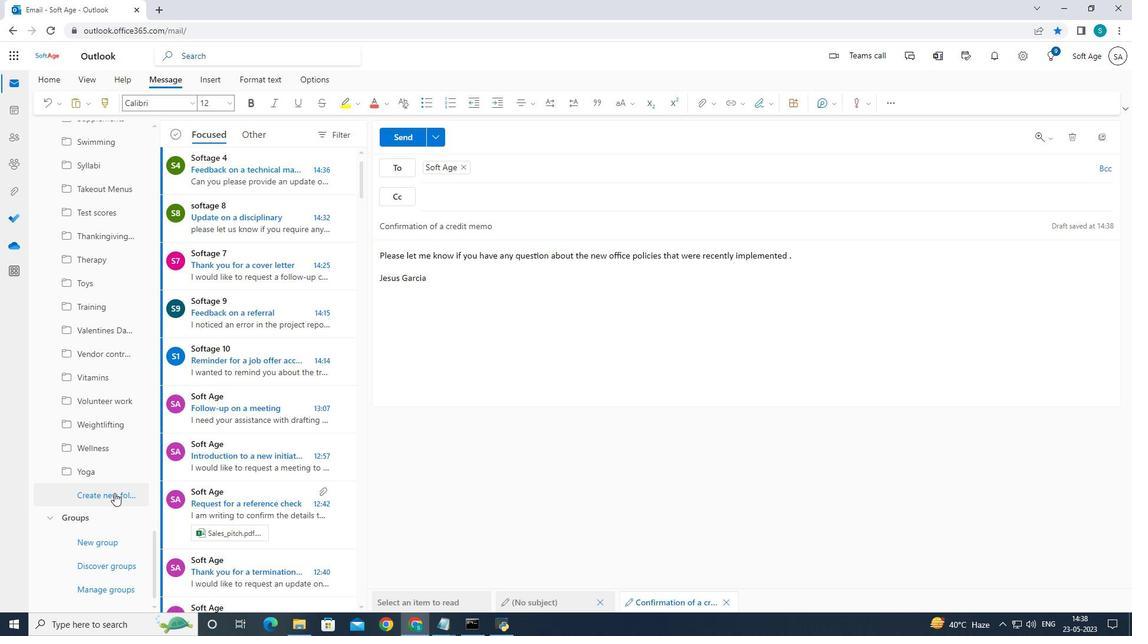 
Action: Mouse moved to (165, 422)
Screenshot: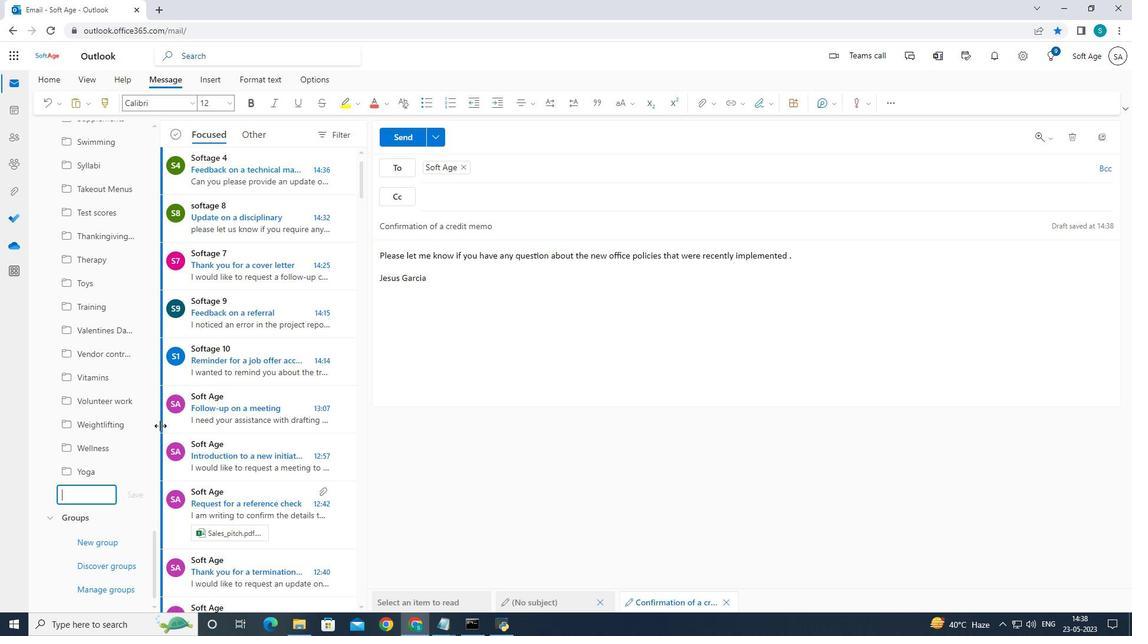 
Action: Key pressed <Key.caps_lock>N<Key.caps_lock>on-profit<Key.space>organization
Screenshot: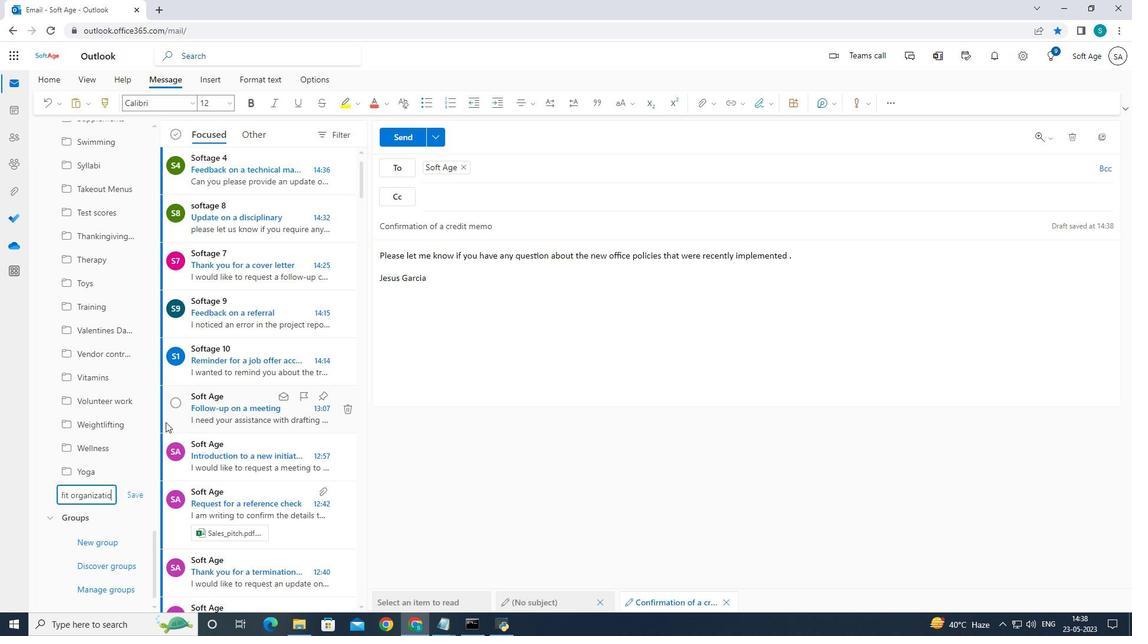 
Action: Mouse moved to (171, 441)
Screenshot: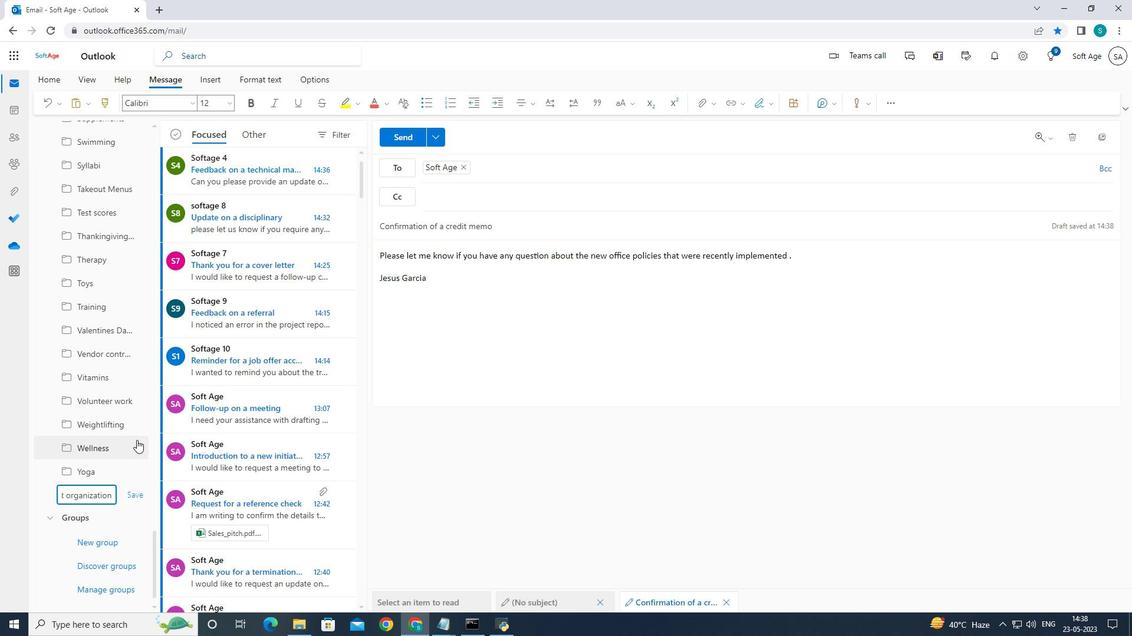
Action: Key pressed <Key.enter>
Screenshot: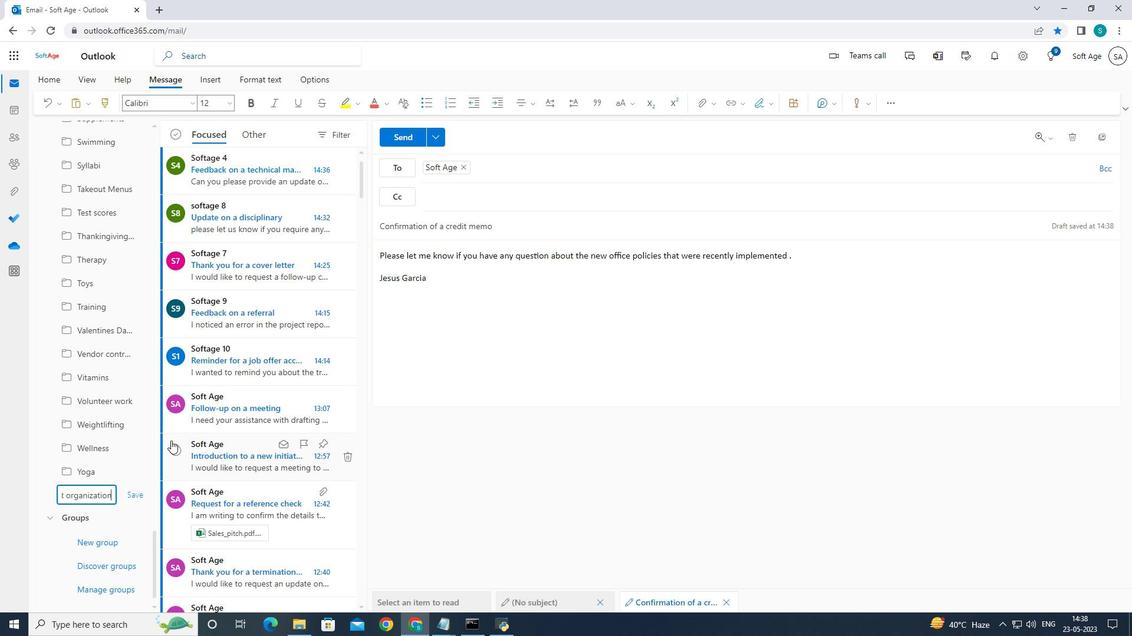 
Action: Mouse moved to (404, 140)
Screenshot: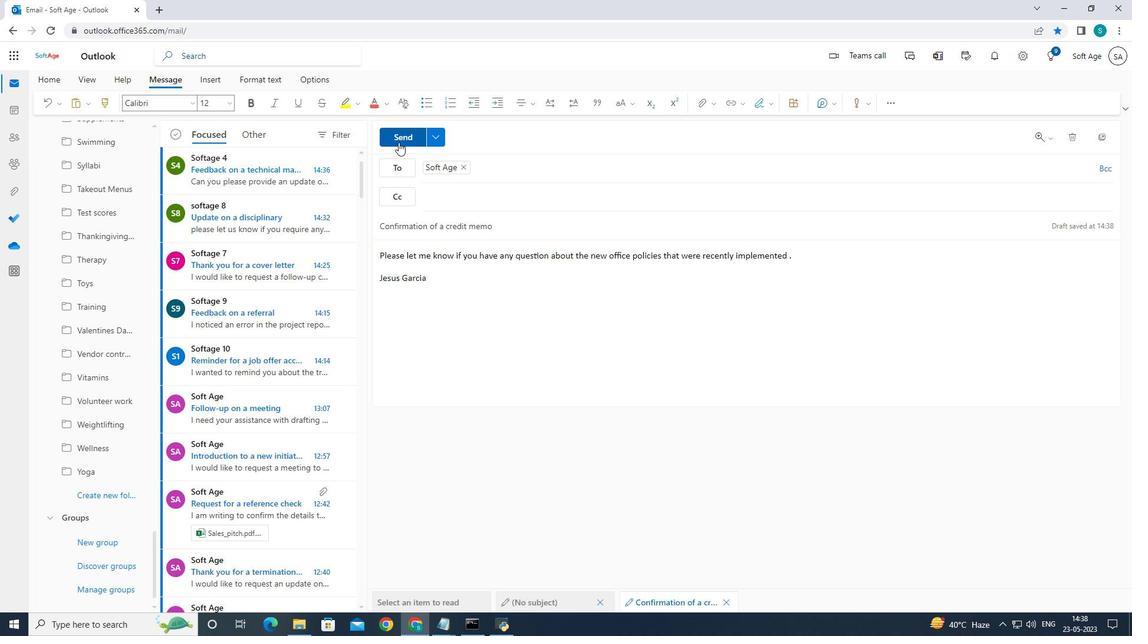 
Action: Mouse pressed left at (404, 140)
Screenshot: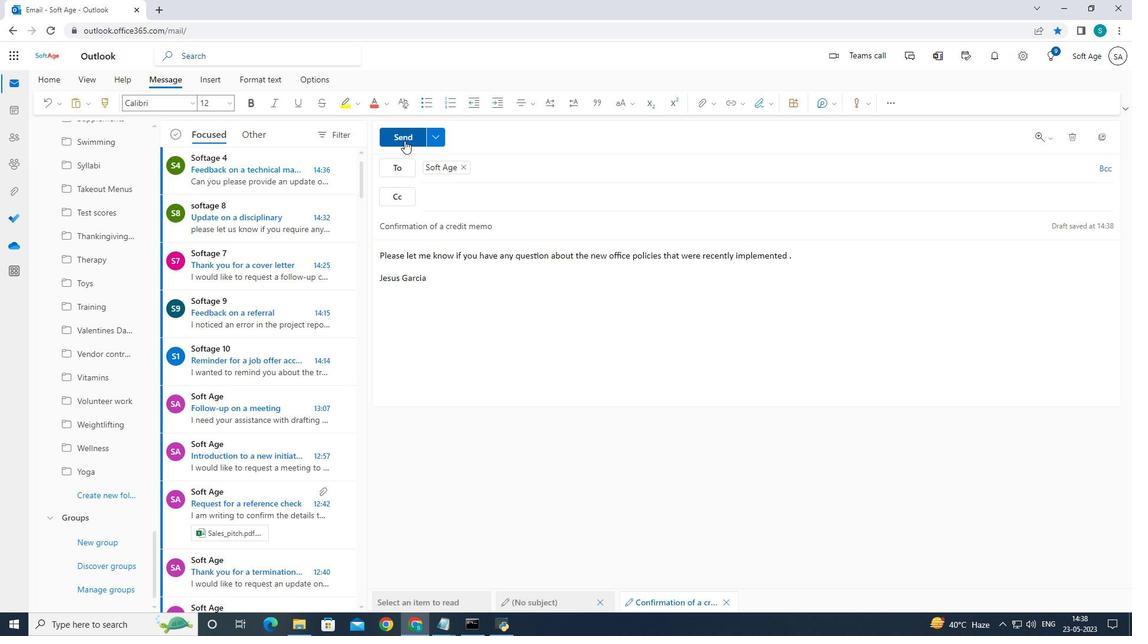 
